 Task: Find connections with filter location Newcastle under Lyme with filter topic #fintechwith filter profile language English with filter current company Amazon Business with filter school Sri Venkateswara College of Engineering with filter industry Chemical Manufacturing with filter service category Event Planning with filter keywords title Massage Therapy
Action: Mouse moved to (642, 61)
Screenshot: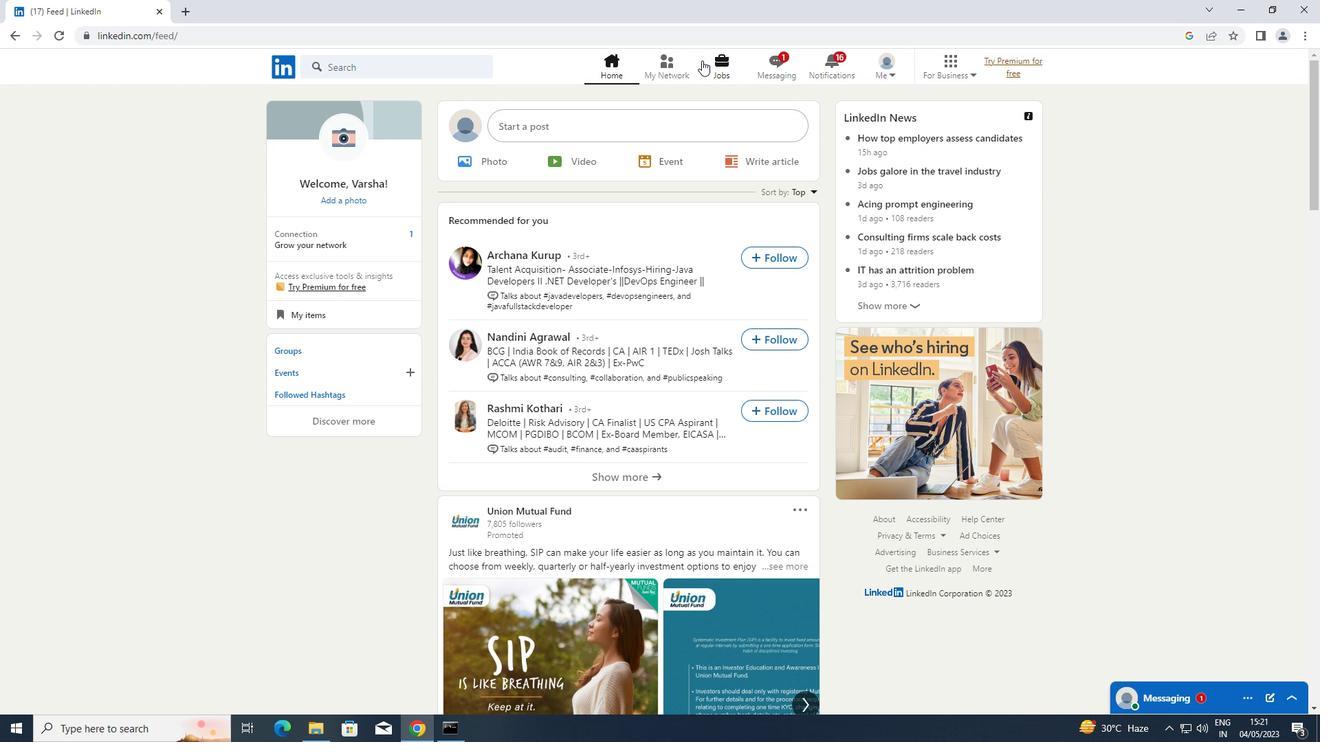 
Action: Mouse pressed left at (642, 61)
Screenshot: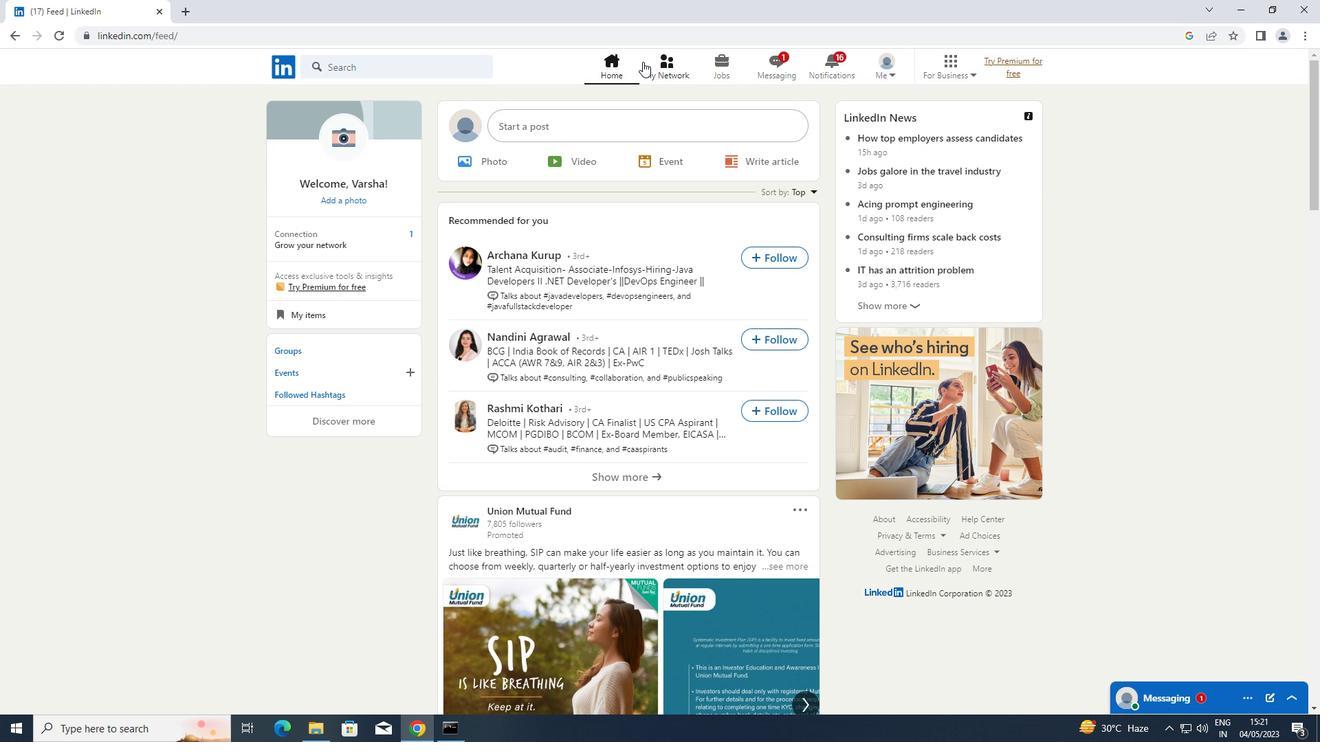 
Action: Mouse moved to (656, 61)
Screenshot: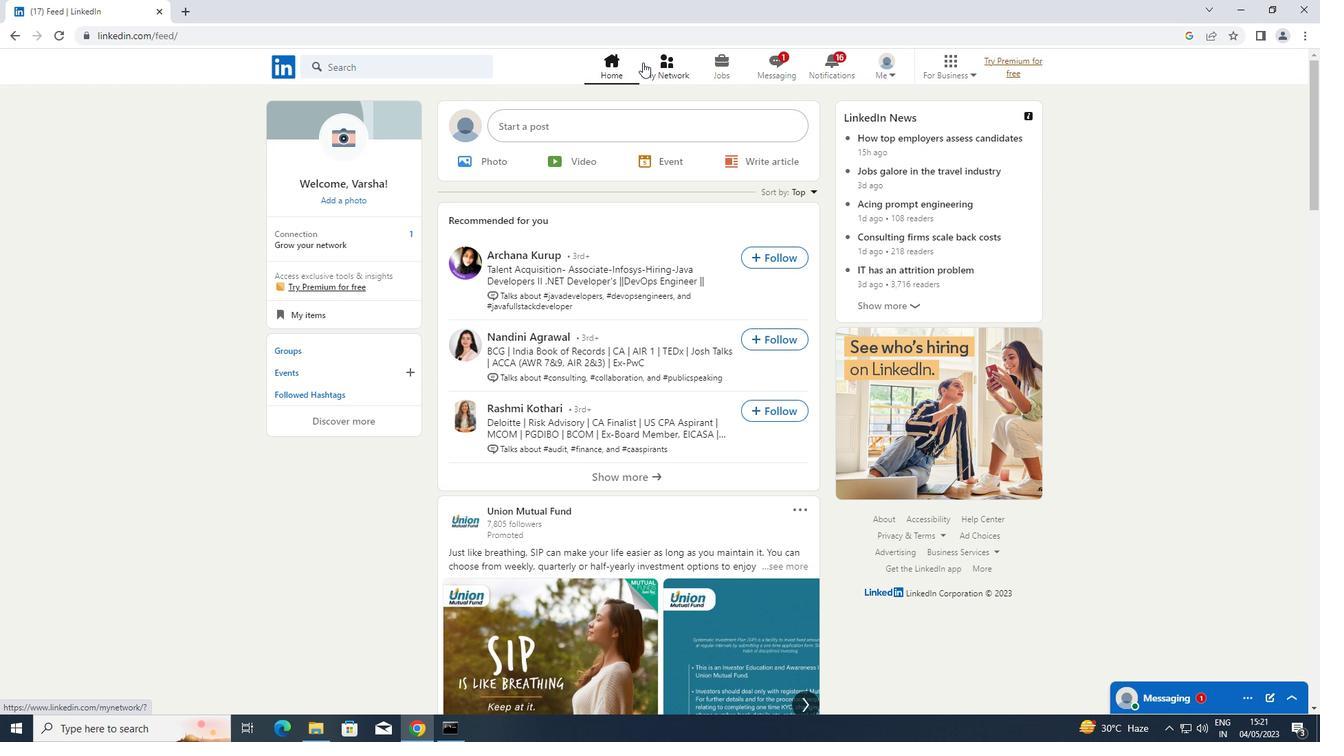 
Action: Mouse pressed left at (656, 61)
Screenshot: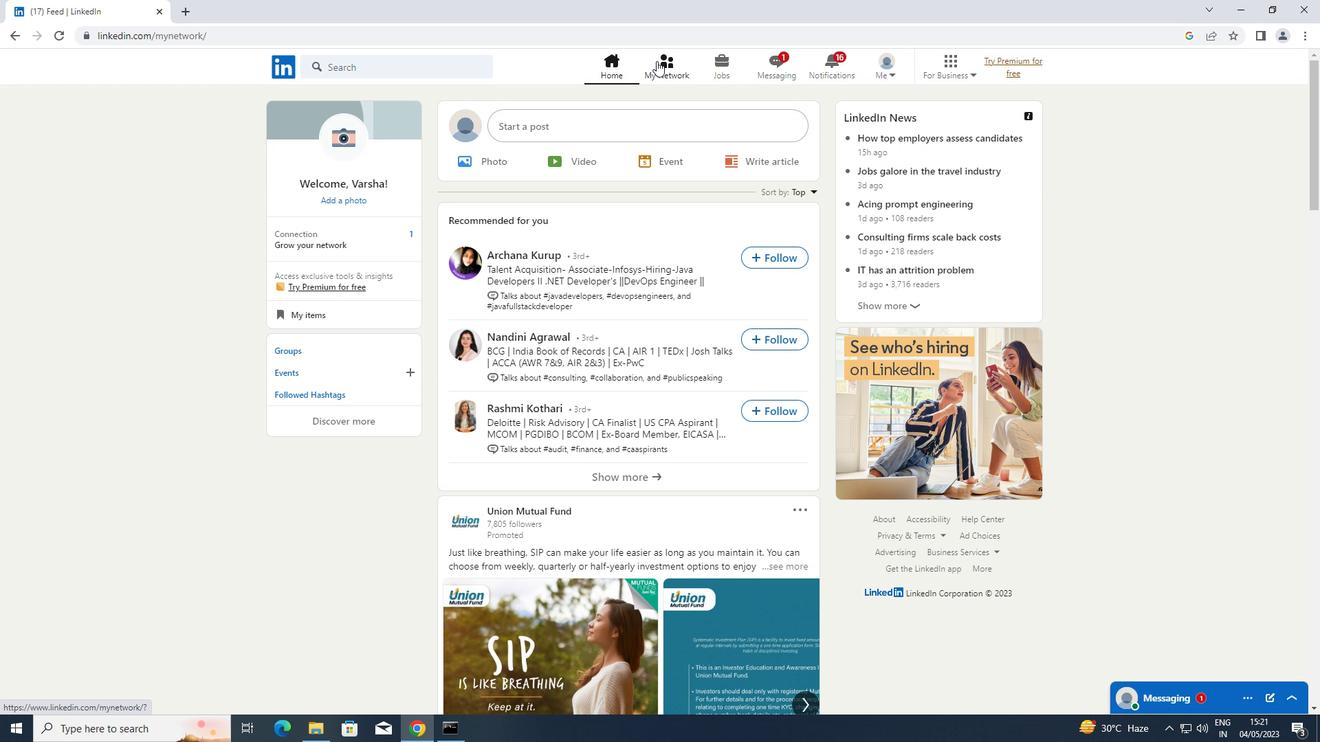 
Action: Mouse moved to (365, 143)
Screenshot: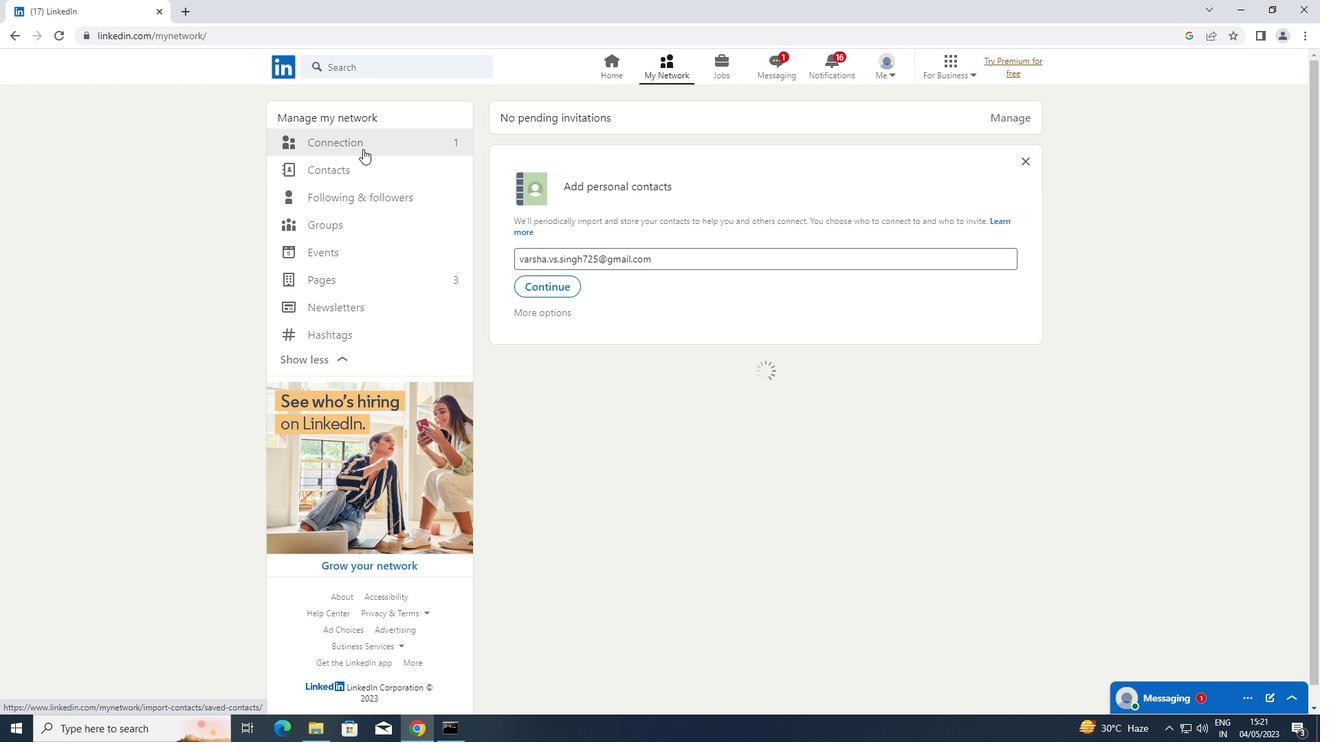 
Action: Mouse pressed left at (365, 143)
Screenshot: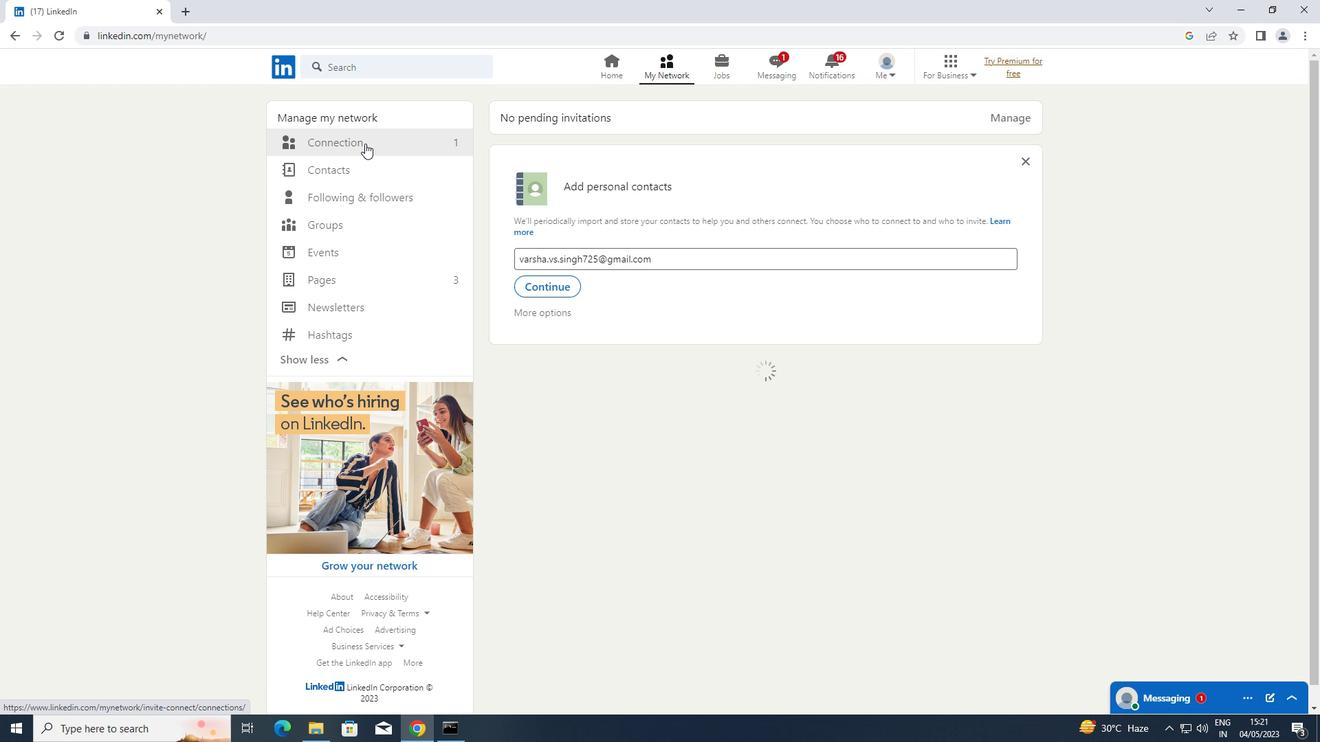 
Action: Mouse moved to (796, 147)
Screenshot: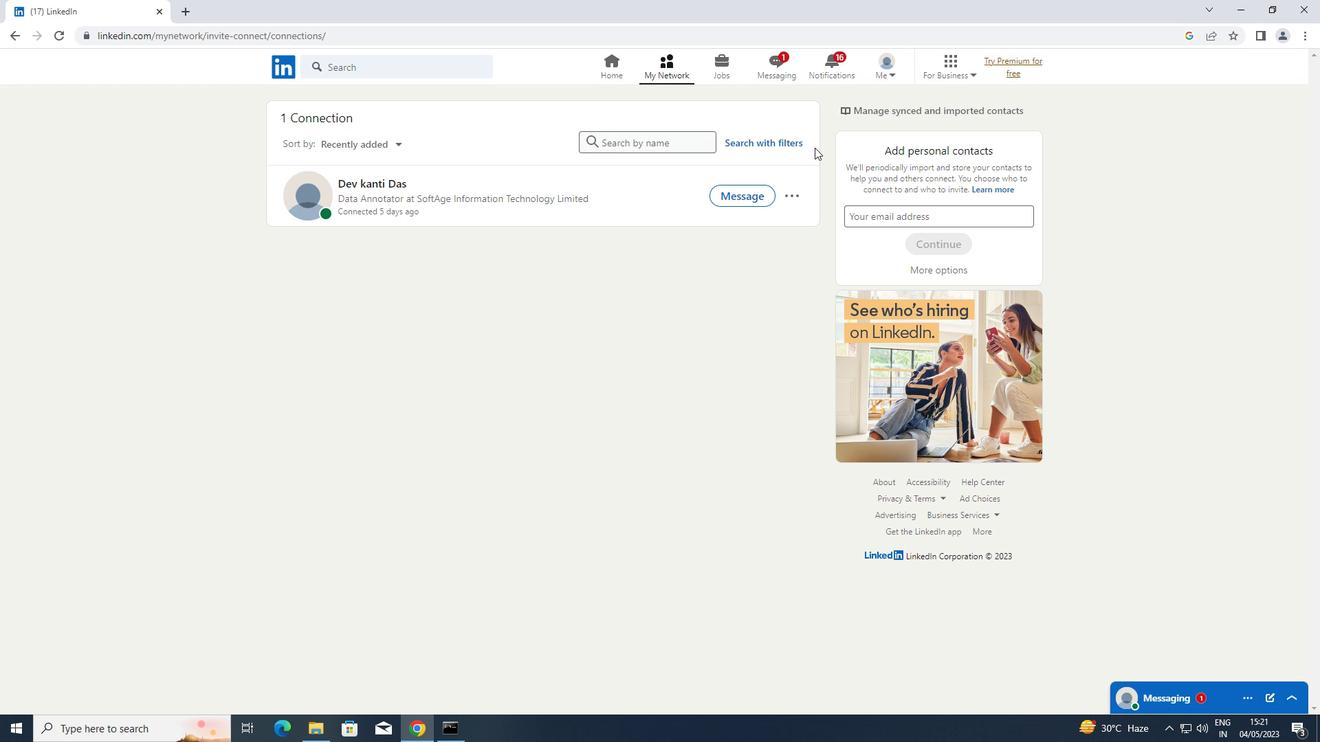 
Action: Mouse pressed left at (796, 147)
Screenshot: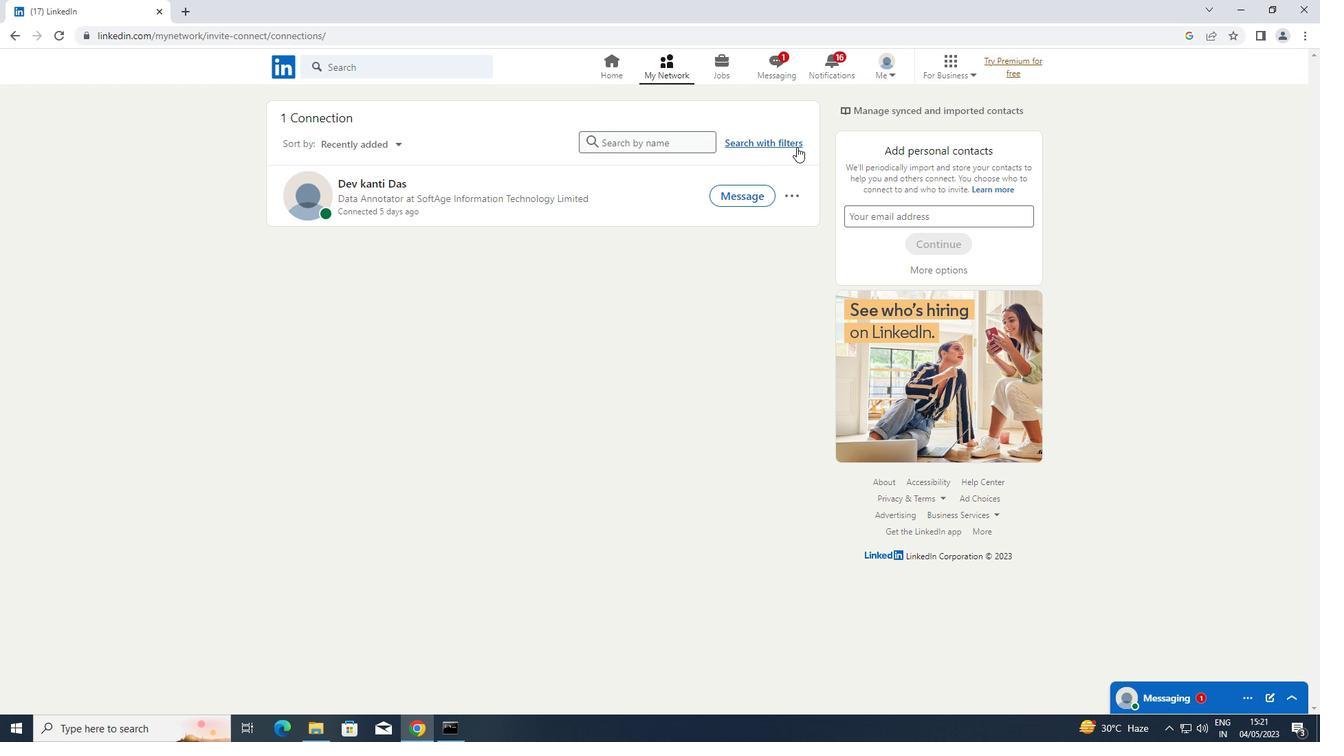 
Action: Mouse moved to (710, 102)
Screenshot: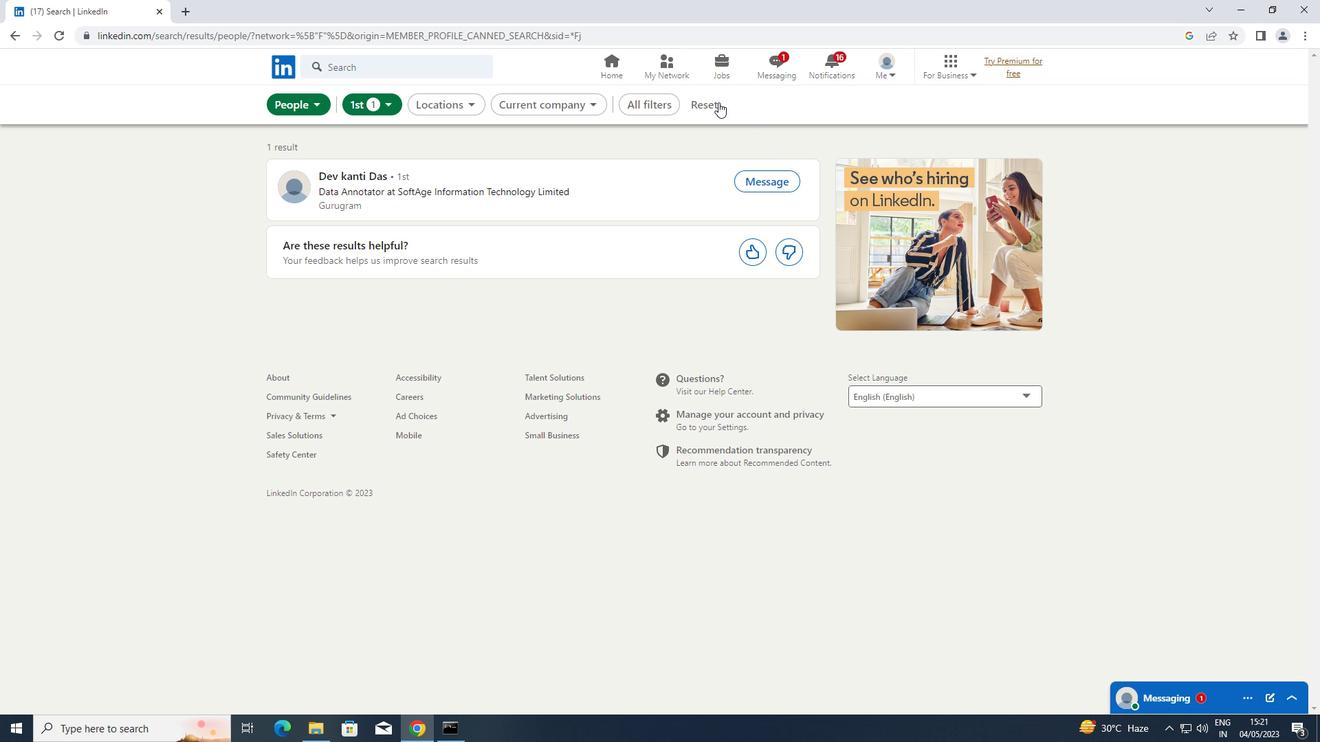 
Action: Mouse pressed left at (710, 102)
Screenshot: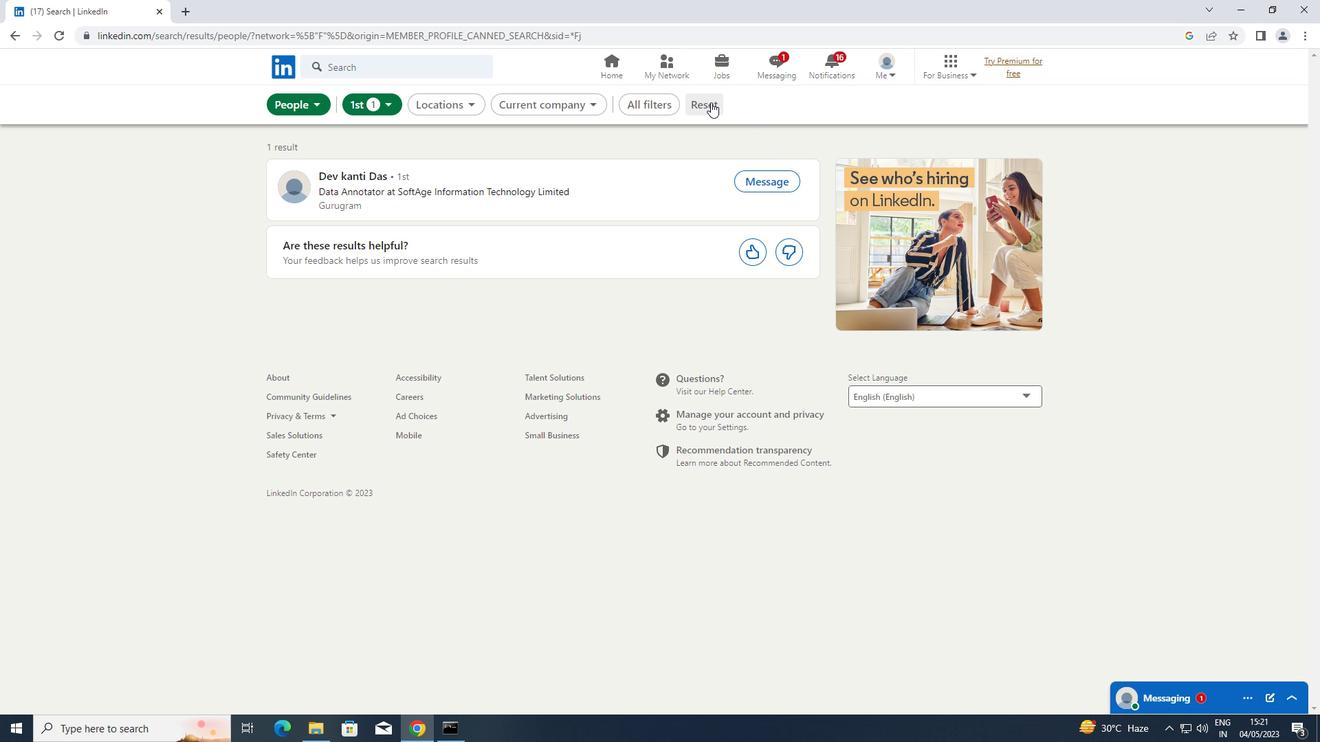 
Action: Mouse moved to (693, 104)
Screenshot: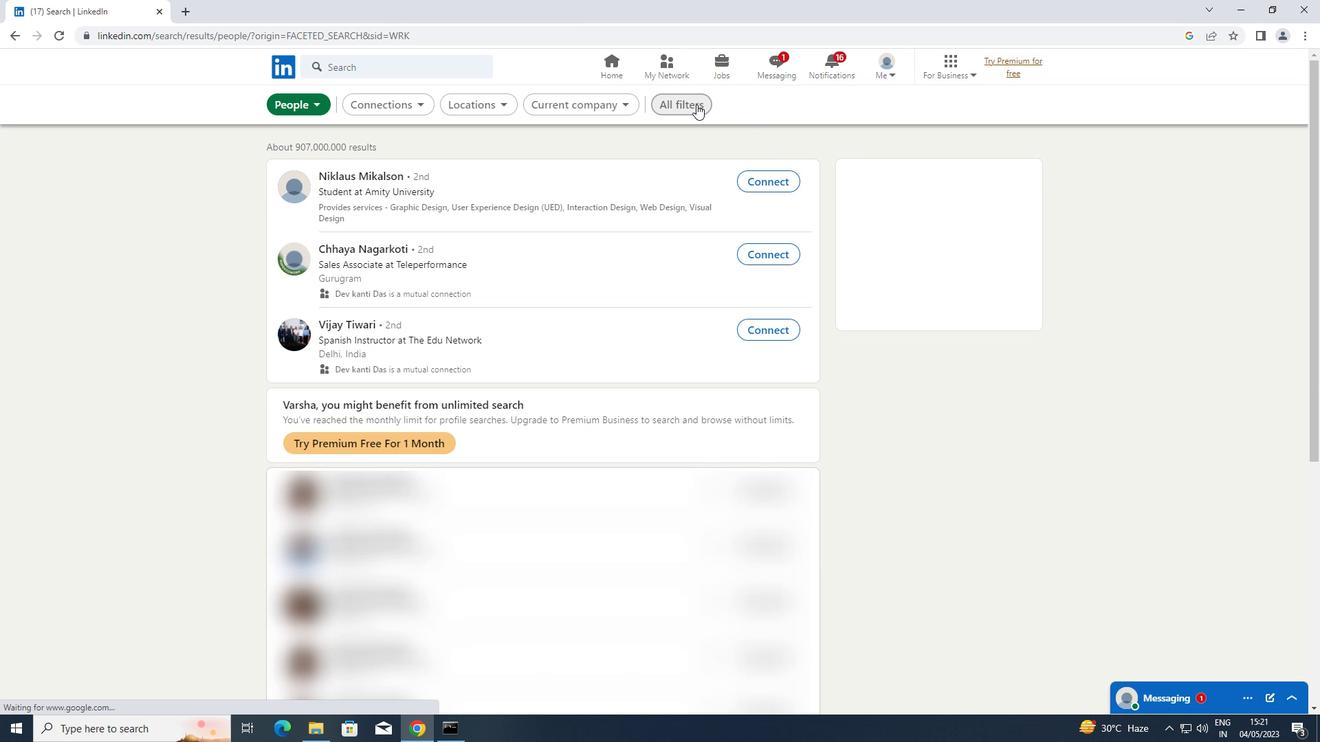 
Action: Mouse pressed left at (693, 104)
Screenshot: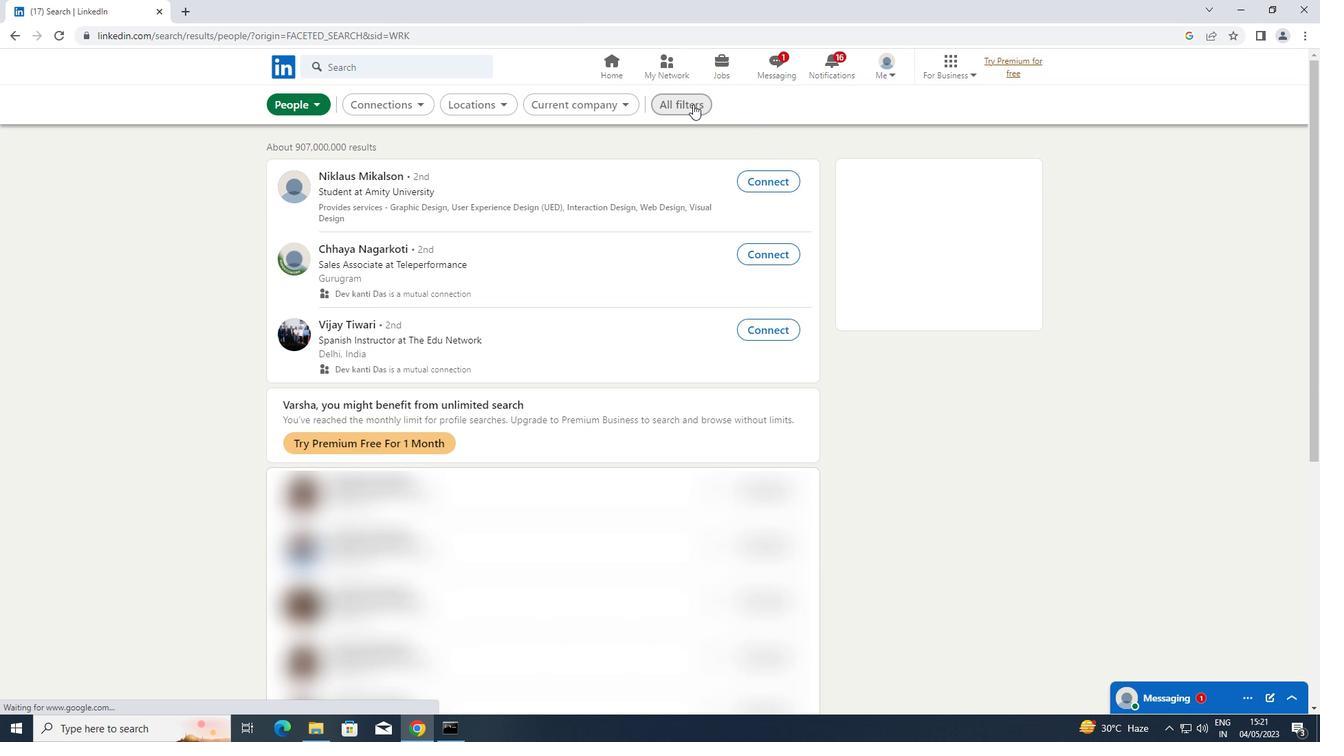 
Action: Mouse moved to (957, 314)
Screenshot: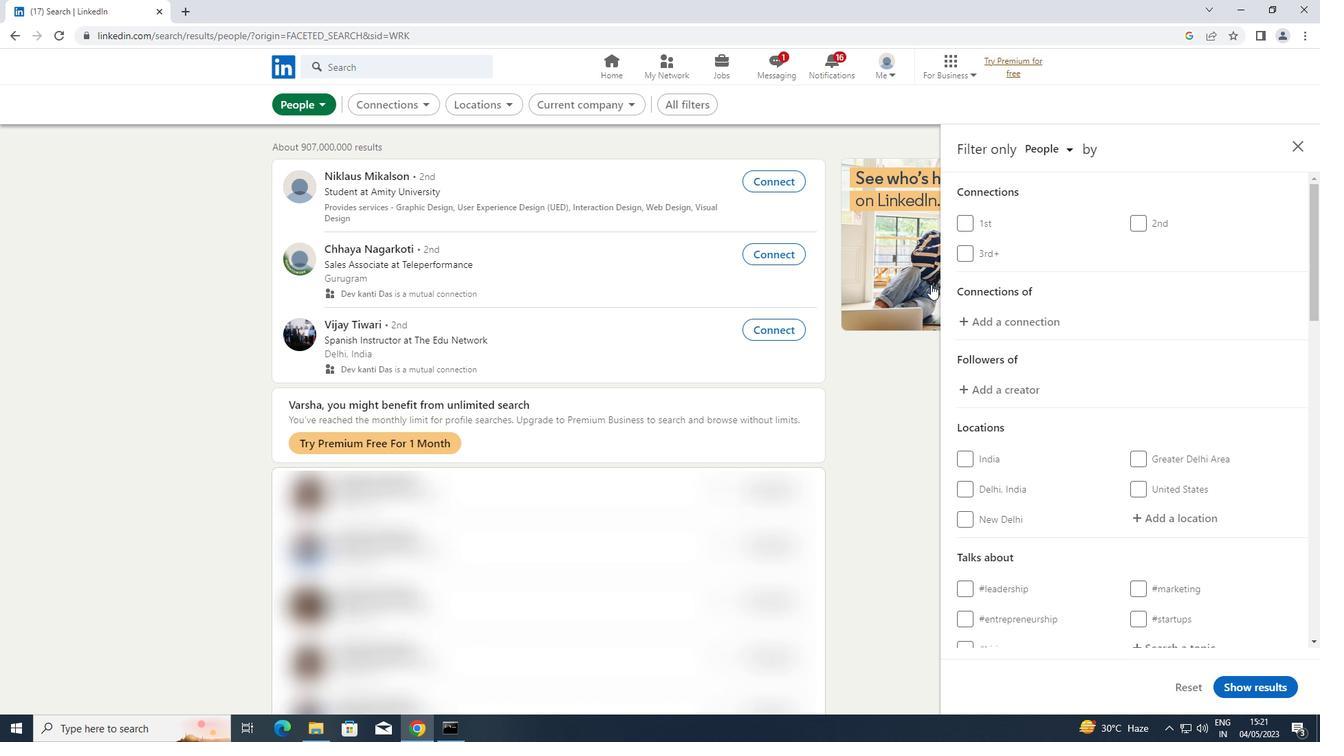 
Action: Mouse scrolled (957, 313) with delta (0, 0)
Screenshot: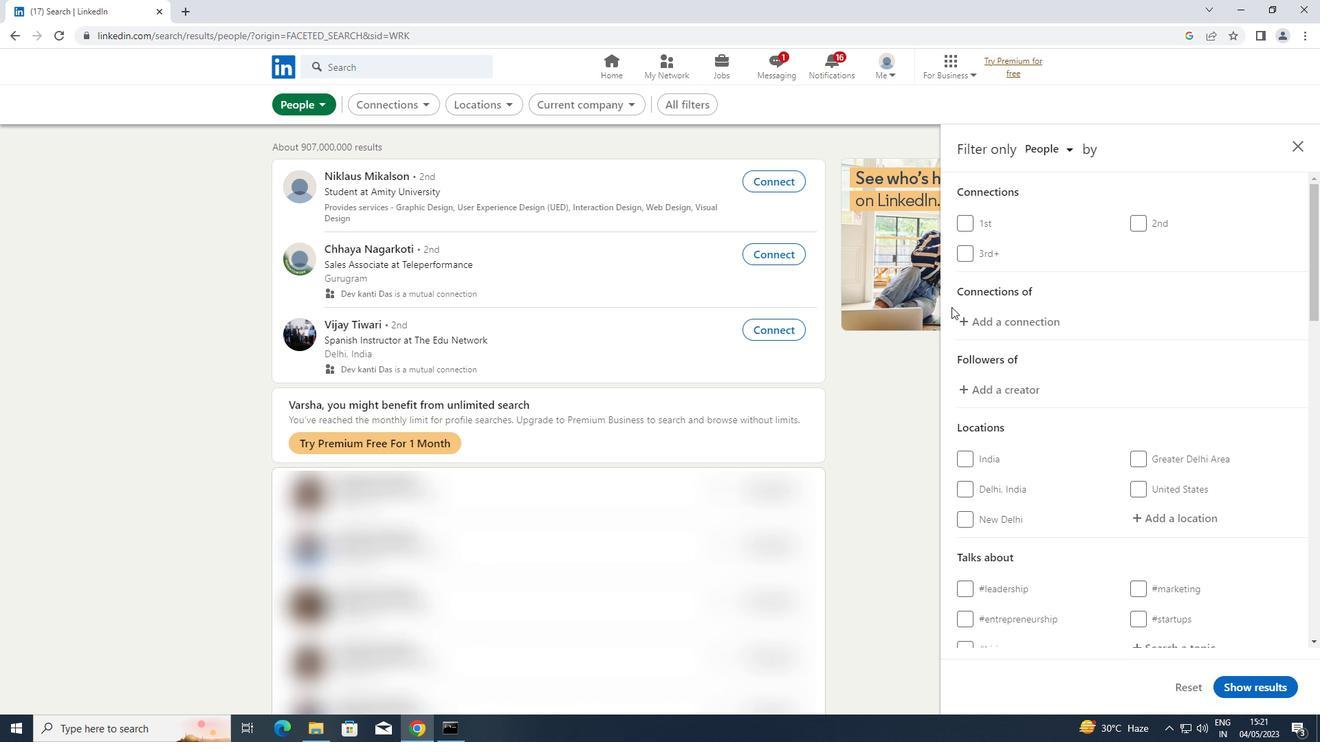 
Action: Mouse scrolled (957, 313) with delta (0, 0)
Screenshot: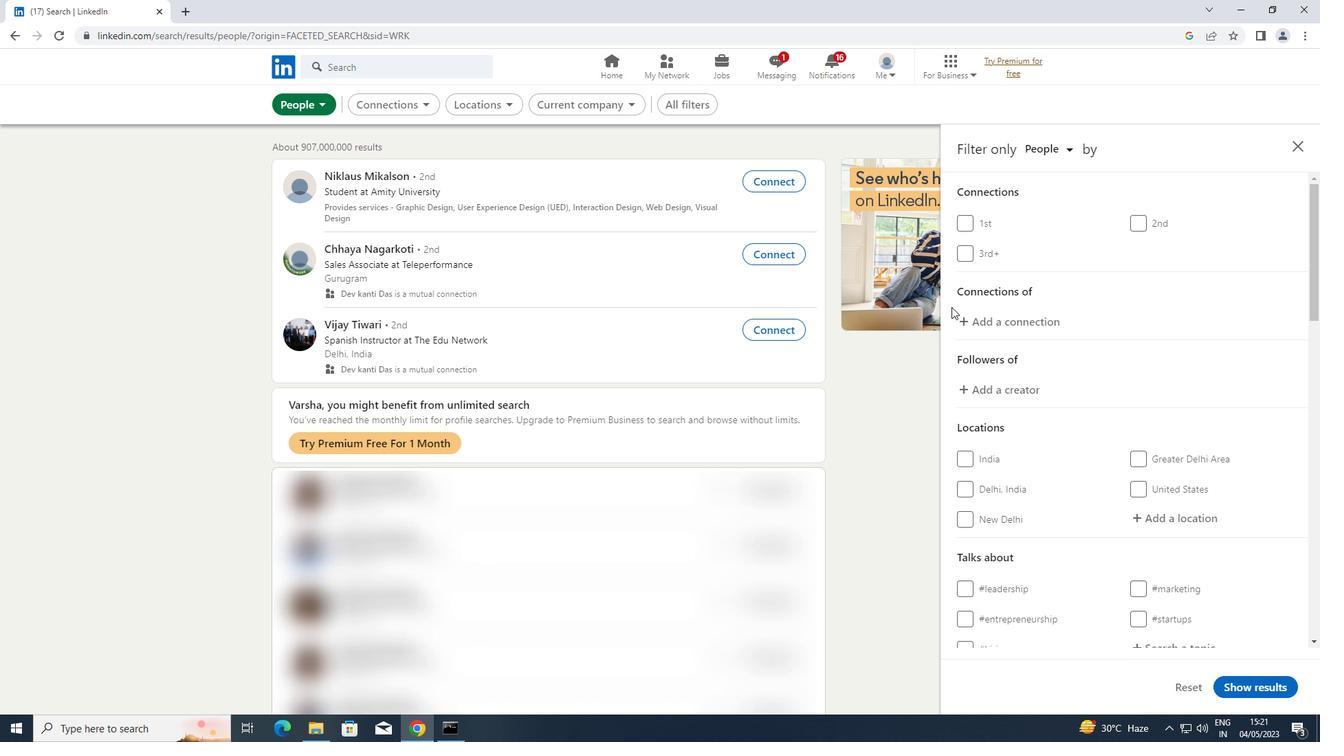 
Action: Mouse scrolled (957, 313) with delta (0, 0)
Screenshot: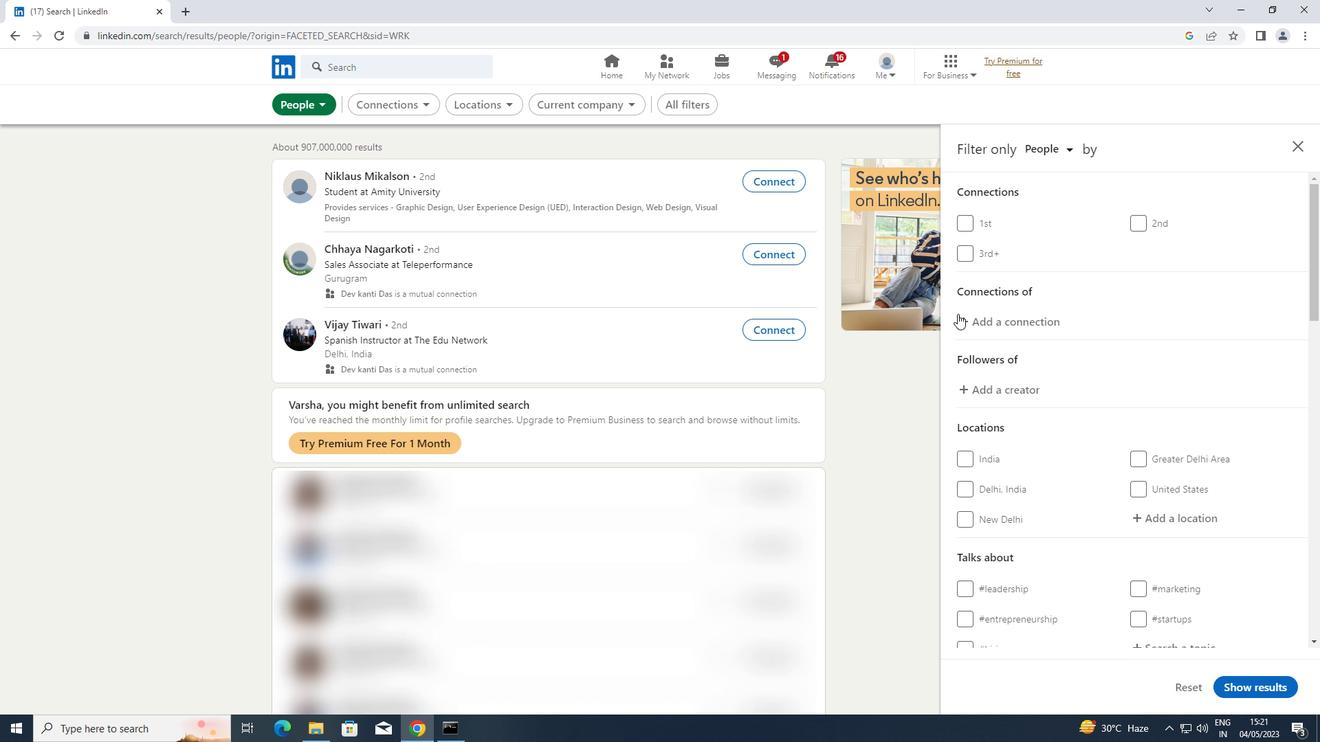 
Action: Mouse moved to (1190, 319)
Screenshot: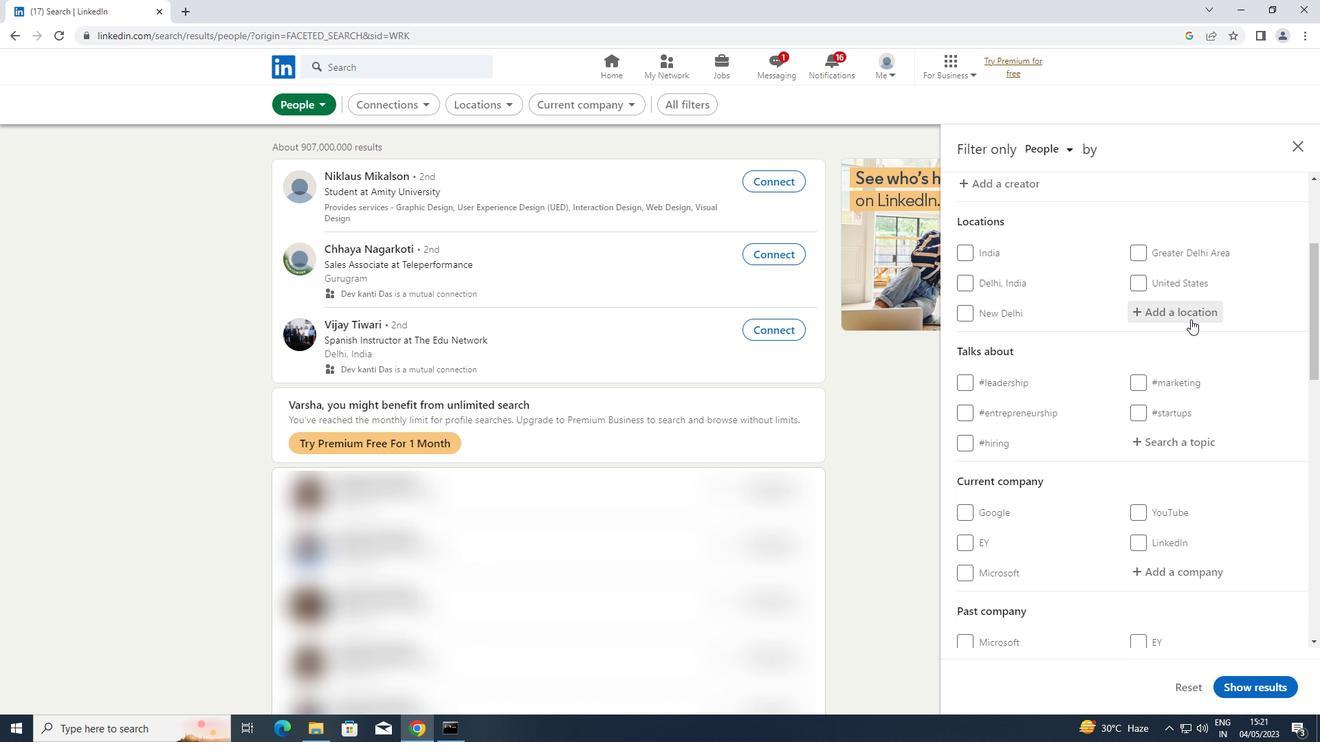
Action: Mouse pressed left at (1190, 319)
Screenshot: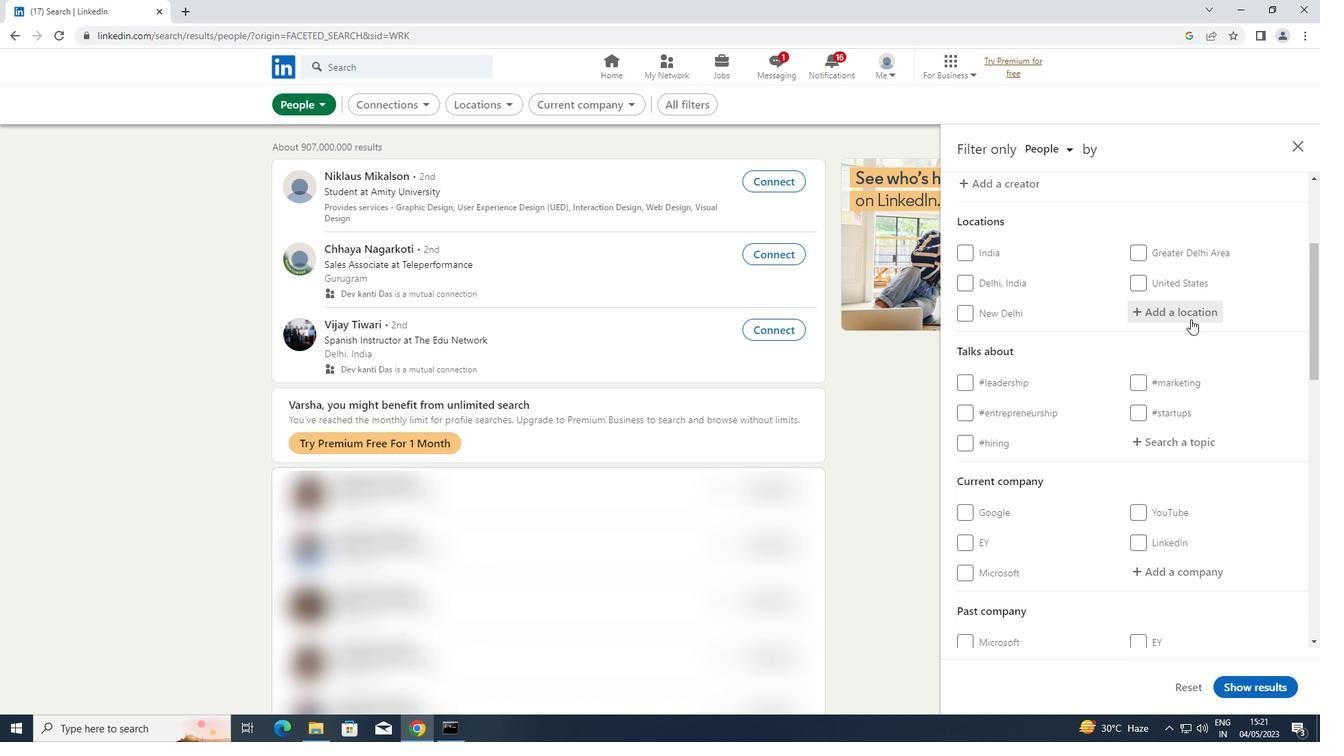 
Action: Key pressed <Key.shift>NEWCASTLE<Key.space>UNDER<Key.space><Key.shift>LYME
Screenshot: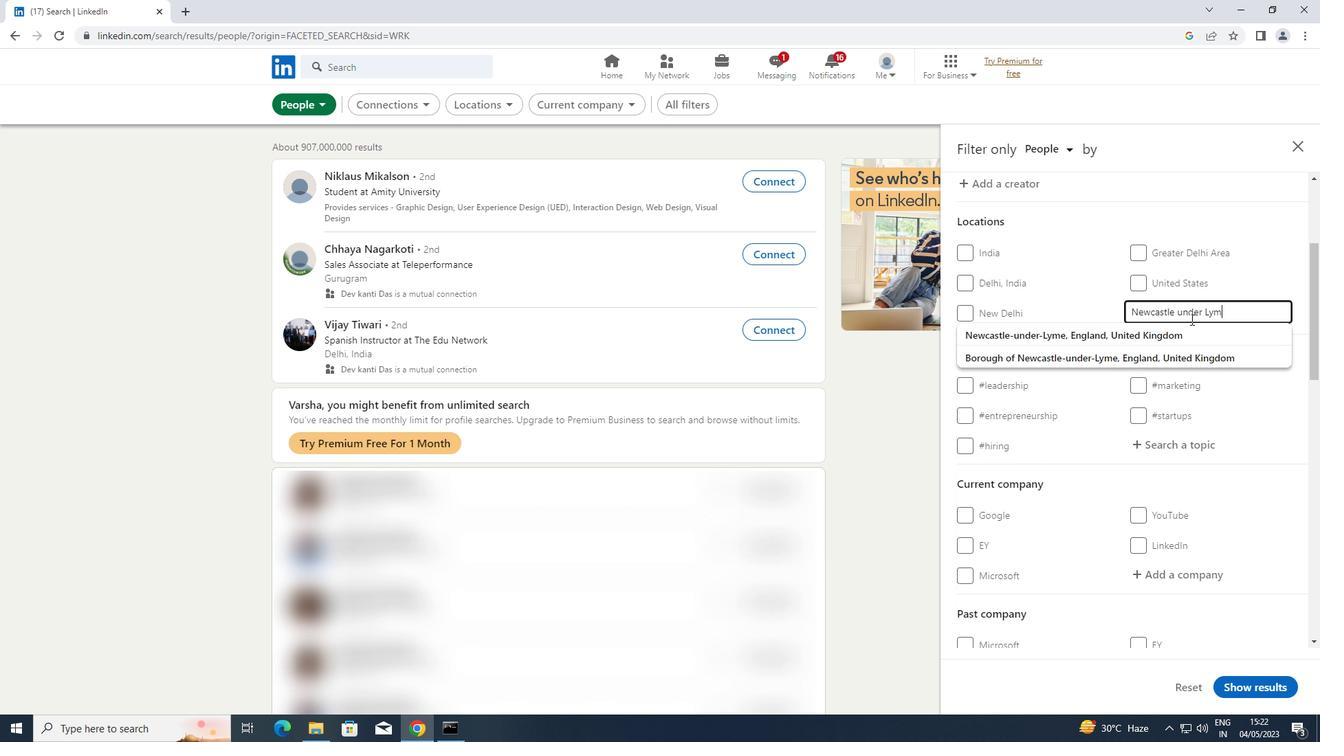 
Action: Mouse moved to (1161, 448)
Screenshot: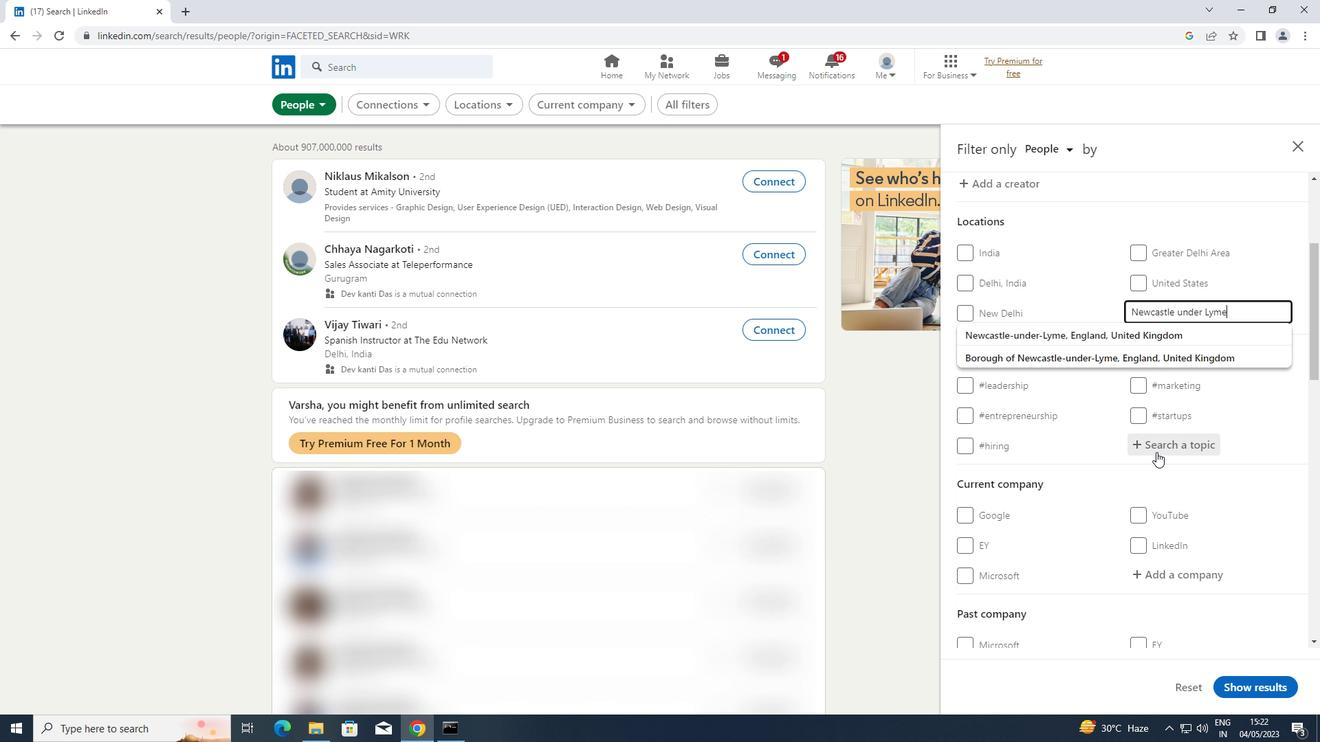 
Action: Mouse pressed left at (1161, 448)
Screenshot: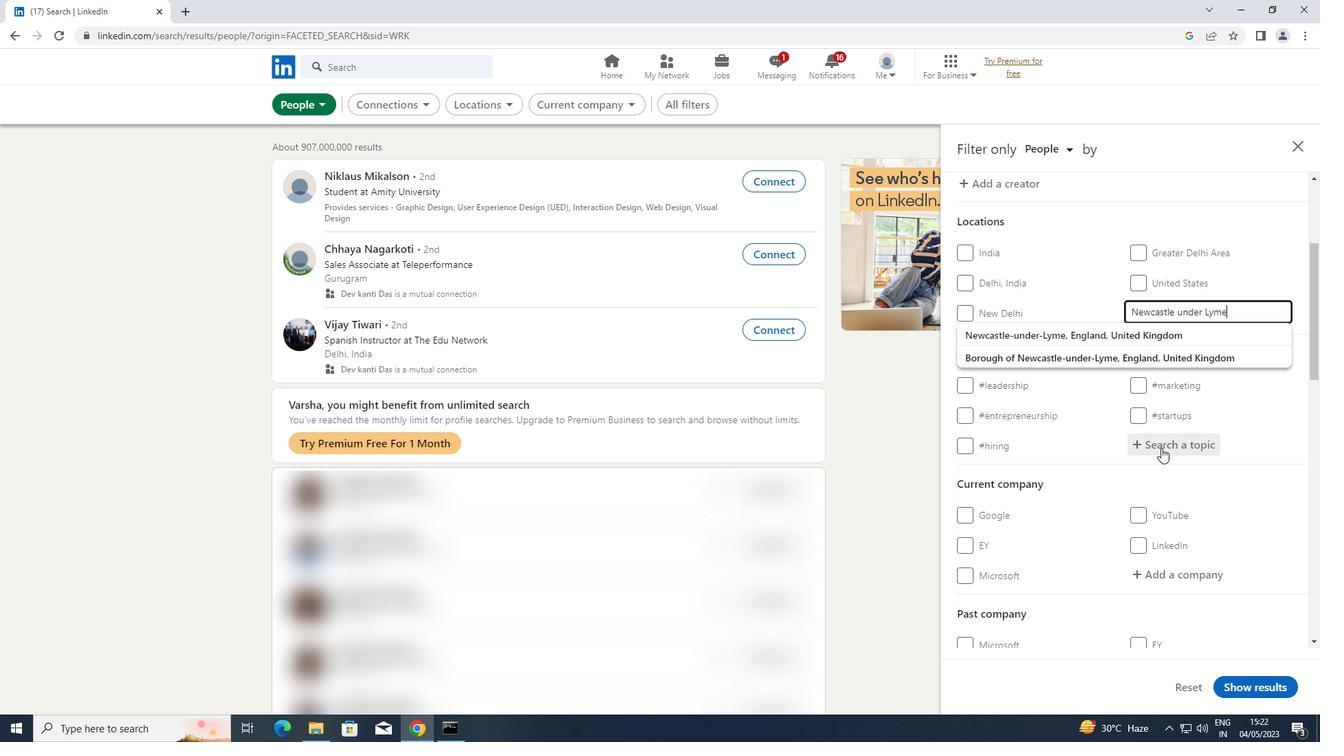 
Action: Key pressed FIM<Key.backspace>NTECH
Screenshot: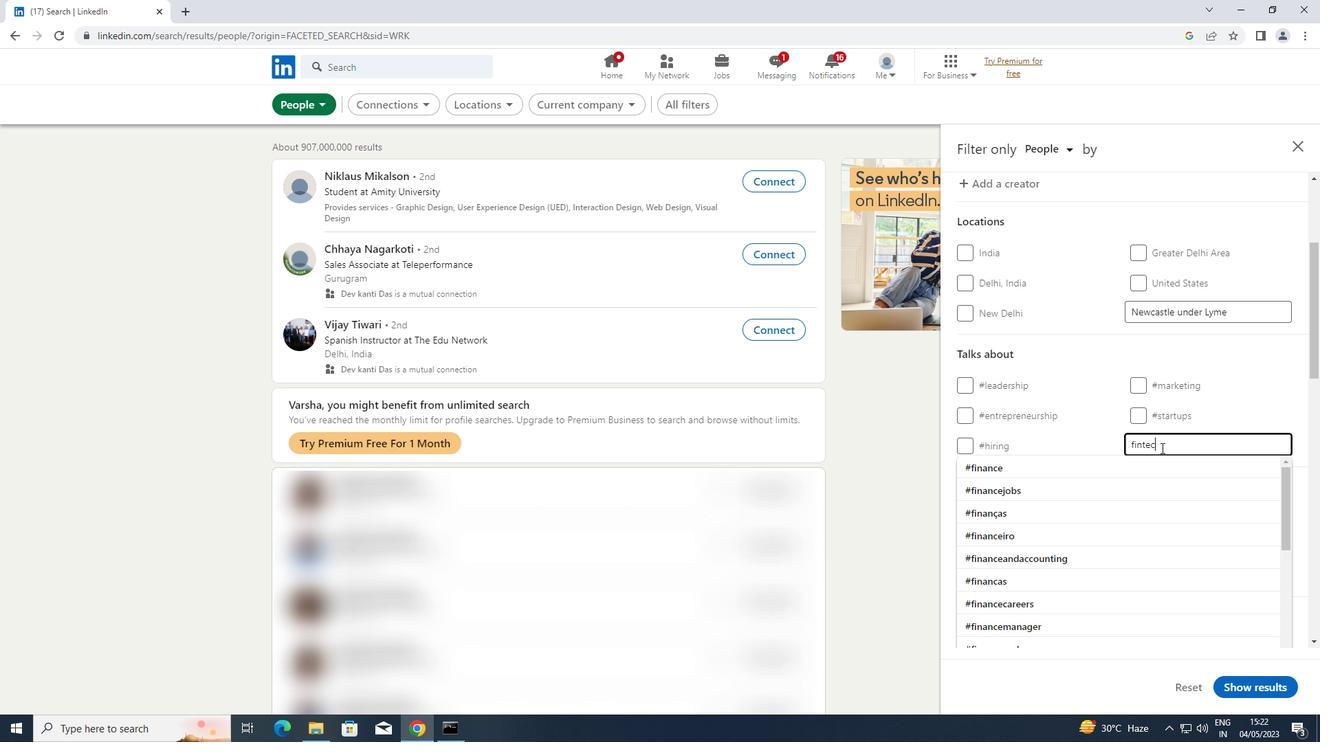 
Action: Mouse moved to (1174, 470)
Screenshot: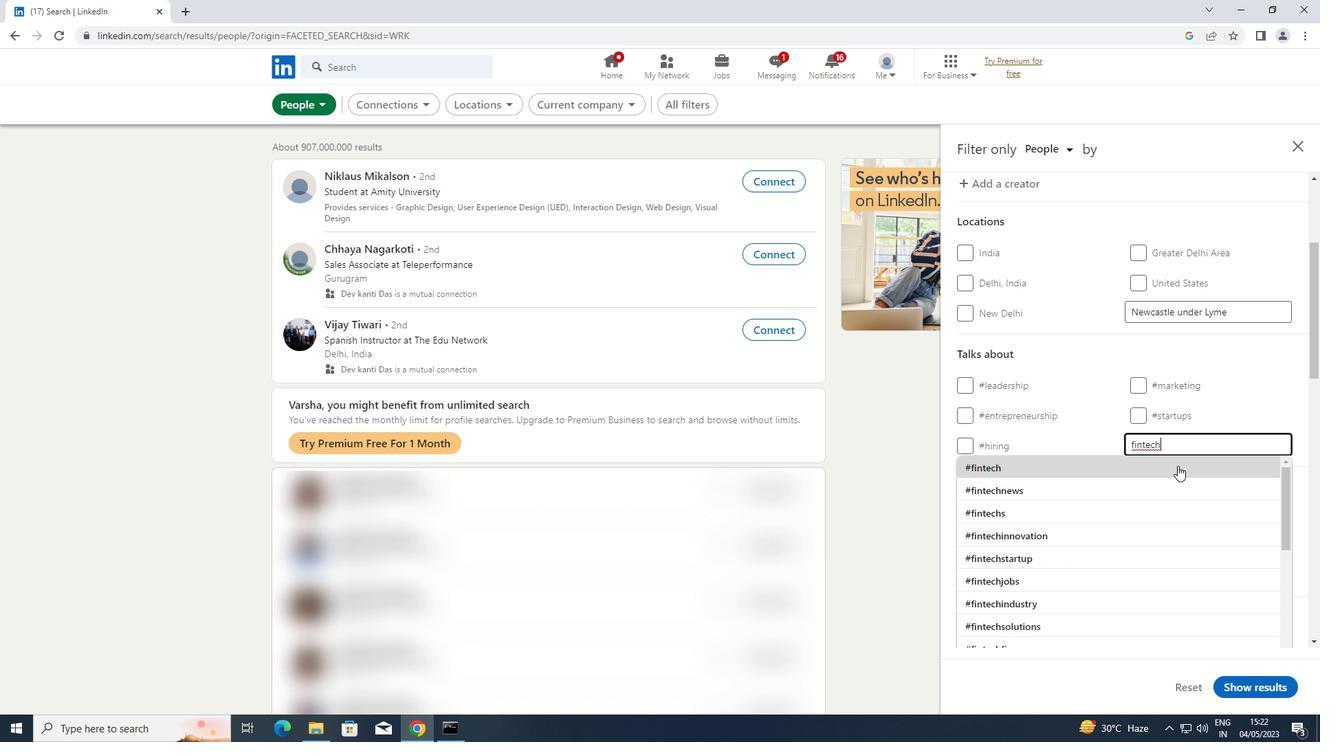 
Action: Mouse pressed left at (1174, 470)
Screenshot: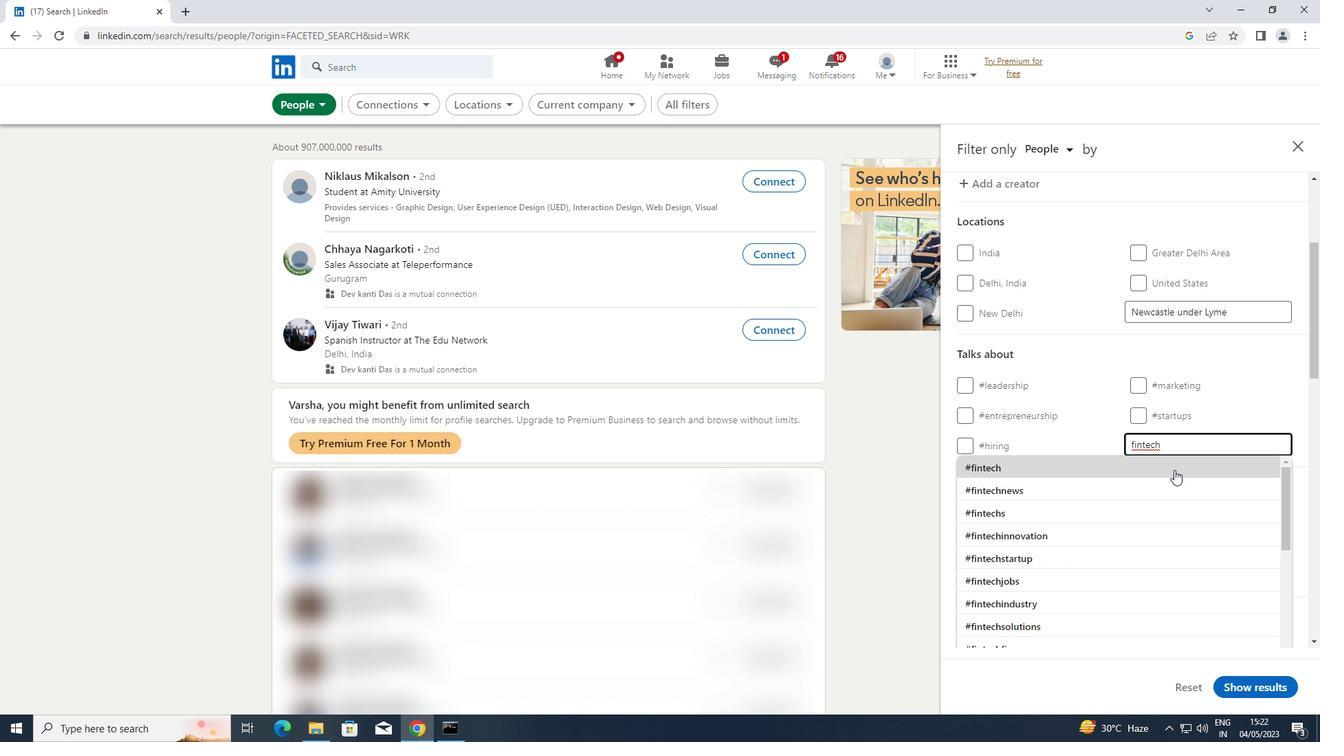 
Action: Mouse scrolled (1174, 469) with delta (0, 0)
Screenshot: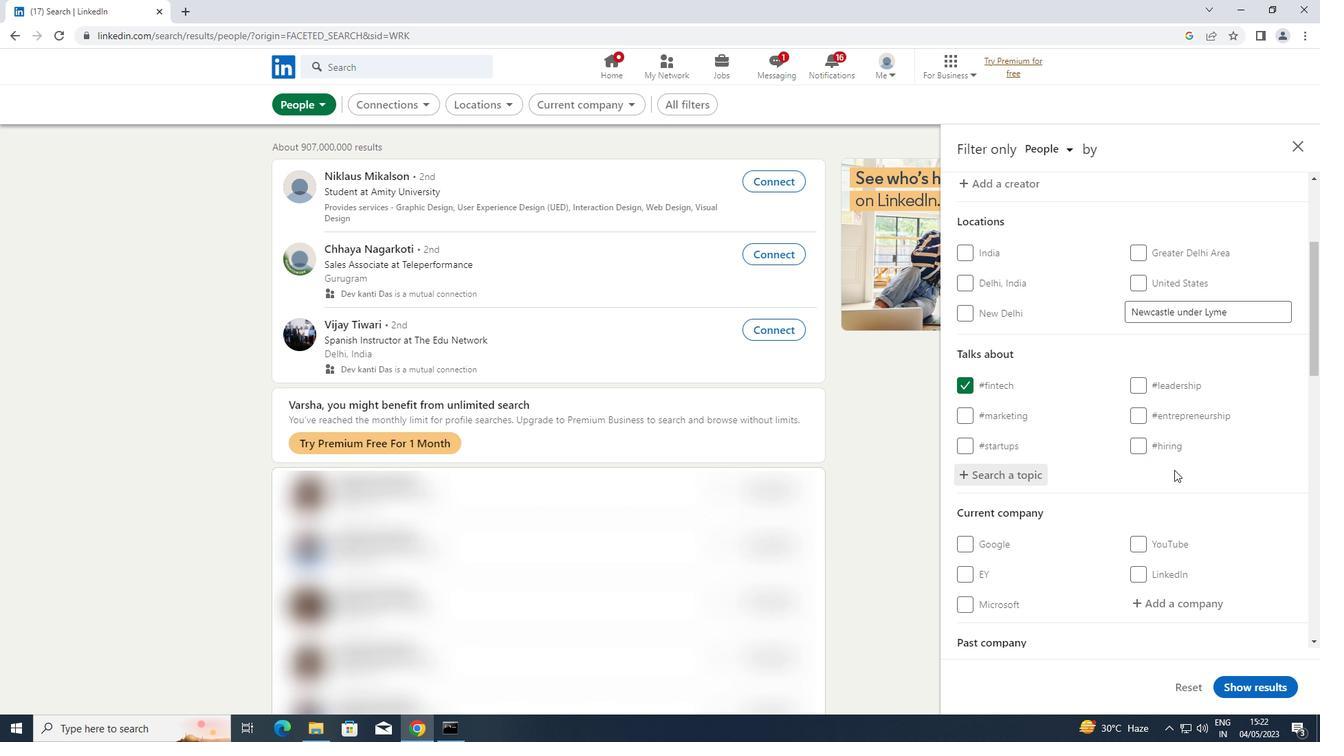 
Action: Mouse scrolled (1174, 469) with delta (0, 0)
Screenshot: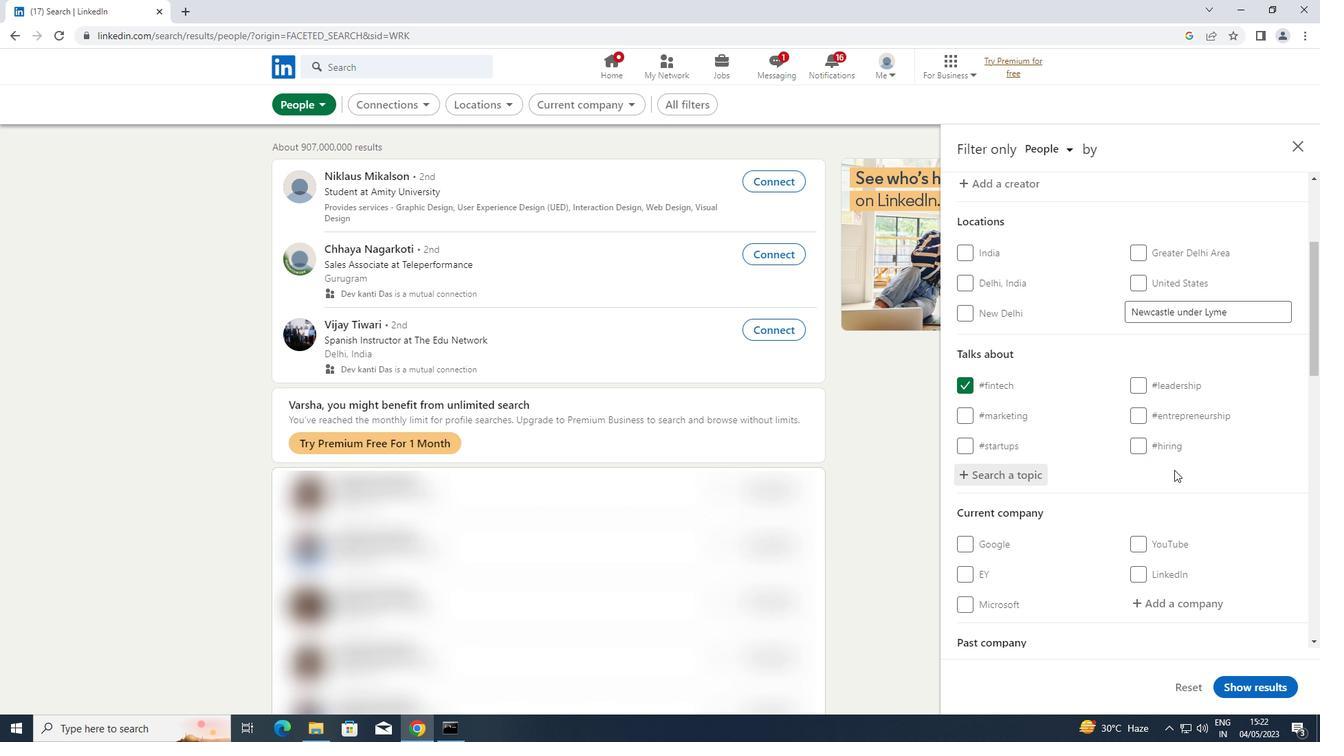 
Action: Mouse scrolled (1174, 469) with delta (0, 0)
Screenshot: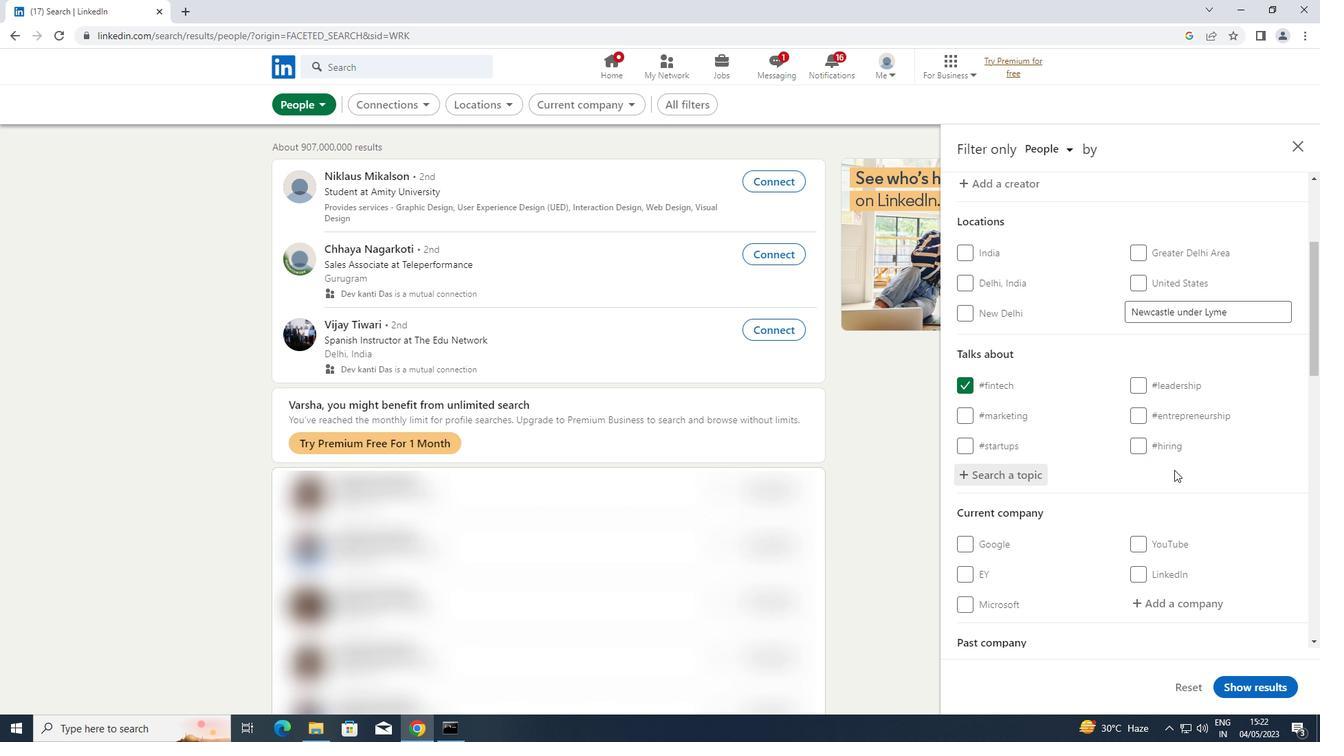 
Action: Mouse scrolled (1174, 469) with delta (0, 0)
Screenshot: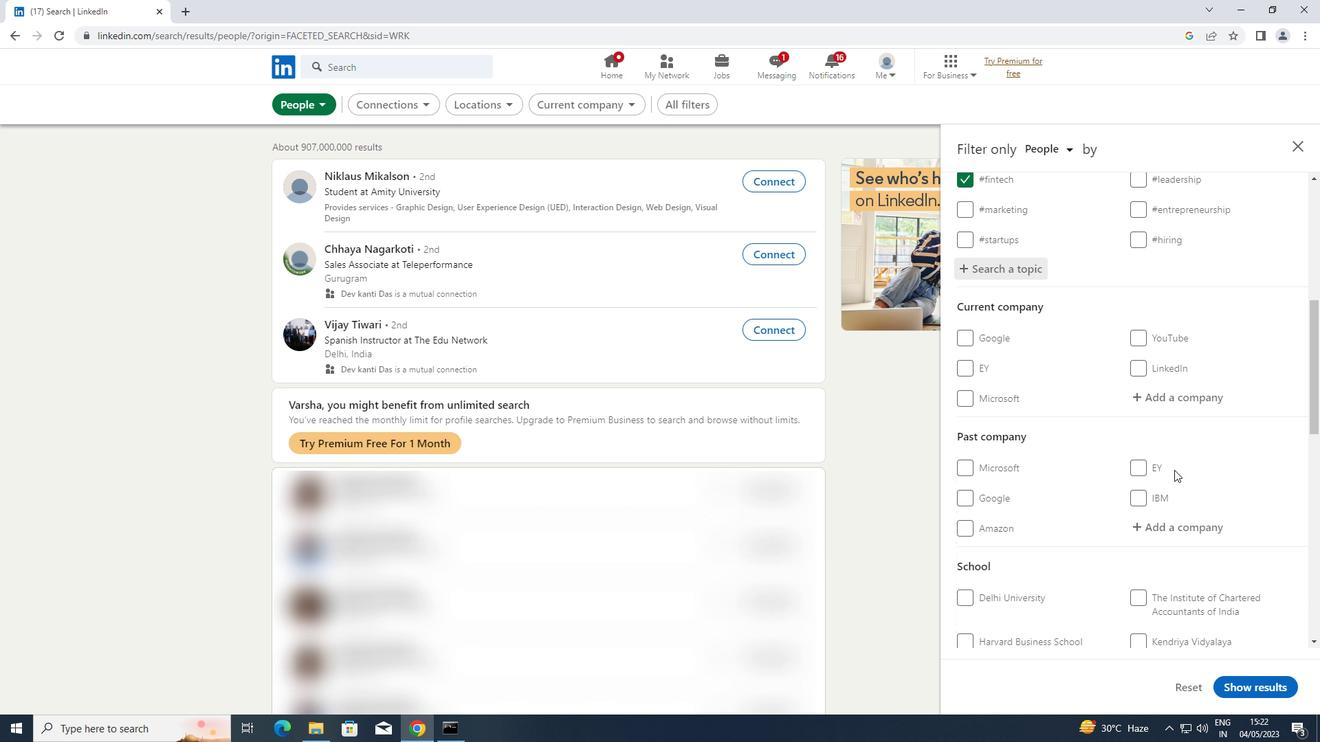 
Action: Mouse scrolled (1174, 469) with delta (0, 0)
Screenshot: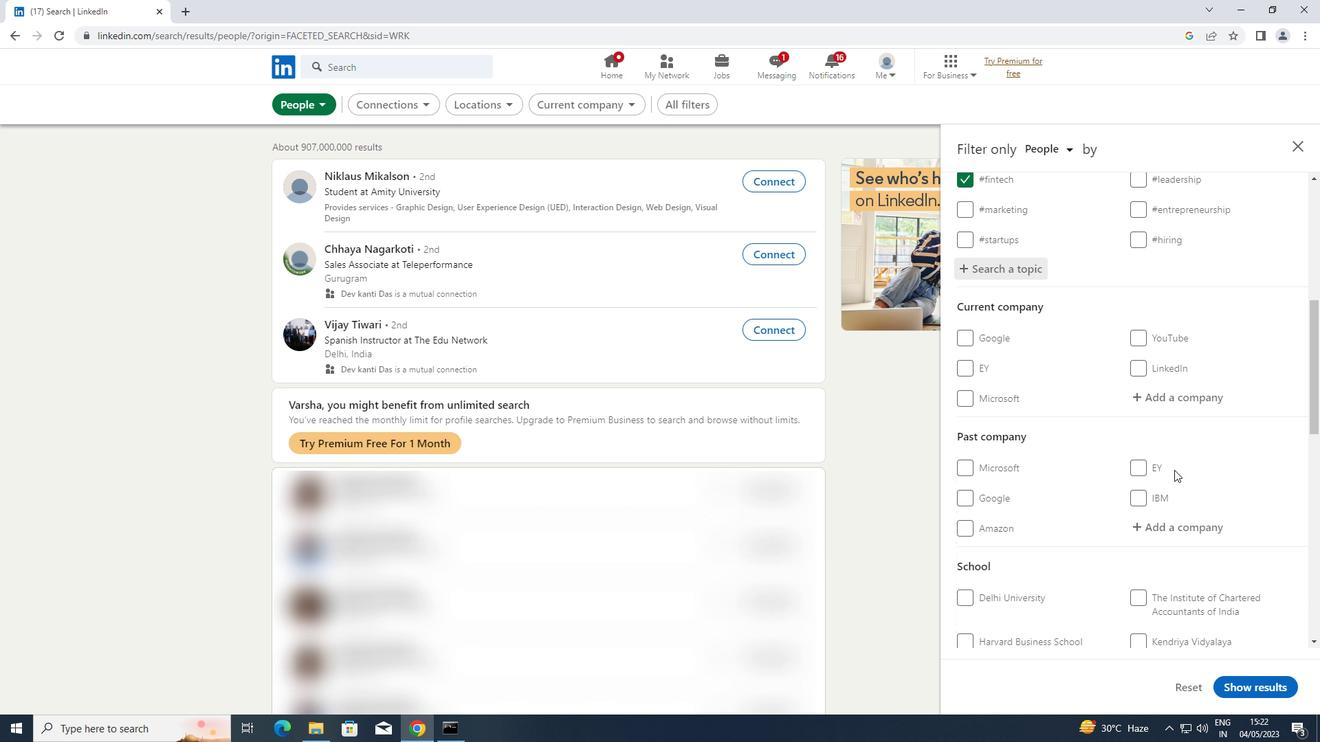 
Action: Mouse scrolled (1174, 469) with delta (0, 0)
Screenshot: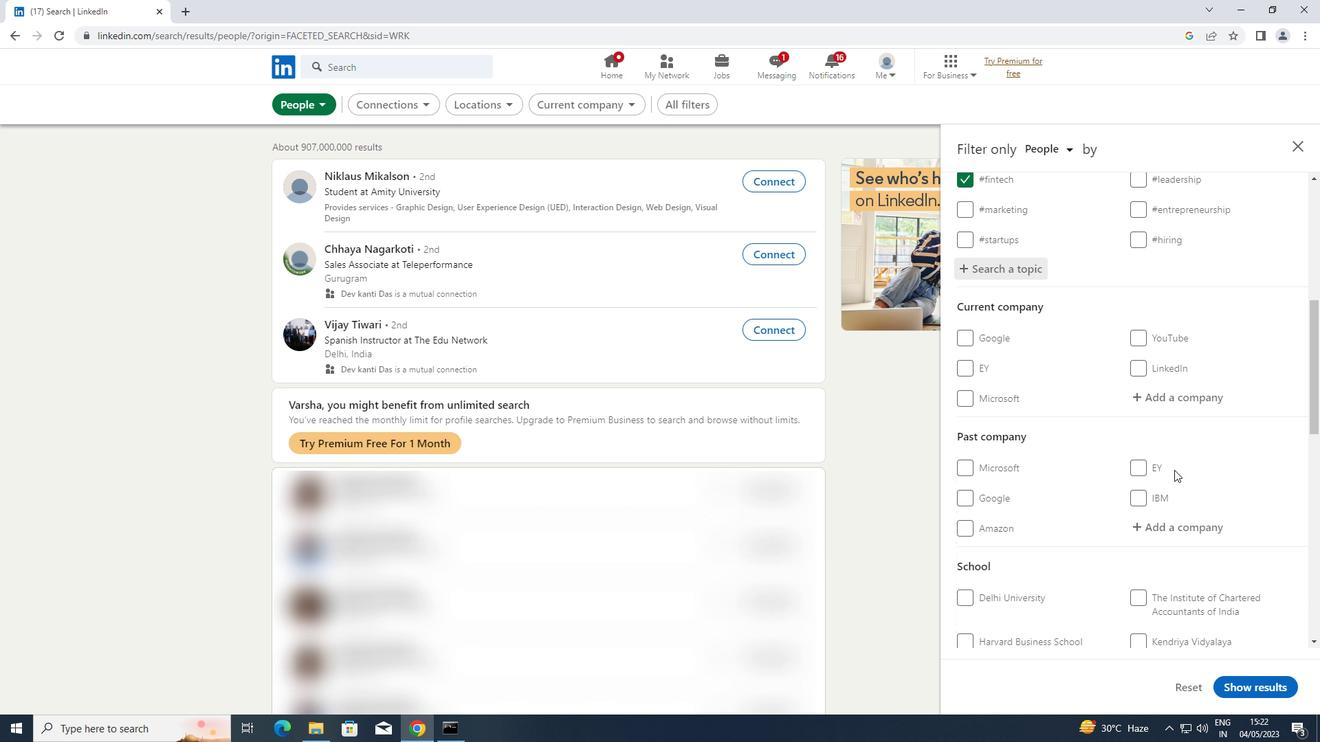 
Action: Mouse scrolled (1174, 469) with delta (0, 0)
Screenshot: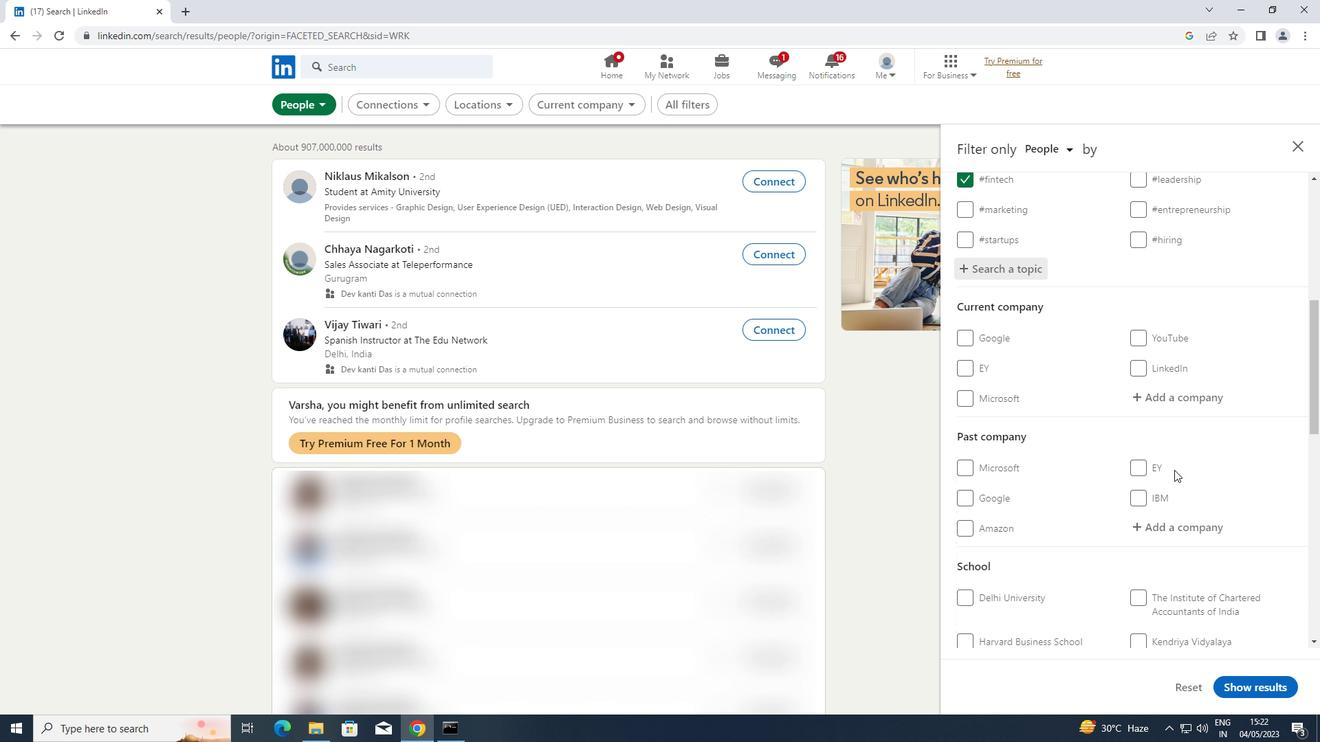 
Action: Mouse scrolled (1174, 469) with delta (0, 0)
Screenshot: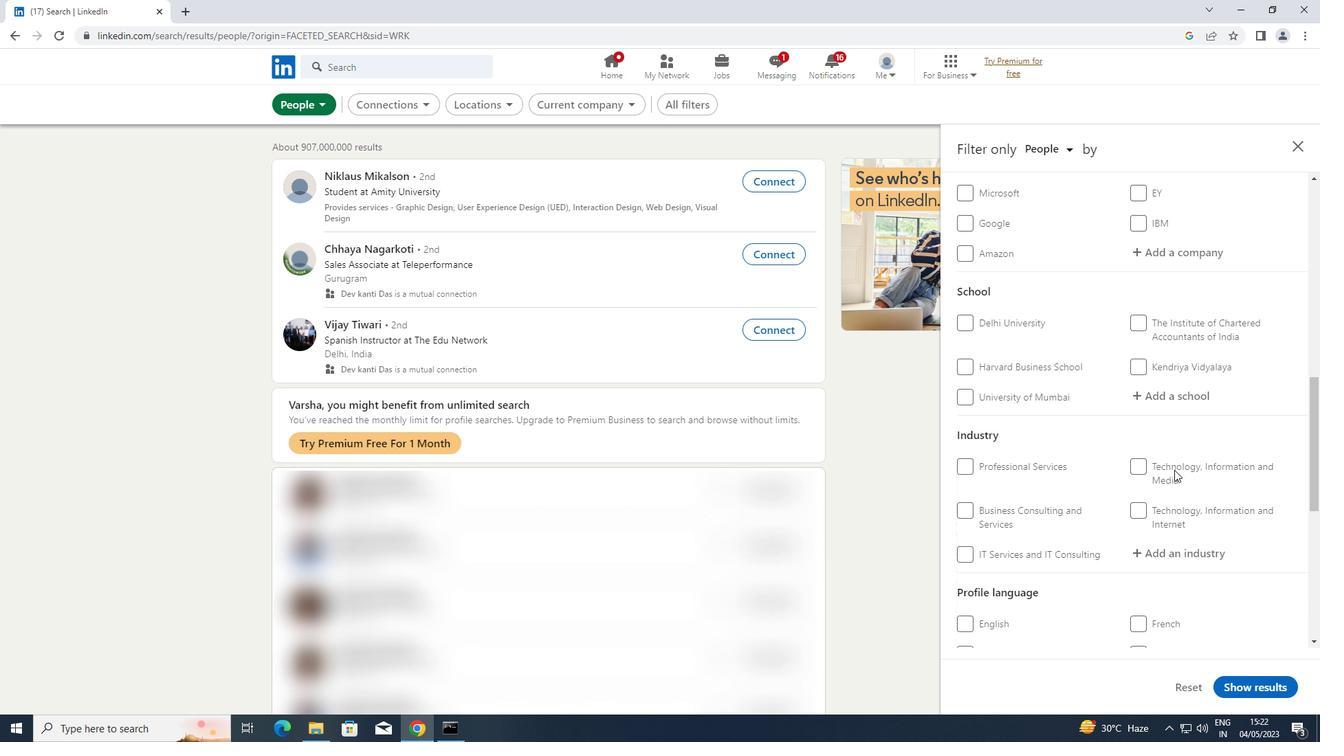 
Action: Mouse scrolled (1174, 469) with delta (0, 0)
Screenshot: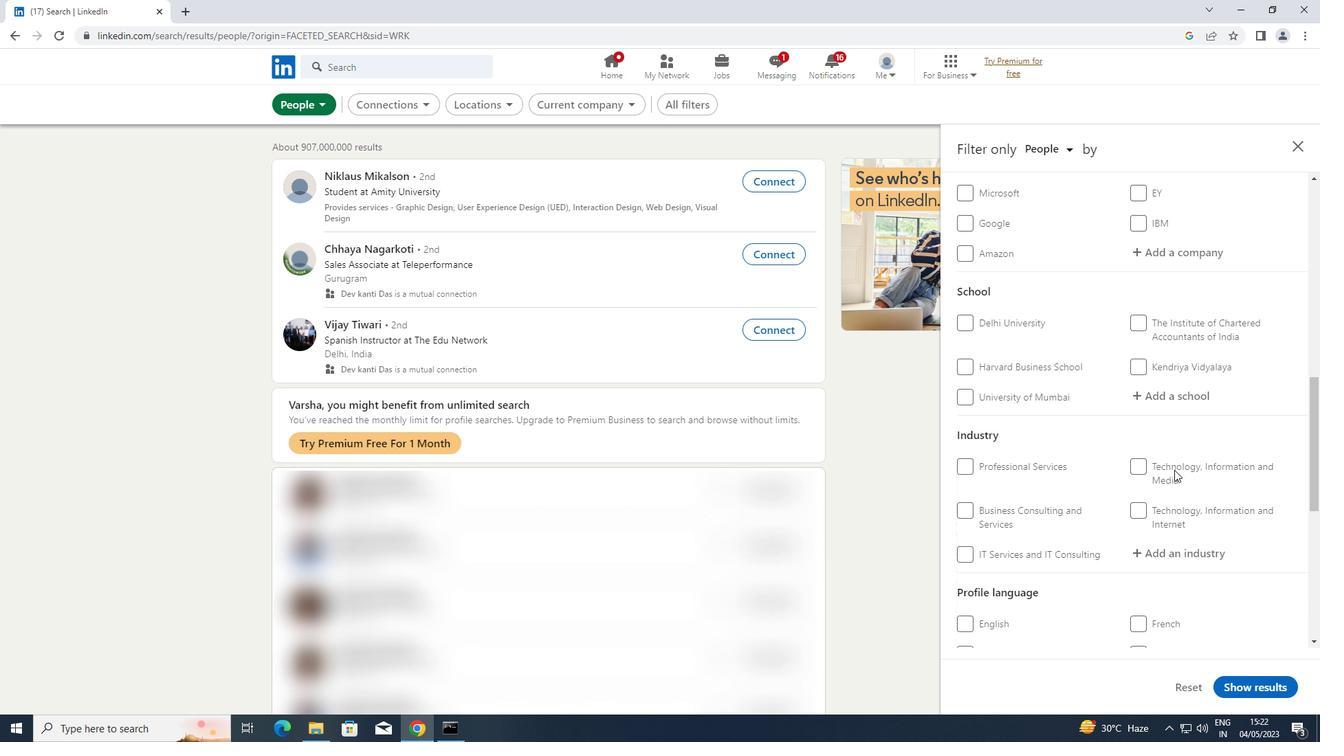 
Action: Mouse moved to (966, 486)
Screenshot: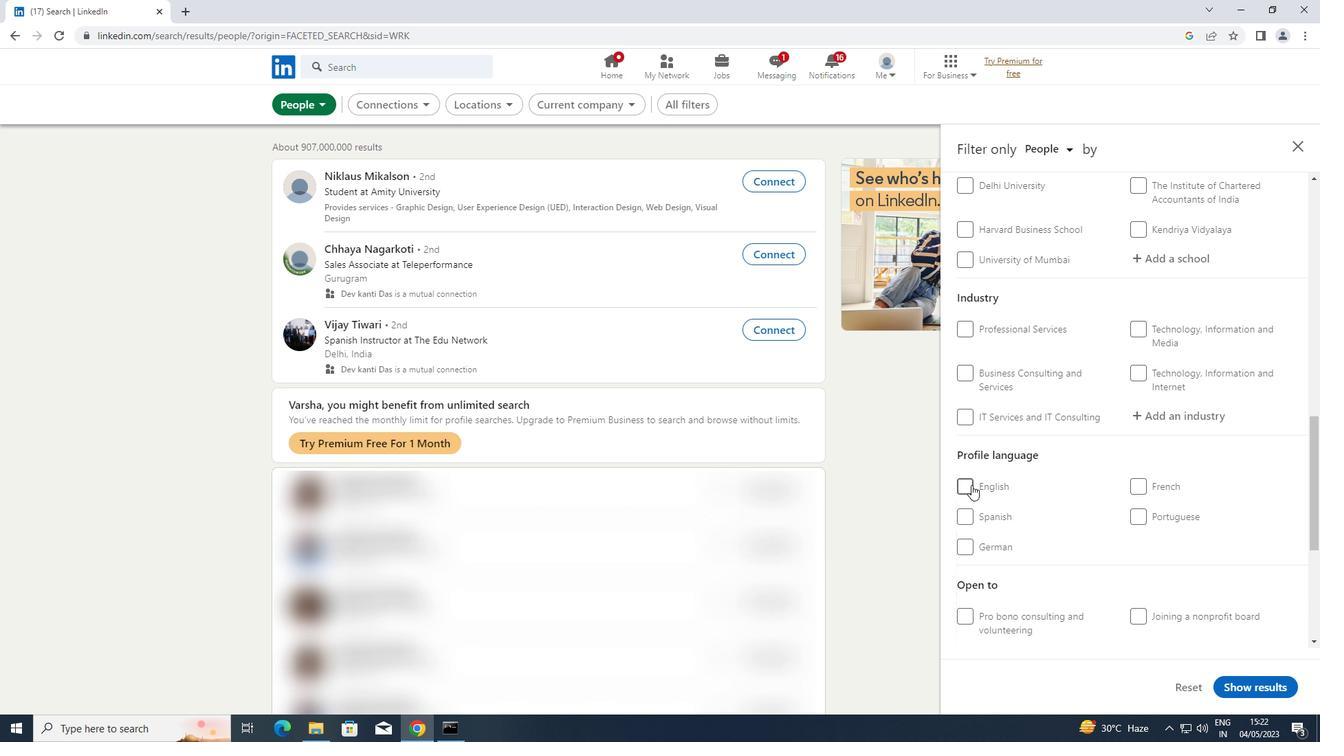 
Action: Mouse pressed left at (966, 486)
Screenshot: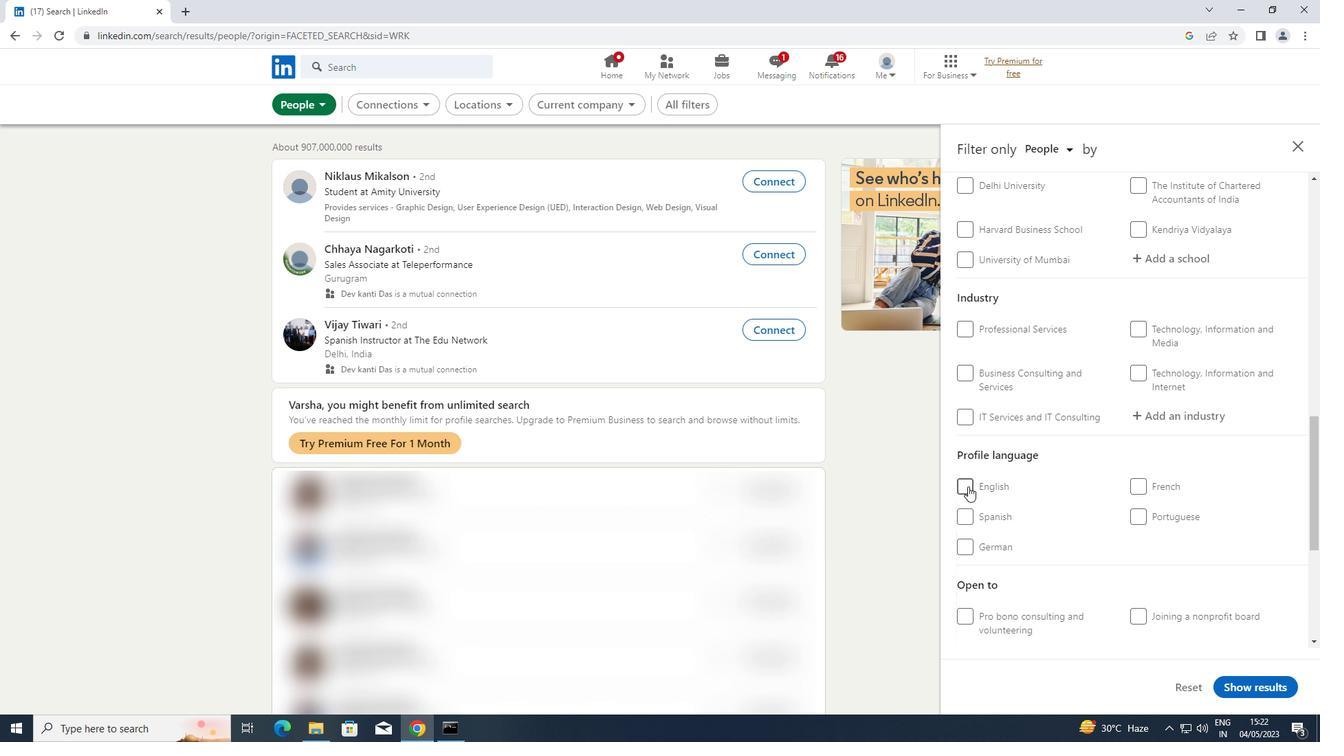 
Action: Mouse moved to (1010, 461)
Screenshot: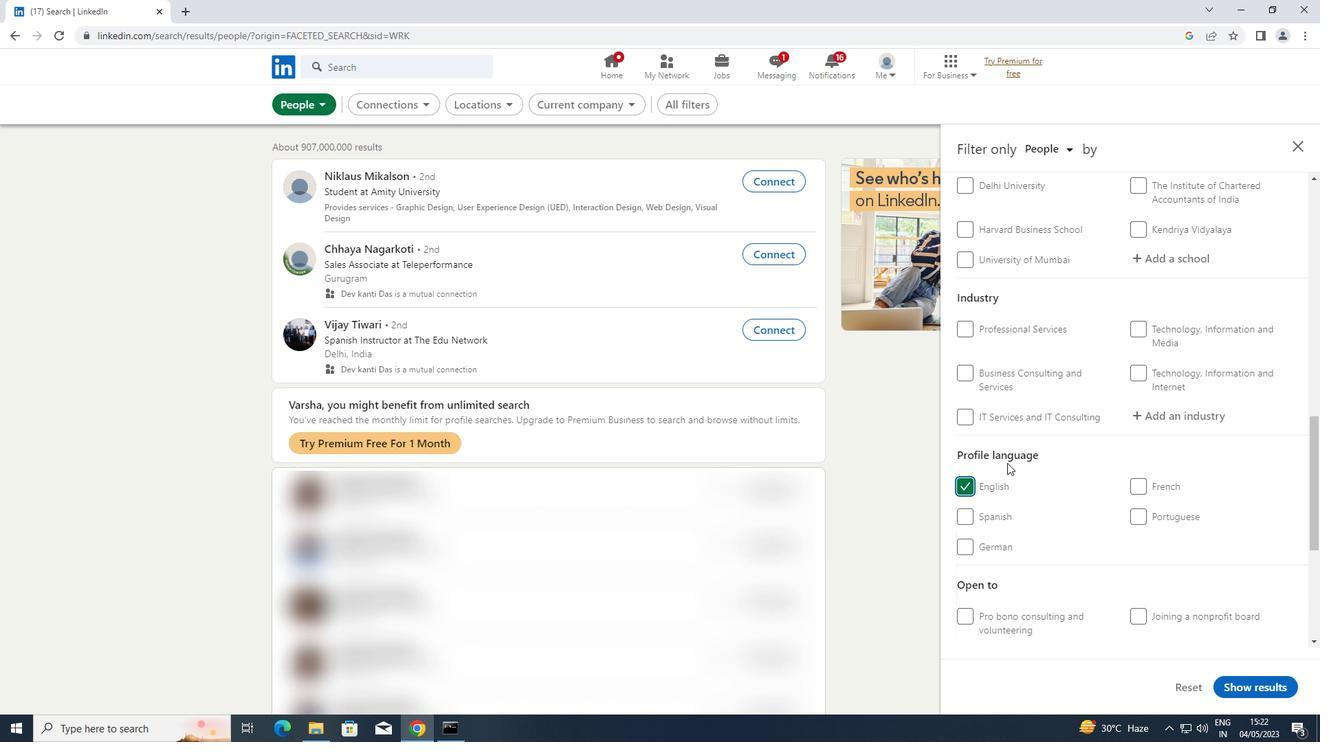 
Action: Mouse scrolled (1010, 462) with delta (0, 0)
Screenshot: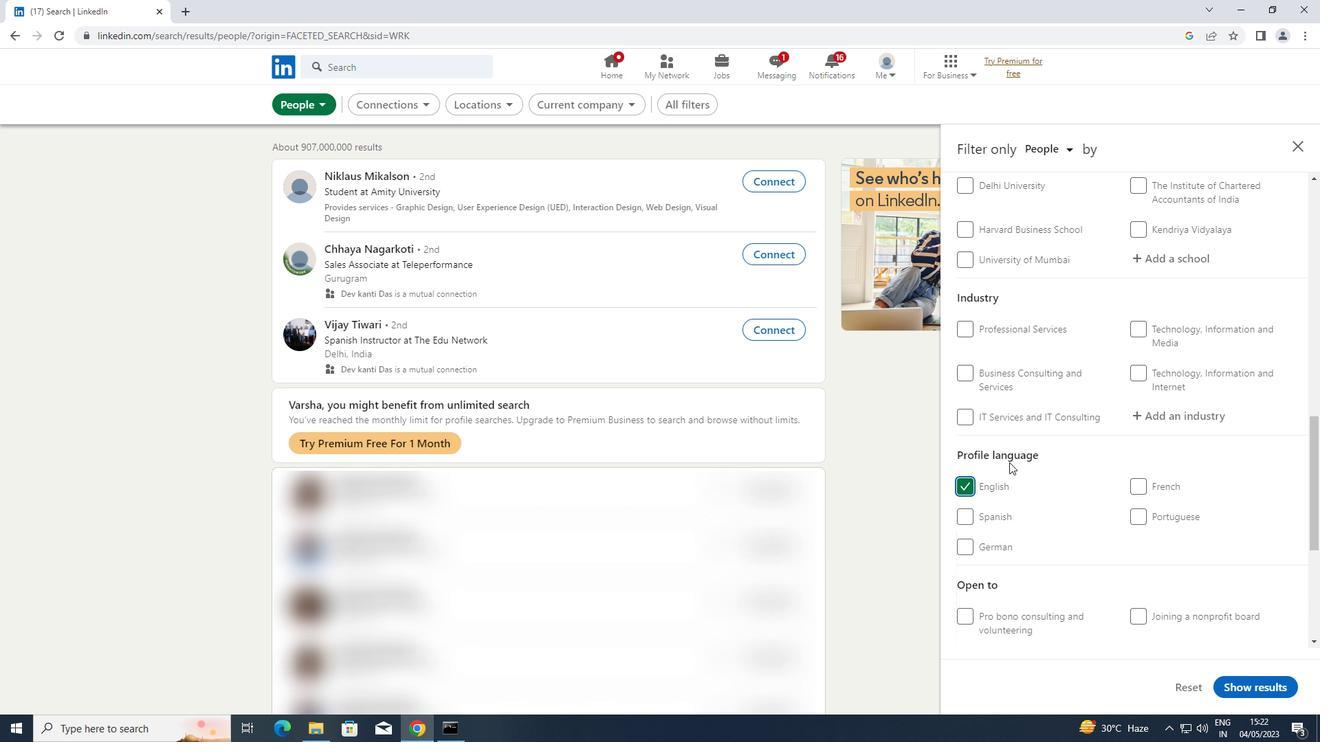 
Action: Mouse scrolled (1010, 462) with delta (0, 0)
Screenshot: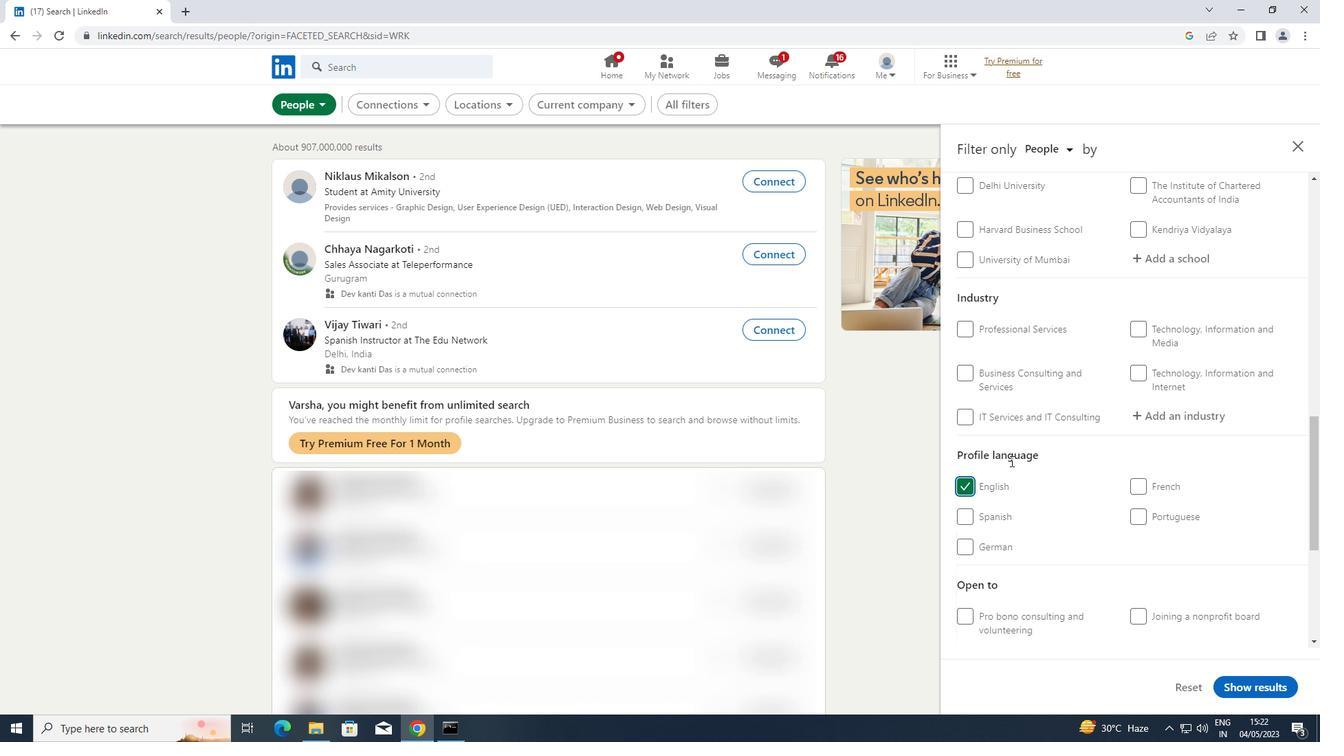 
Action: Mouse moved to (1011, 461)
Screenshot: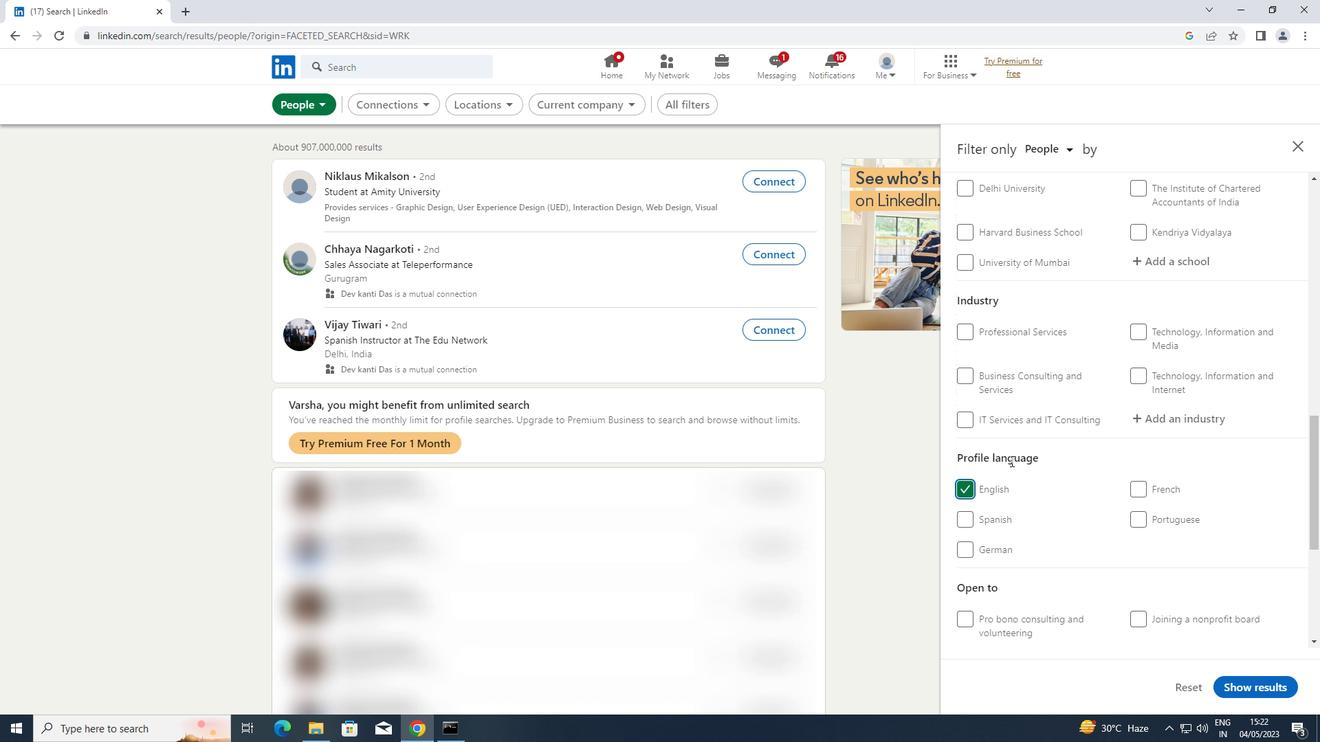 
Action: Mouse scrolled (1011, 462) with delta (0, 0)
Screenshot: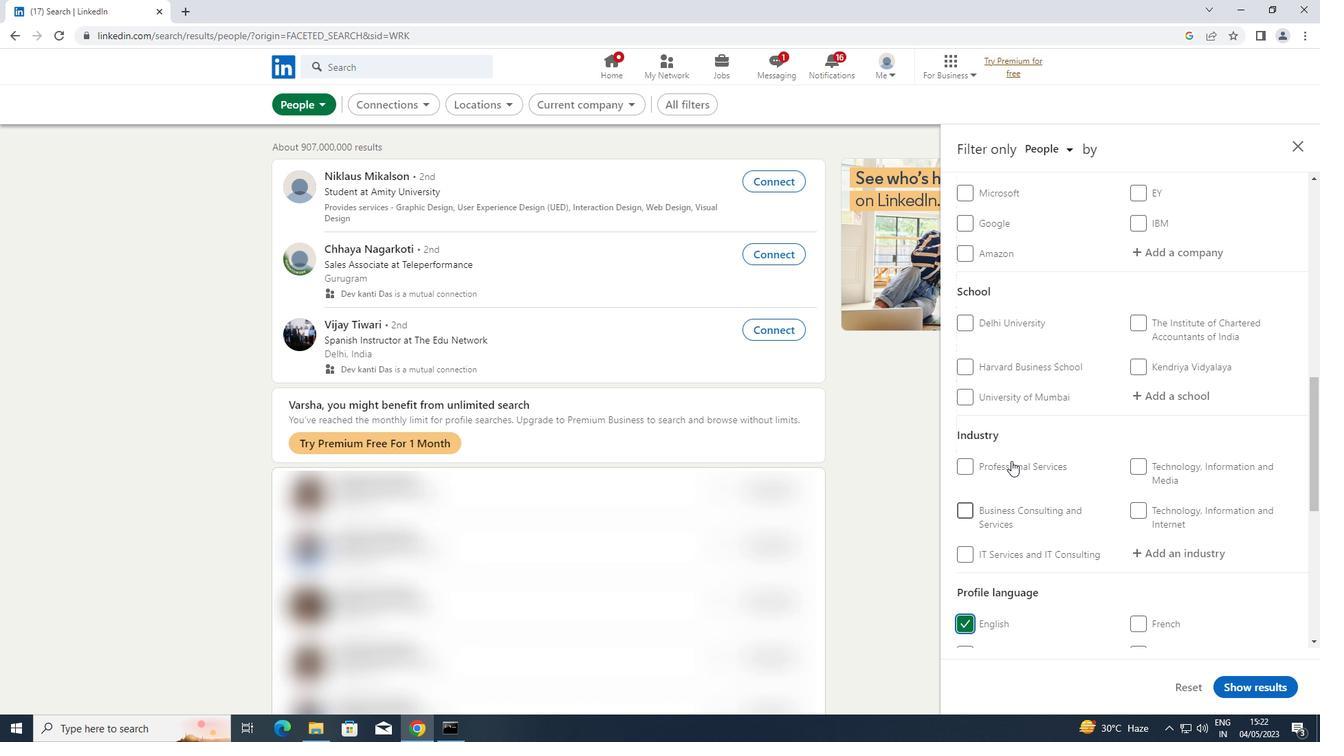 
Action: Mouse scrolled (1011, 462) with delta (0, 0)
Screenshot: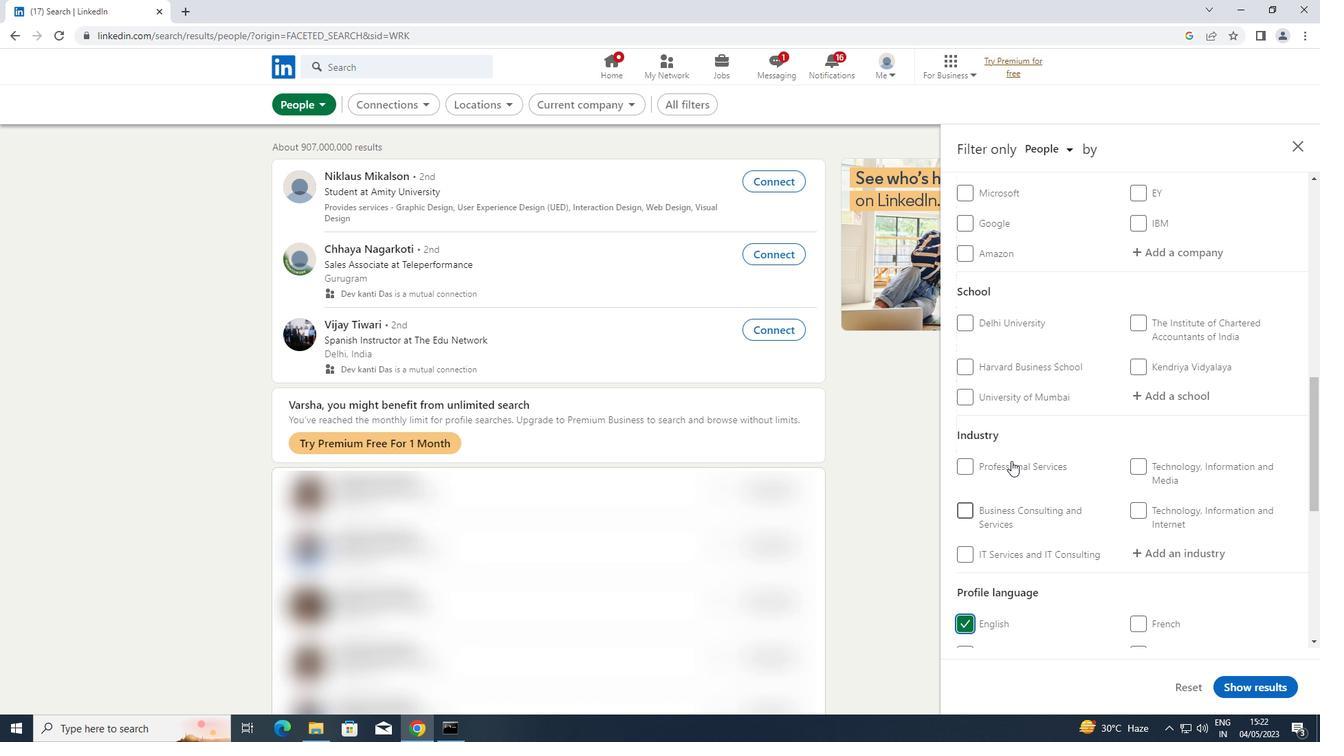 
Action: Mouse scrolled (1011, 462) with delta (0, 0)
Screenshot: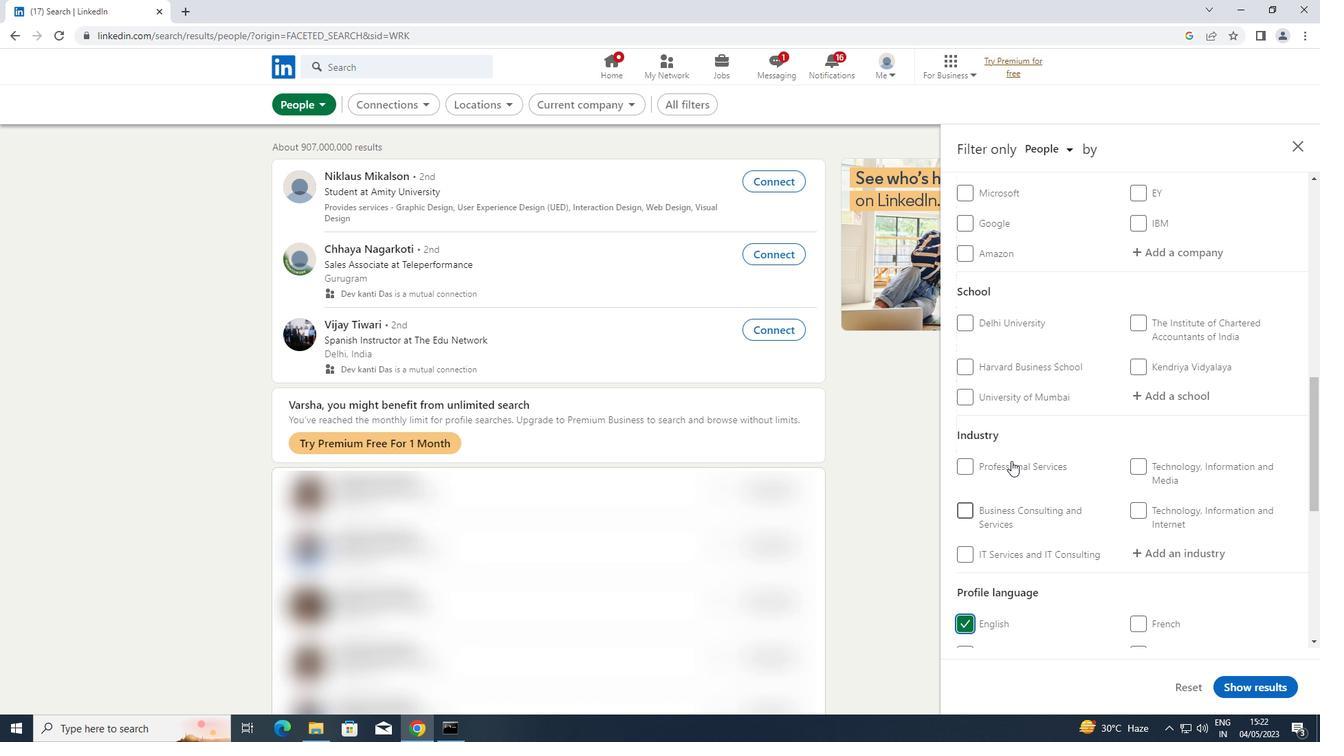 
Action: Mouse scrolled (1011, 462) with delta (0, 0)
Screenshot: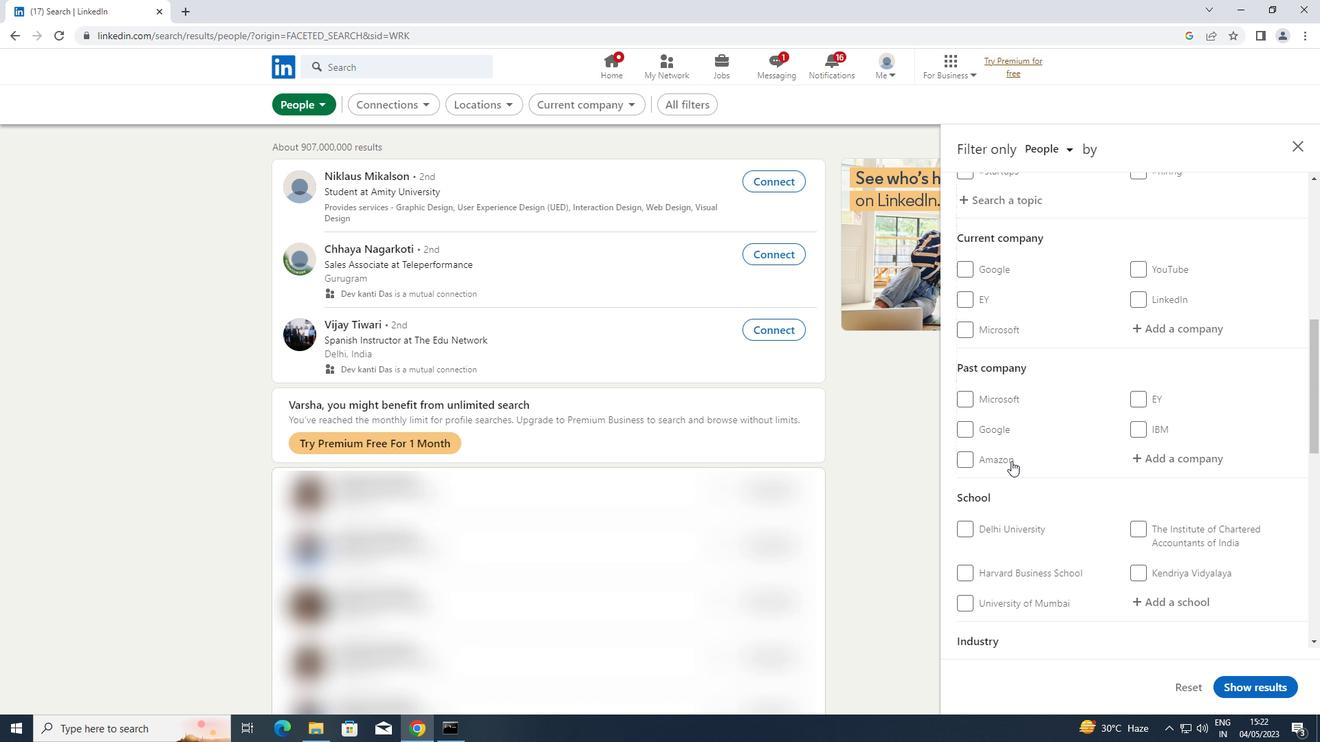 
Action: Mouse moved to (1144, 402)
Screenshot: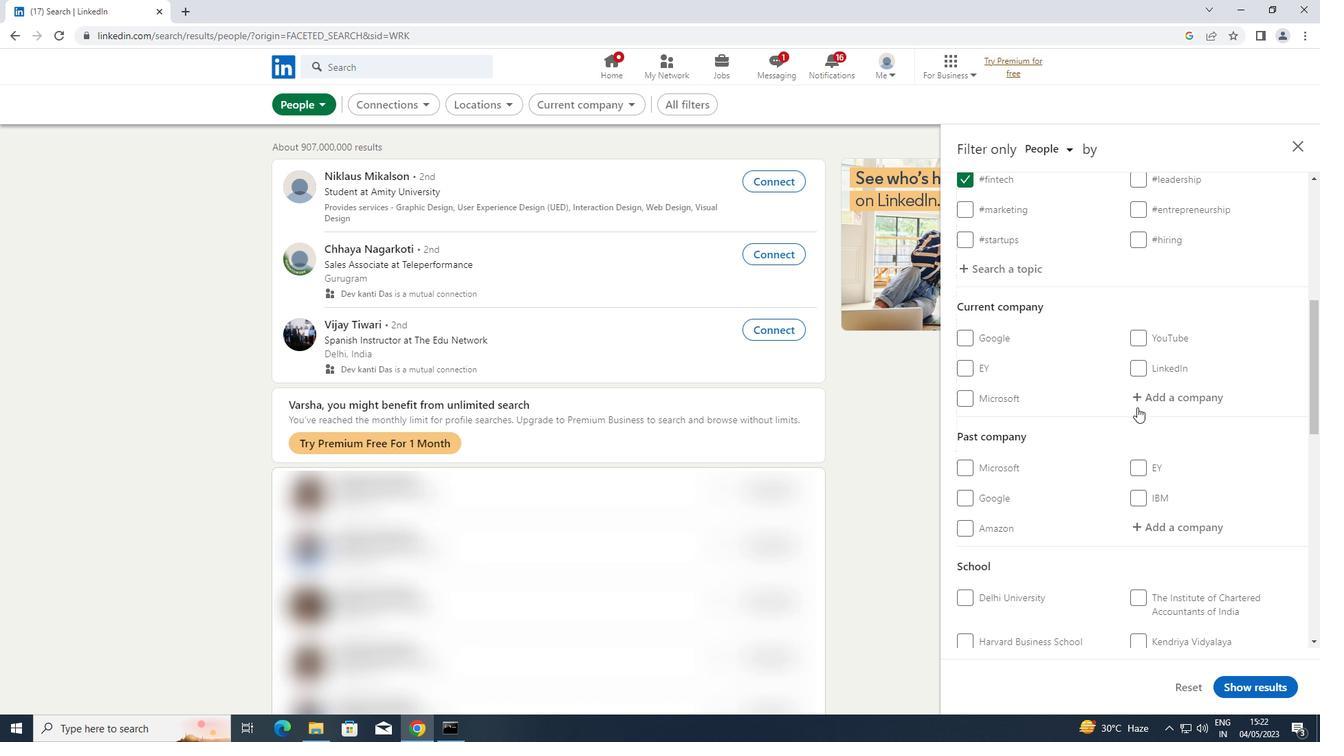 
Action: Mouse pressed left at (1144, 402)
Screenshot: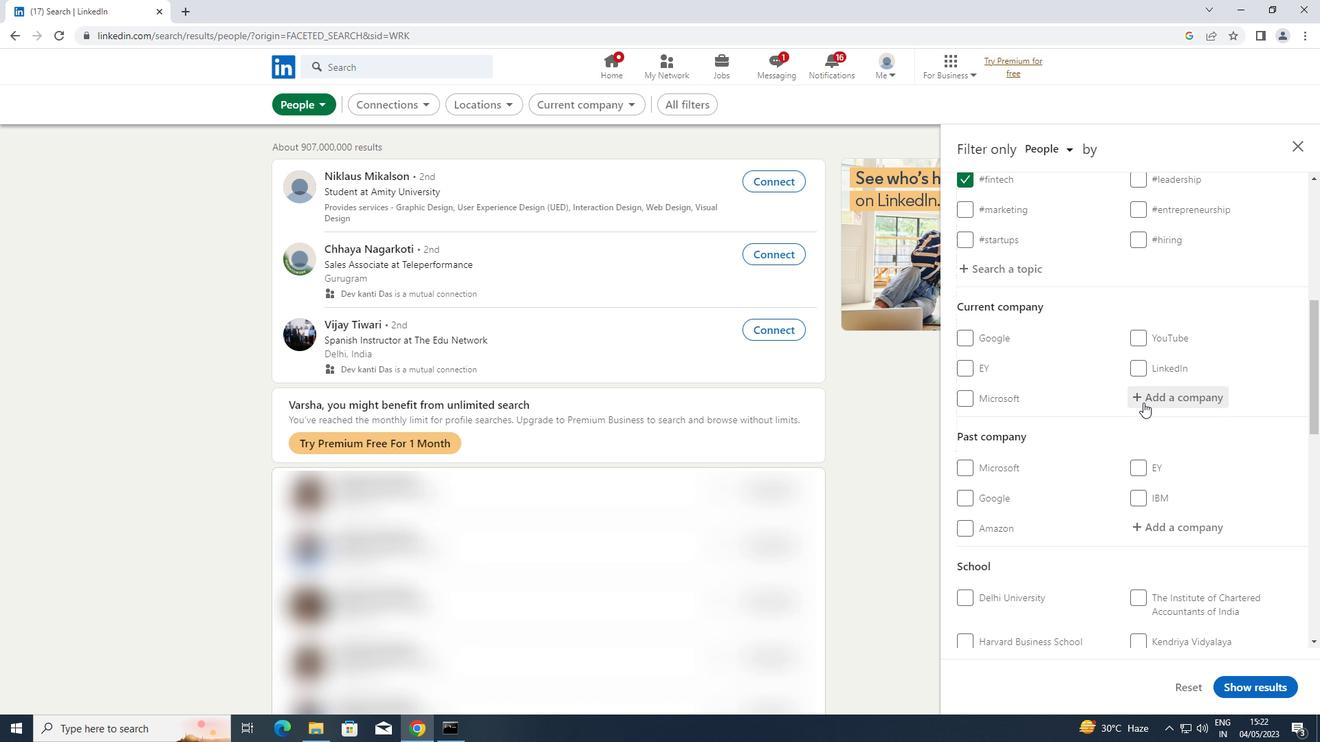 
Action: Key pressed <Key.shift>AMAZON<Key.space><Key.shift>BUSINE
Screenshot: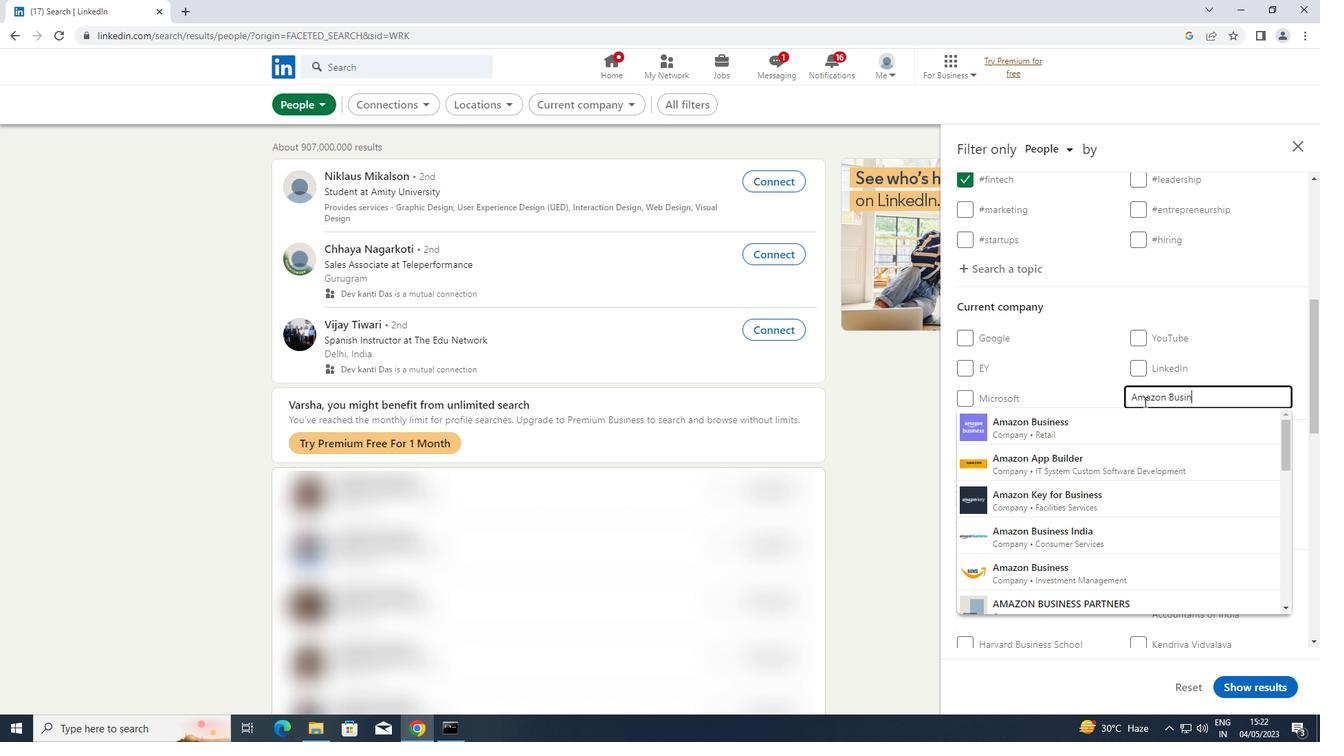 
Action: Mouse moved to (1041, 434)
Screenshot: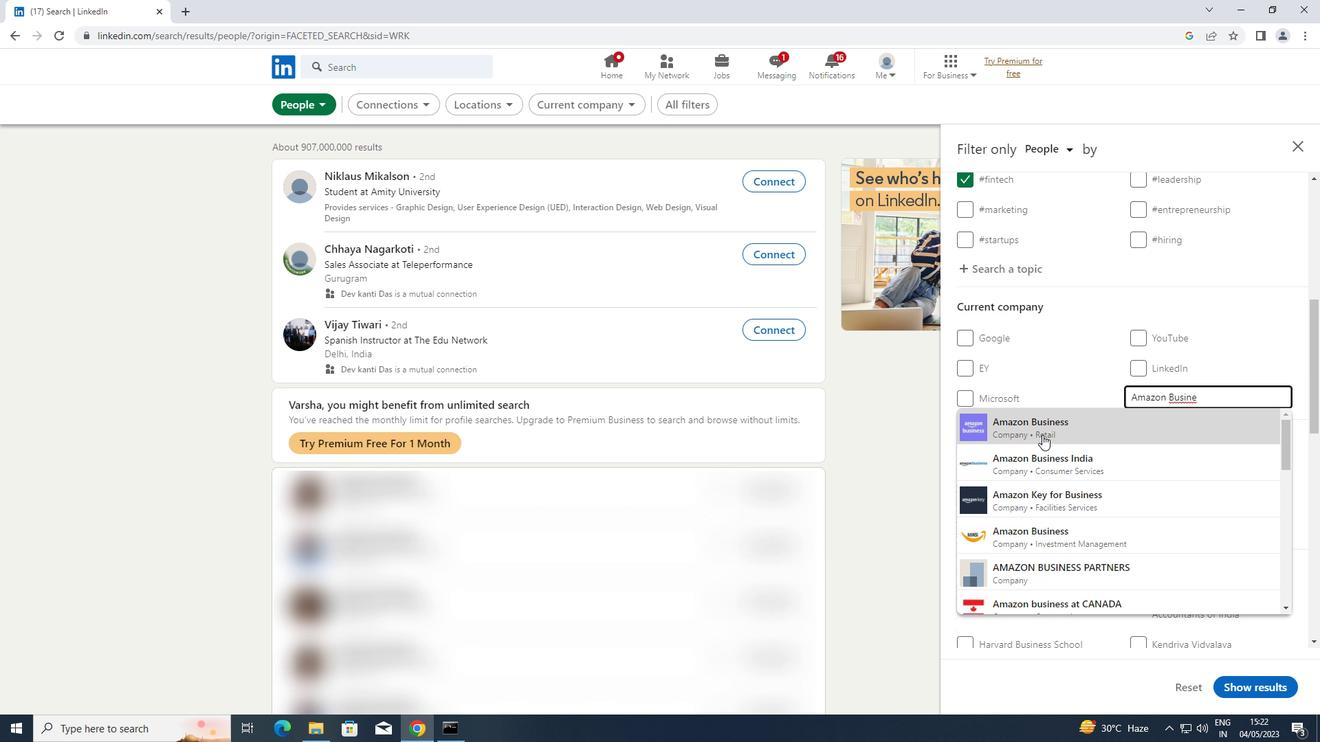 
Action: Mouse pressed left at (1041, 434)
Screenshot: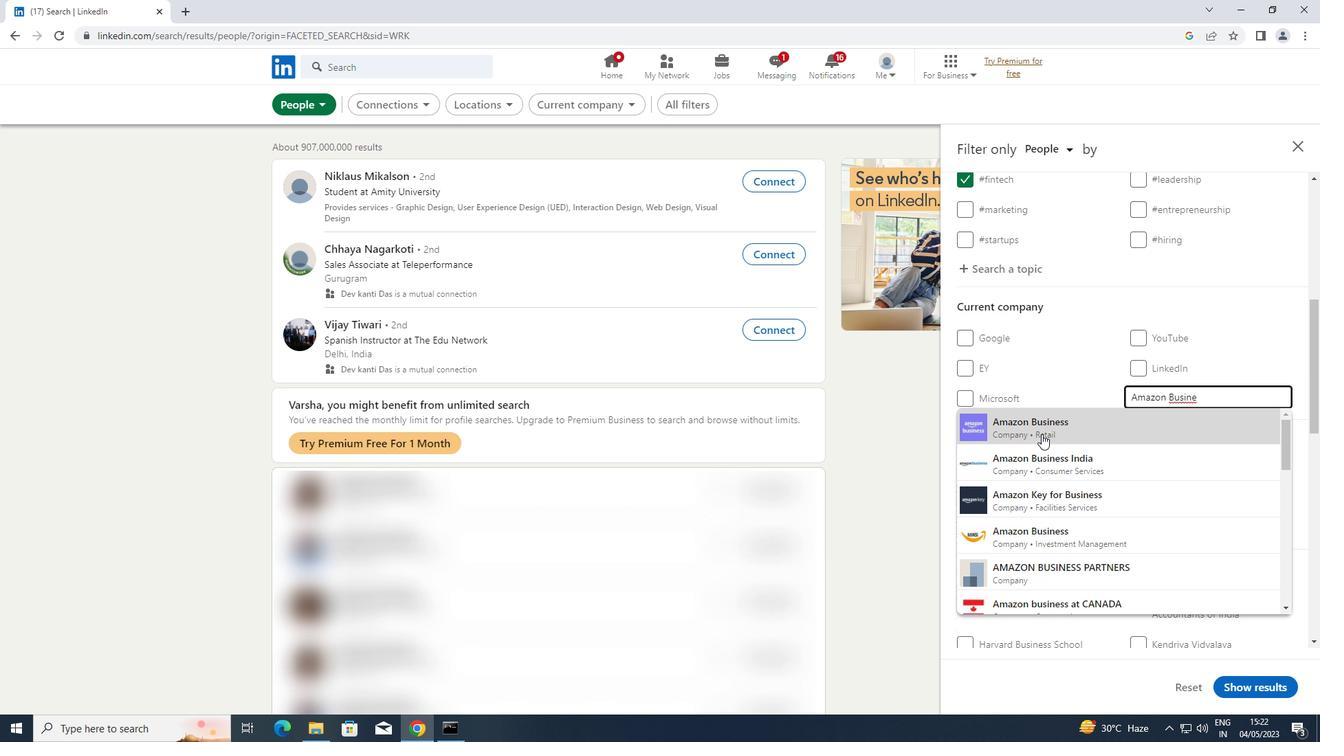 
Action: Mouse moved to (1042, 431)
Screenshot: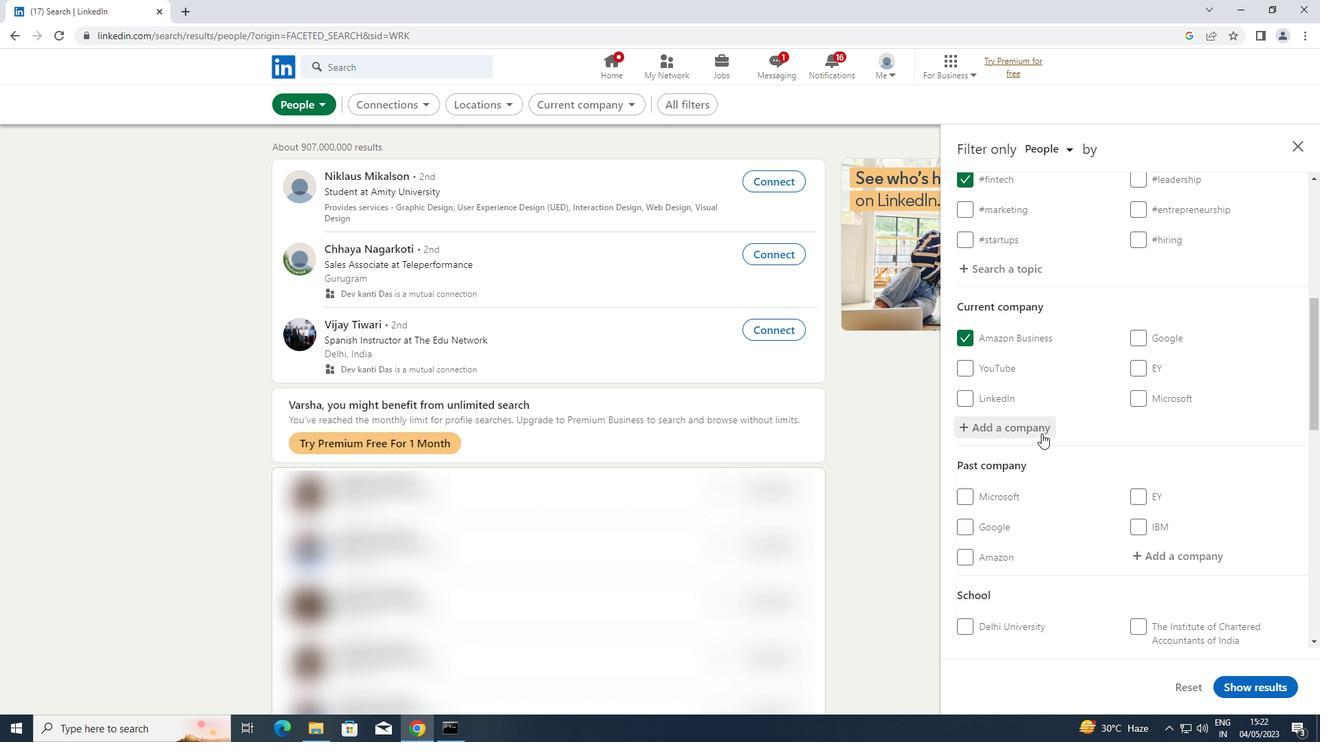 
Action: Mouse scrolled (1042, 430) with delta (0, 0)
Screenshot: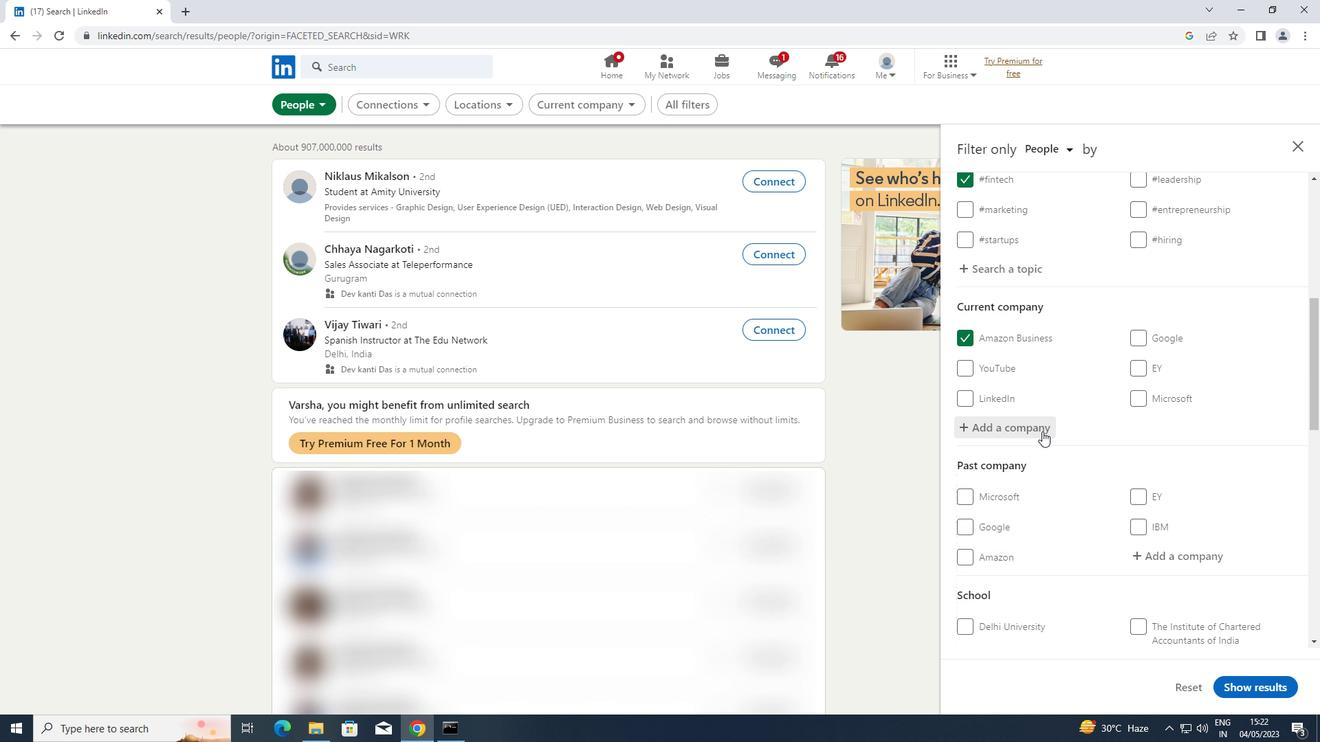 
Action: Mouse scrolled (1042, 430) with delta (0, 0)
Screenshot: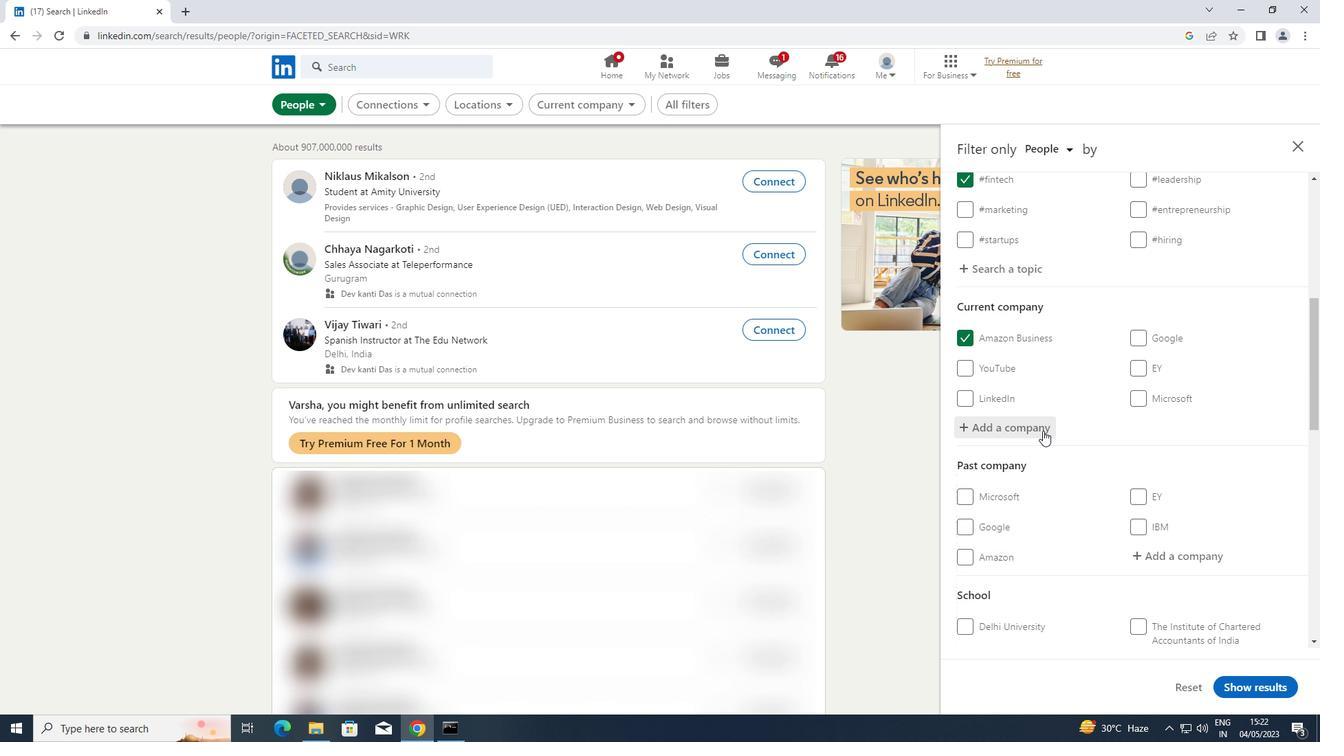 
Action: Mouse scrolled (1042, 430) with delta (0, 0)
Screenshot: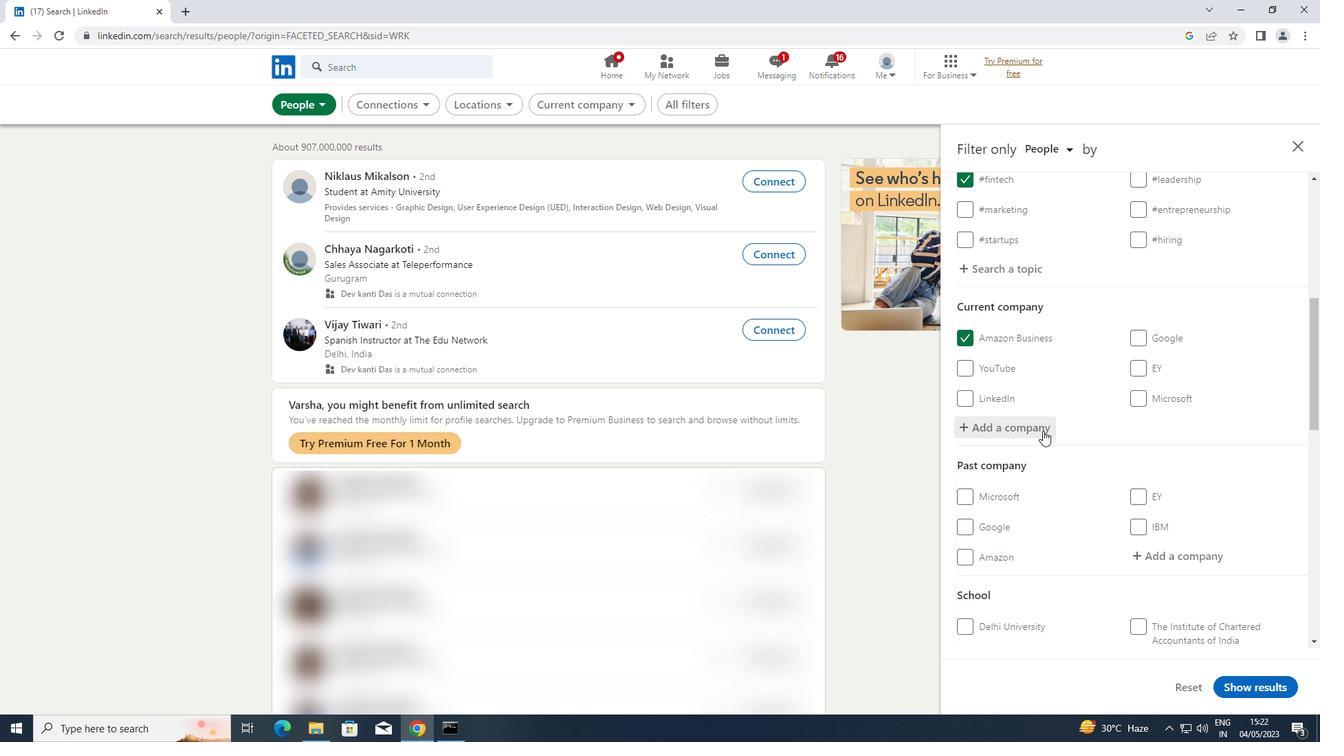 
Action: Mouse moved to (1043, 429)
Screenshot: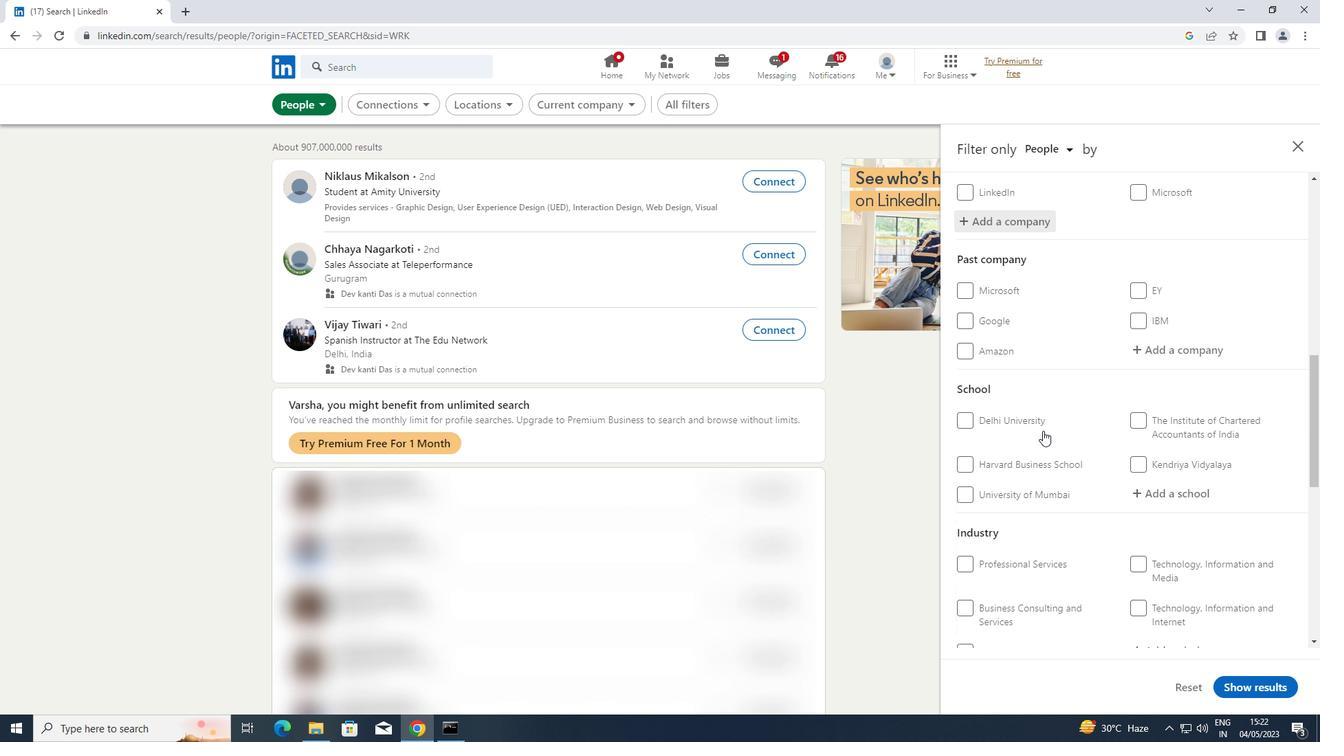 
Action: Mouse scrolled (1043, 428) with delta (0, 0)
Screenshot: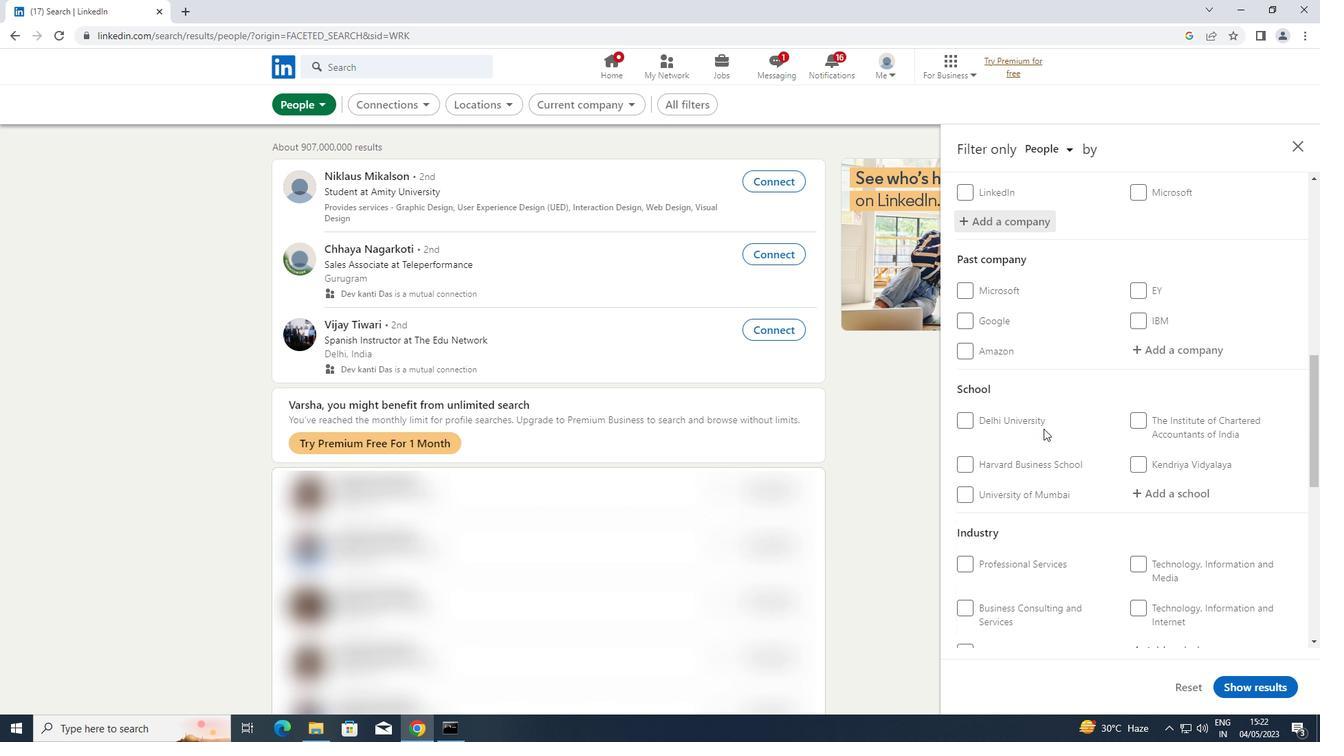 
Action: Mouse moved to (1140, 419)
Screenshot: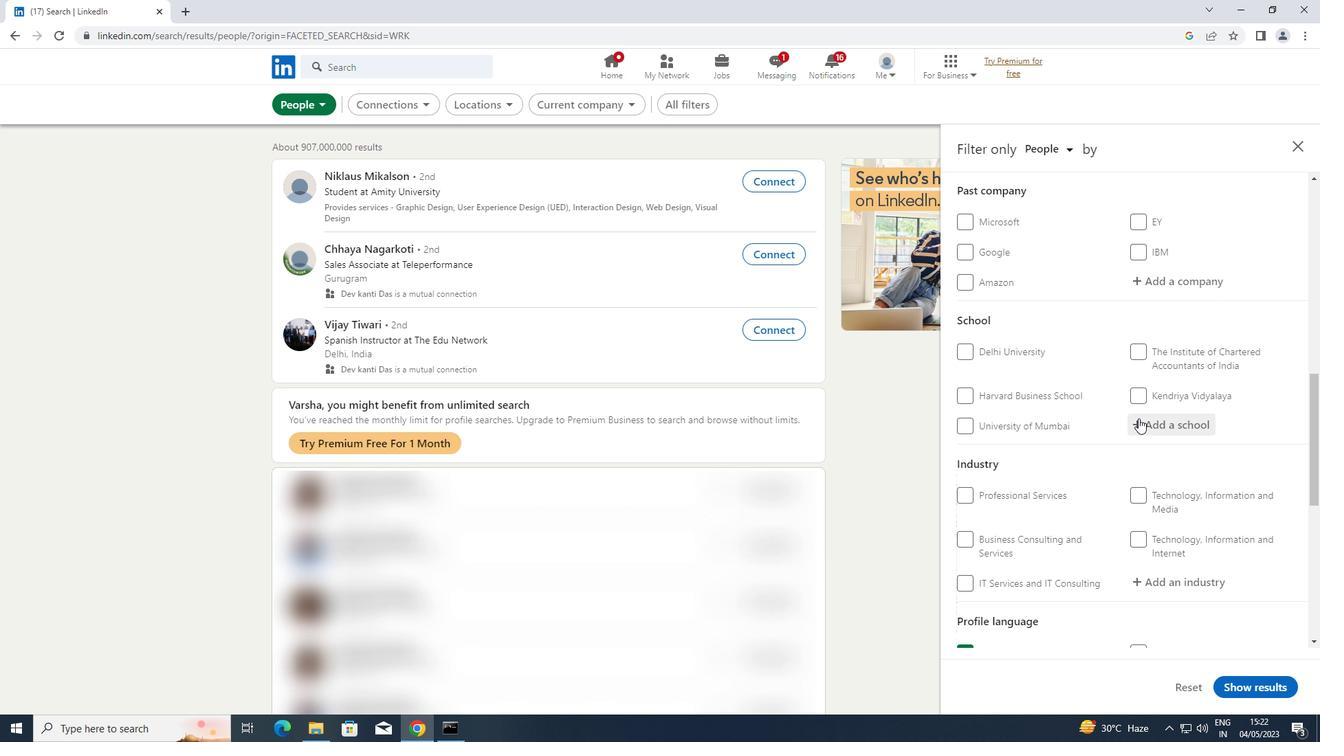 
Action: Mouse pressed left at (1140, 419)
Screenshot: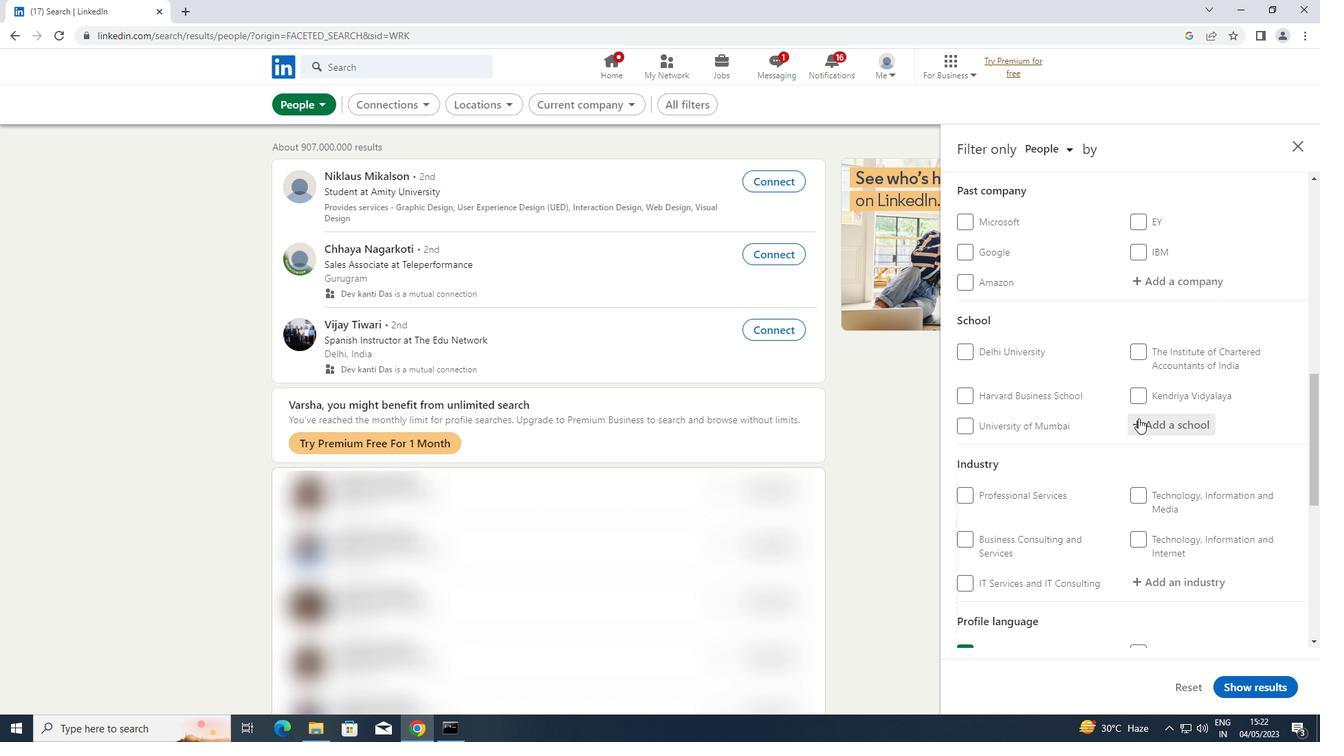 
Action: Mouse moved to (1140, 420)
Screenshot: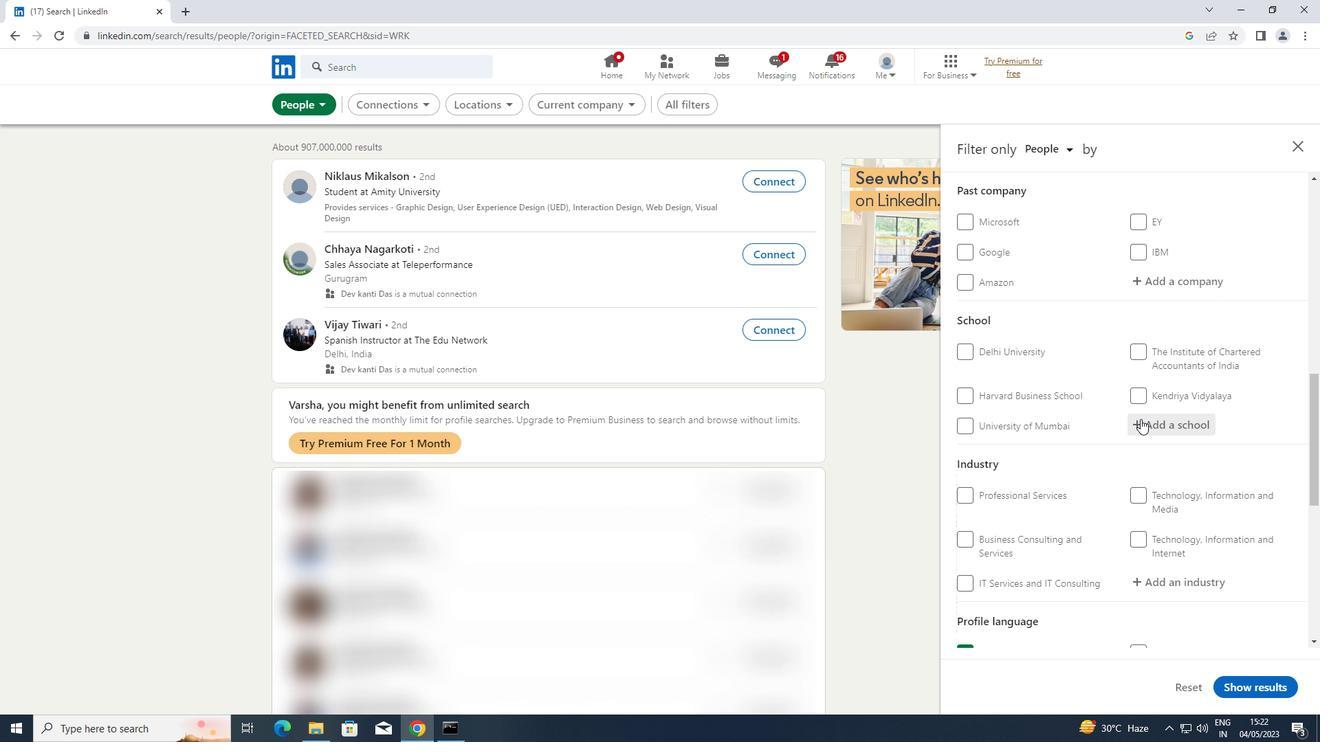 
Action: Key pressed <Key.shift>SRI<Key.space><Key.shift>VENKATESWARA
Screenshot: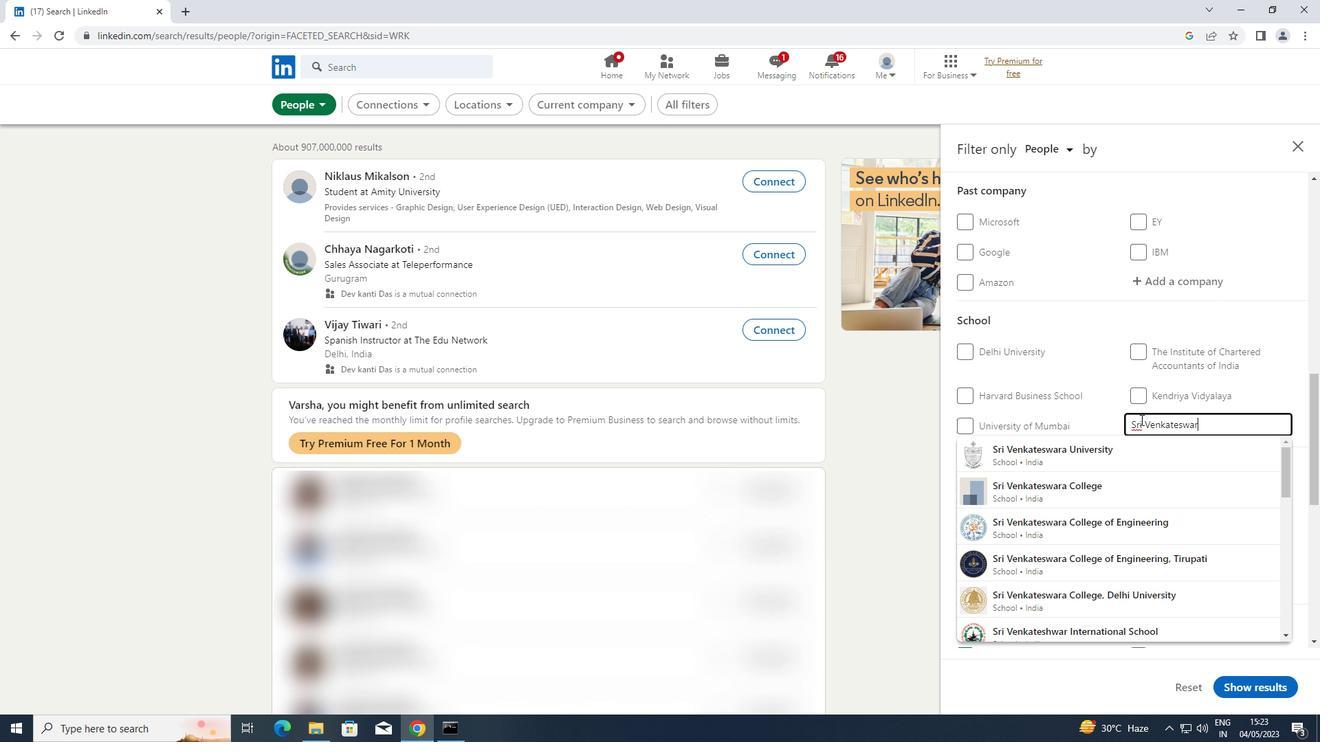 
Action: Mouse moved to (1093, 523)
Screenshot: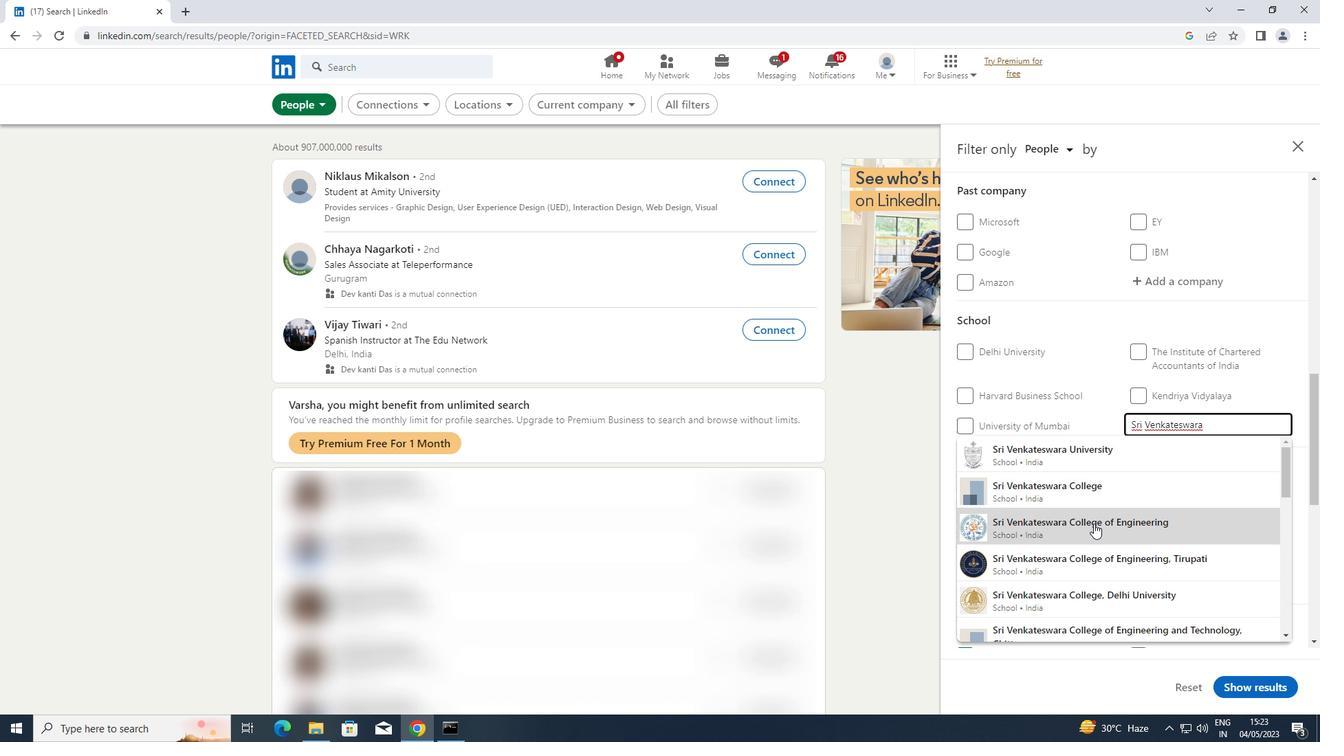 
Action: Mouse pressed left at (1093, 523)
Screenshot: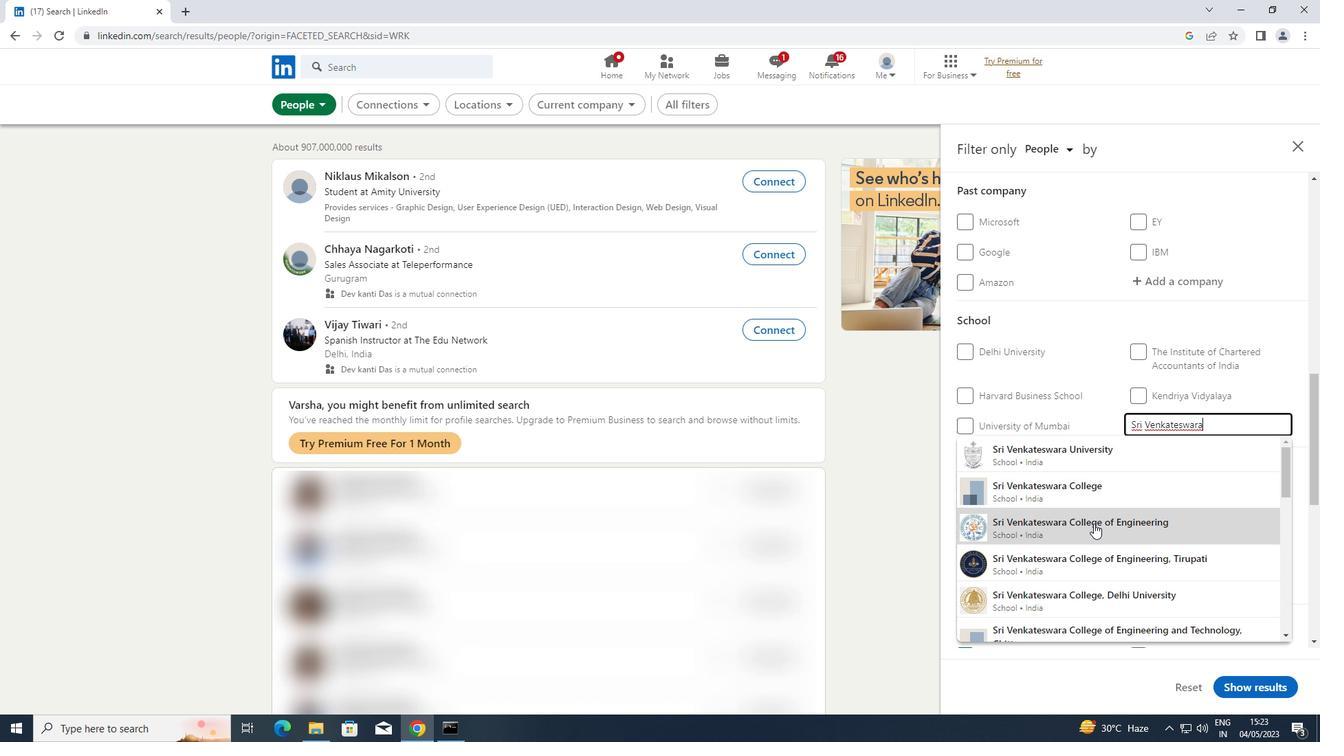 
Action: Mouse moved to (1098, 518)
Screenshot: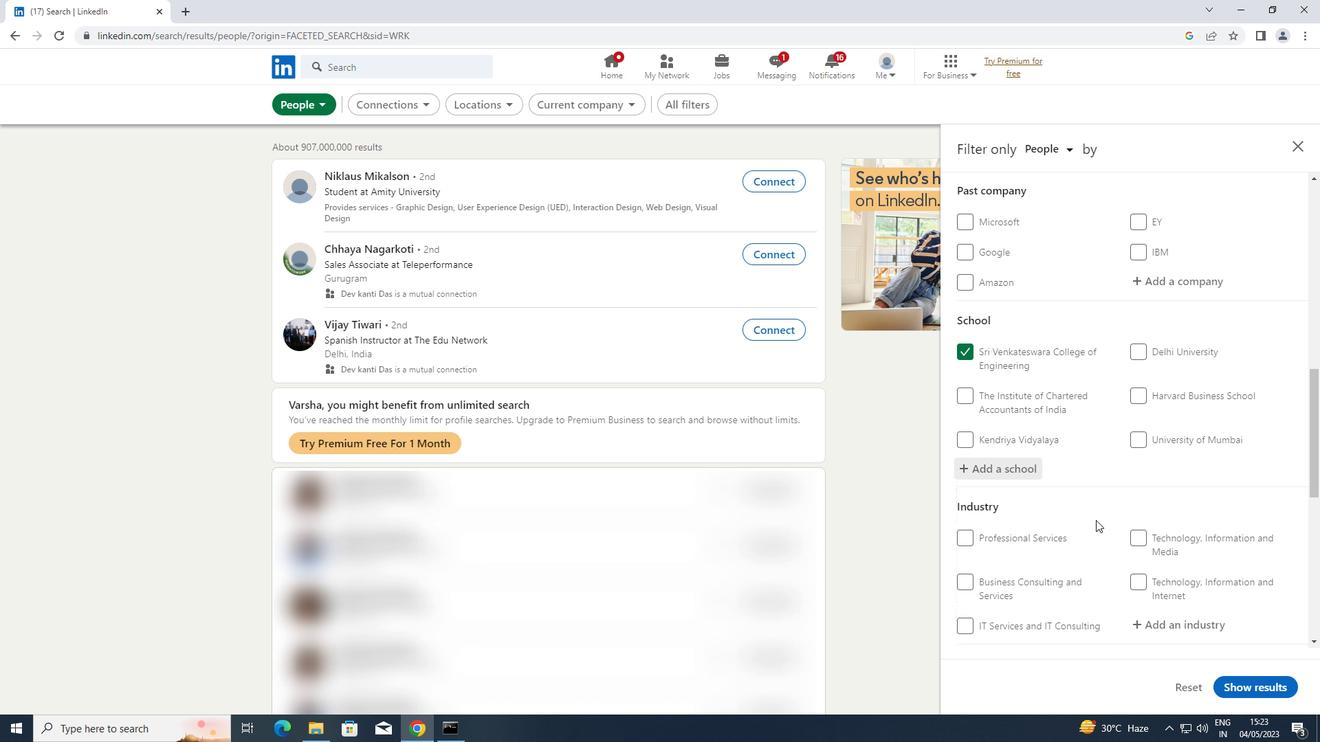 
Action: Mouse scrolled (1098, 517) with delta (0, 0)
Screenshot: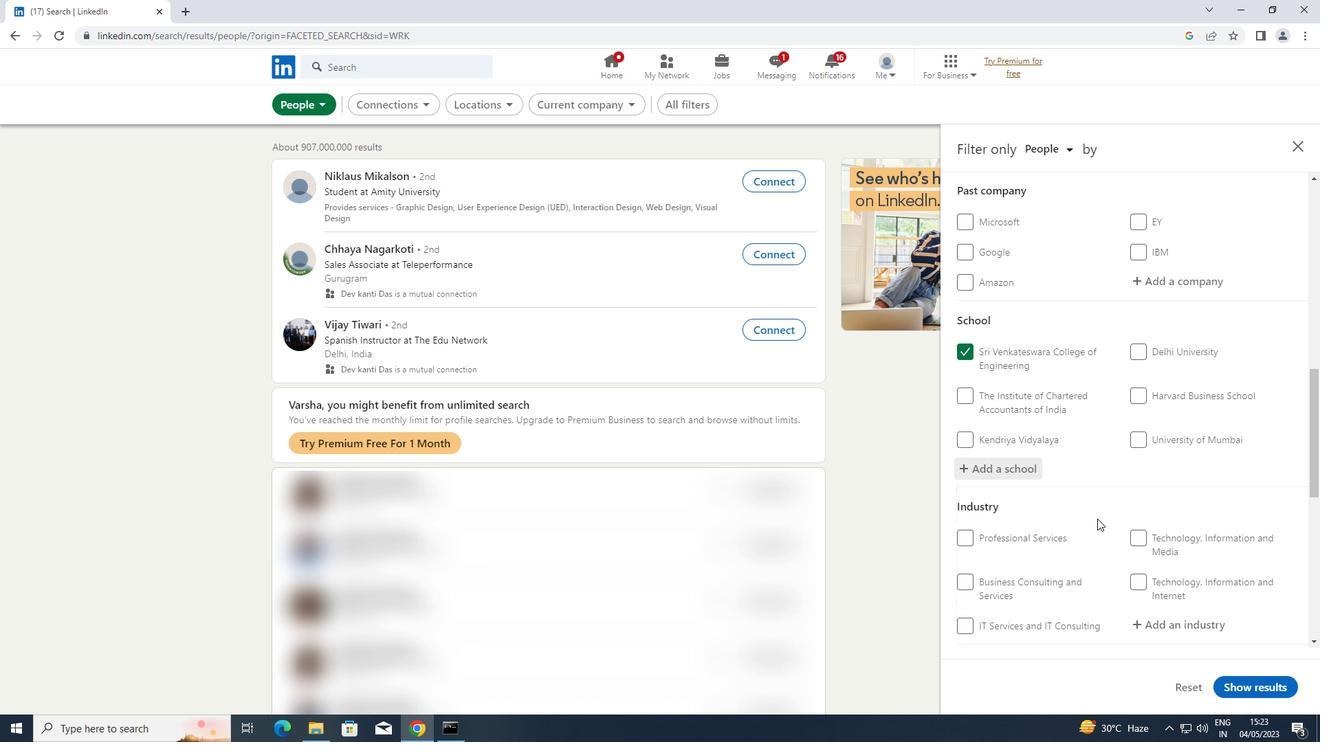 
Action: Mouse scrolled (1098, 517) with delta (0, 0)
Screenshot: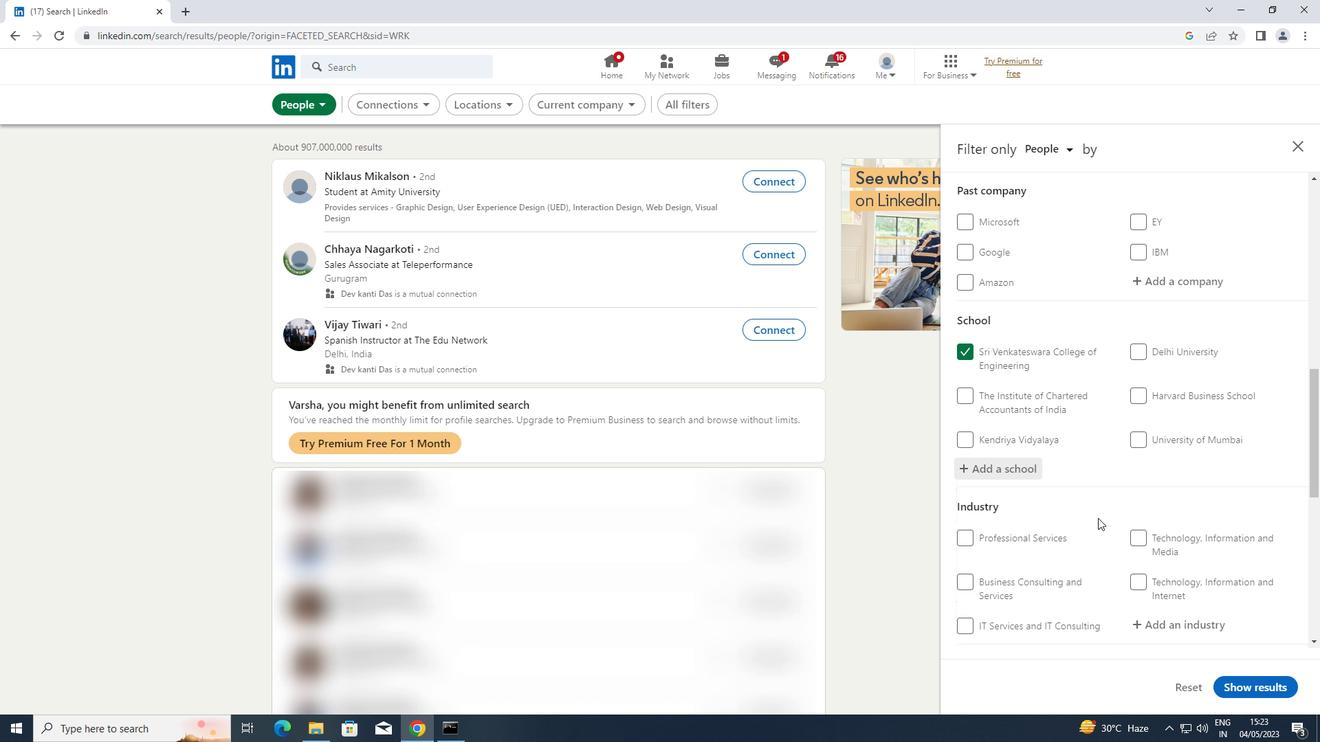 
Action: Mouse scrolled (1098, 517) with delta (0, 0)
Screenshot: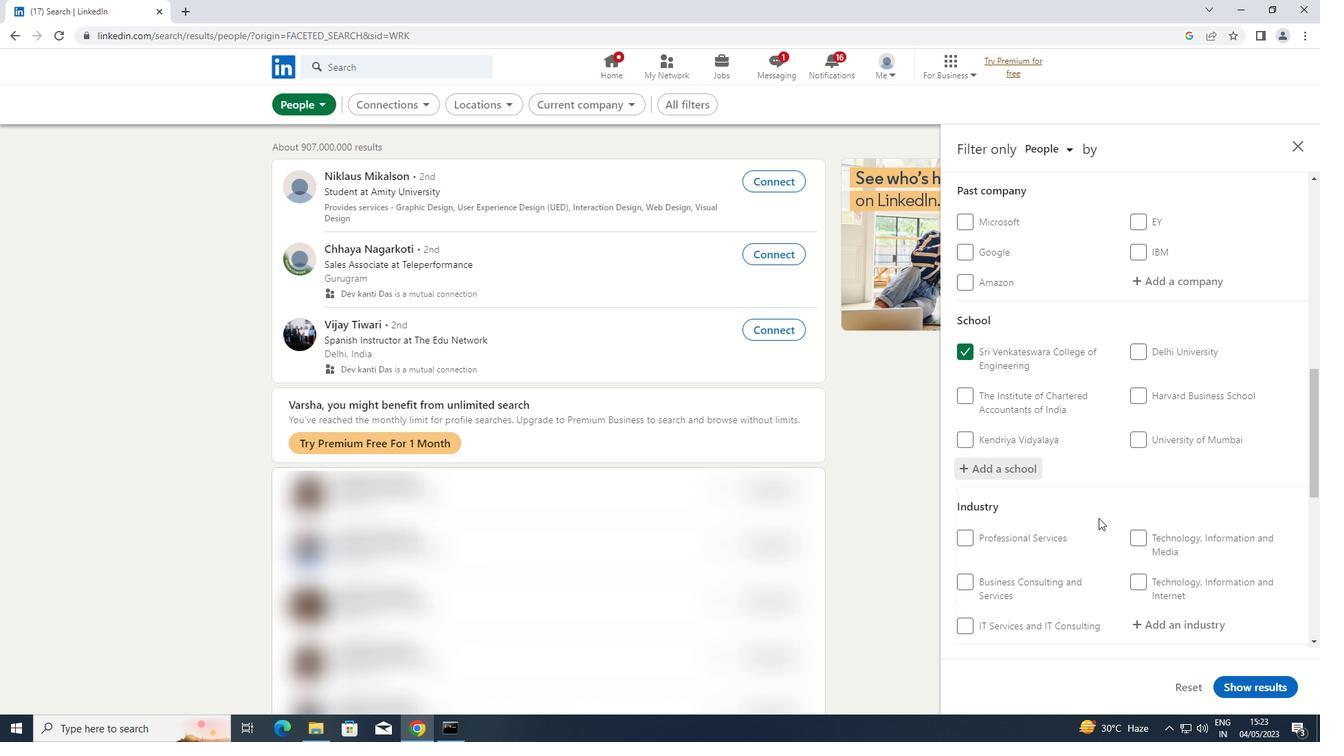 
Action: Mouse moved to (1102, 514)
Screenshot: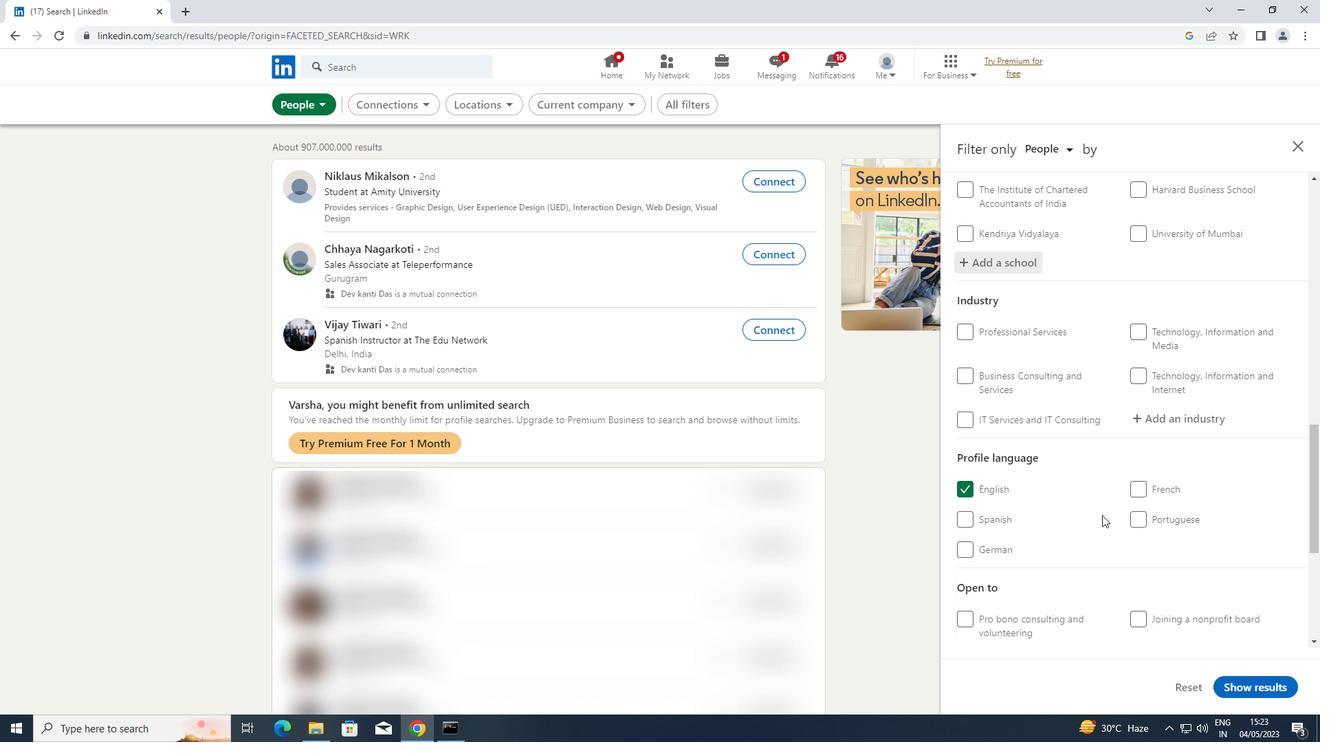
Action: Mouse scrolled (1102, 513) with delta (0, 0)
Screenshot: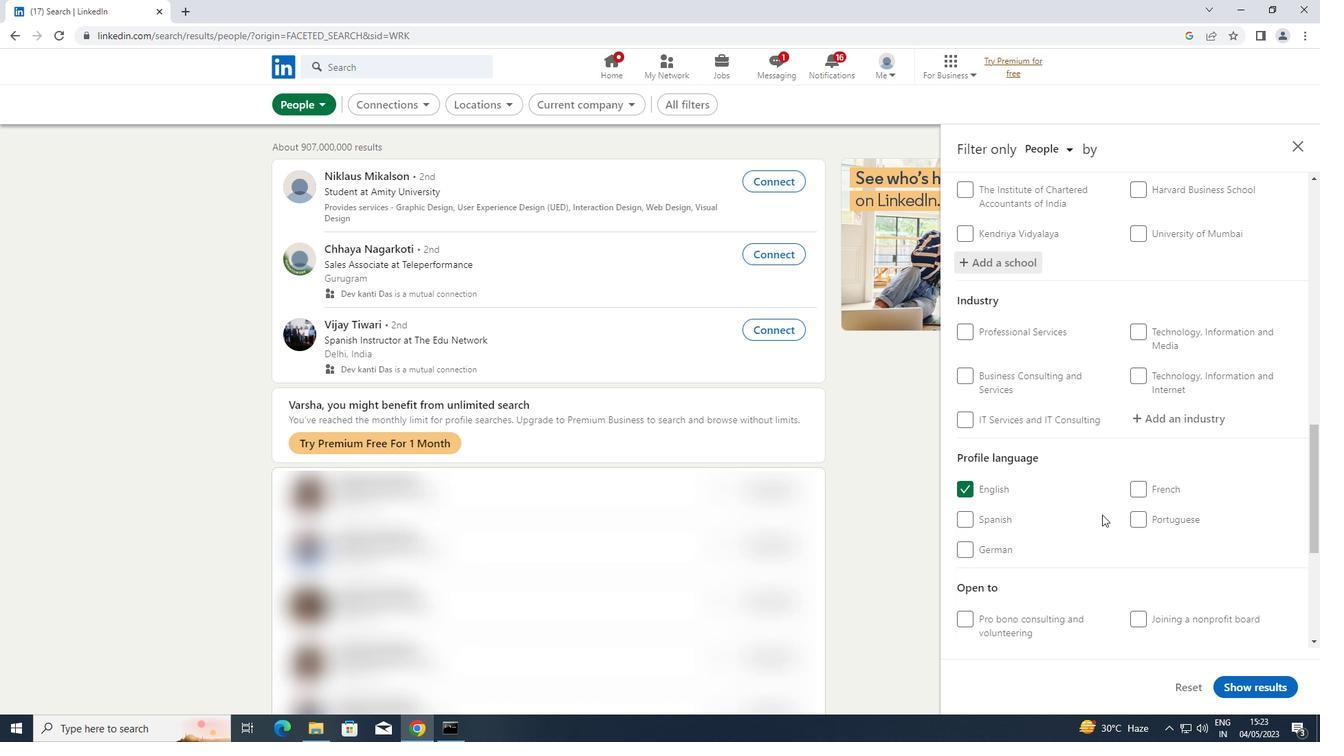 
Action: Mouse scrolled (1102, 513) with delta (0, 0)
Screenshot: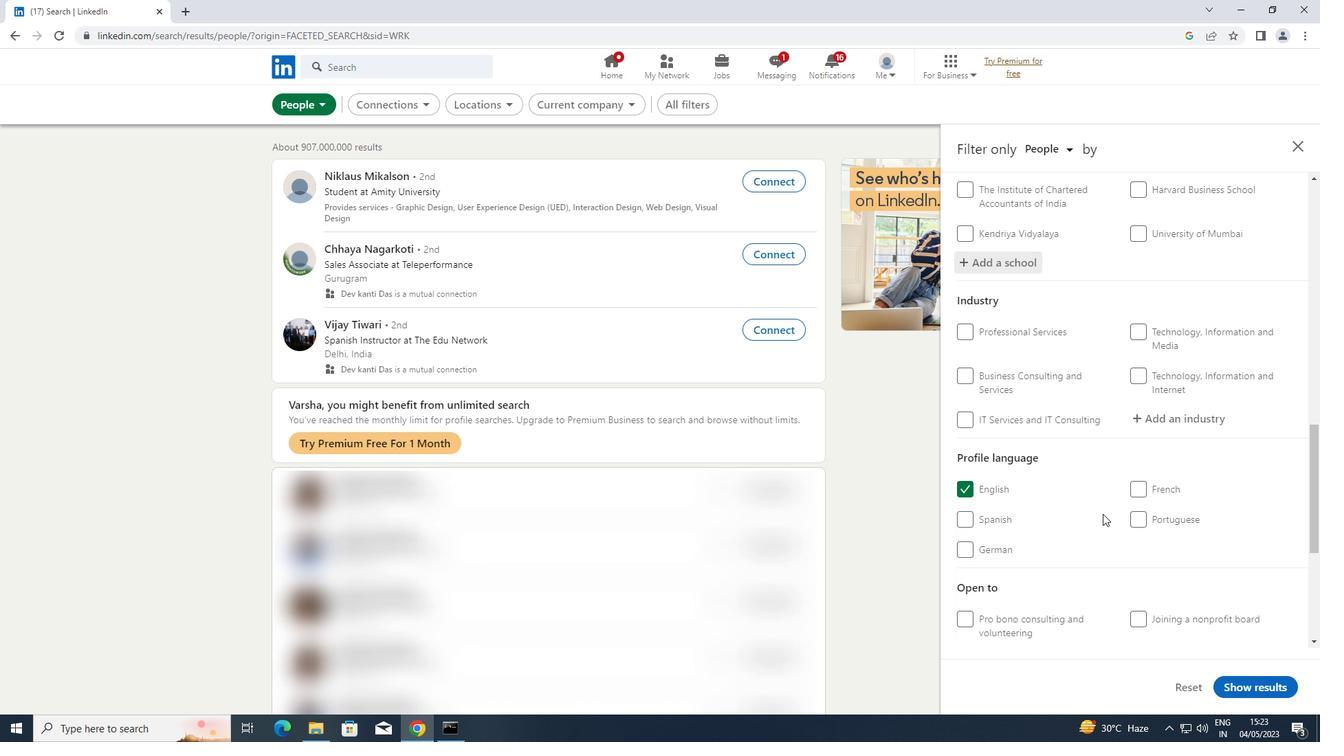 
Action: Mouse moved to (1103, 512)
Screenshot: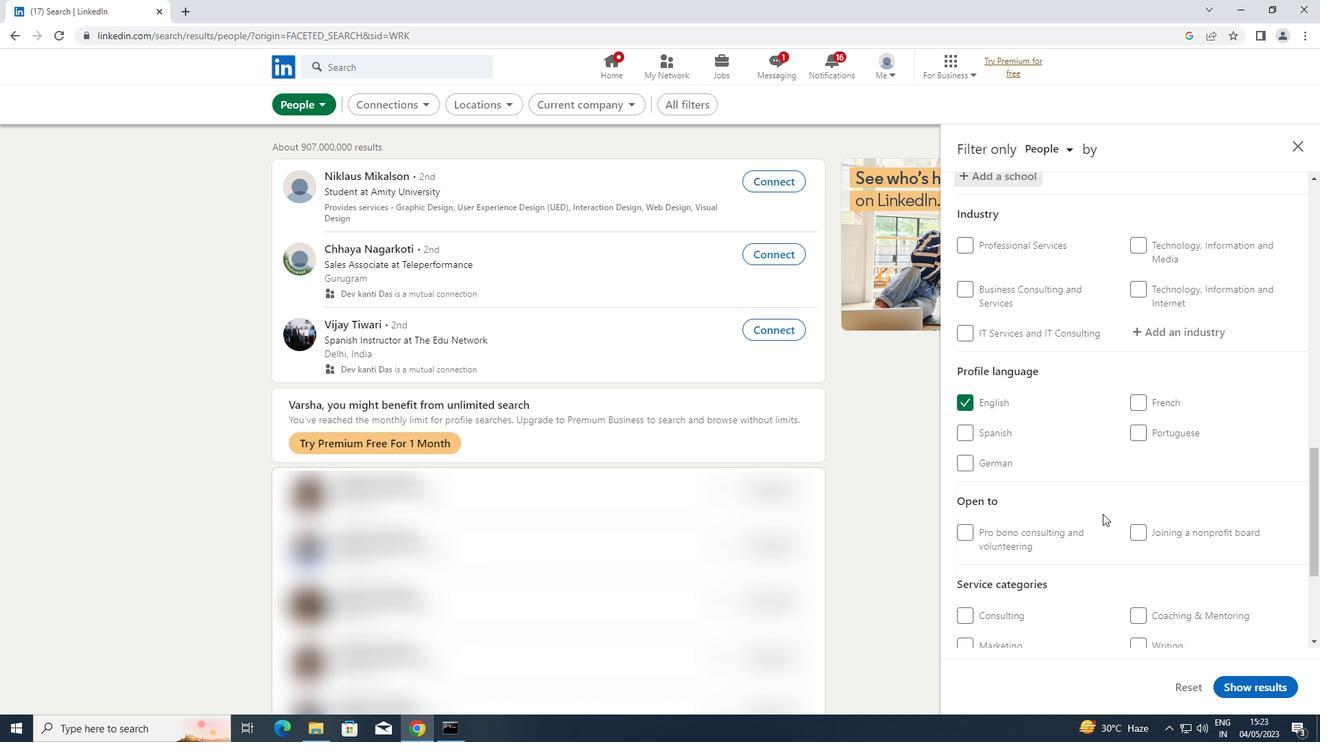 
Action: Mouse scrolled (1103, 513) with delta (0, 0)
Screenshot: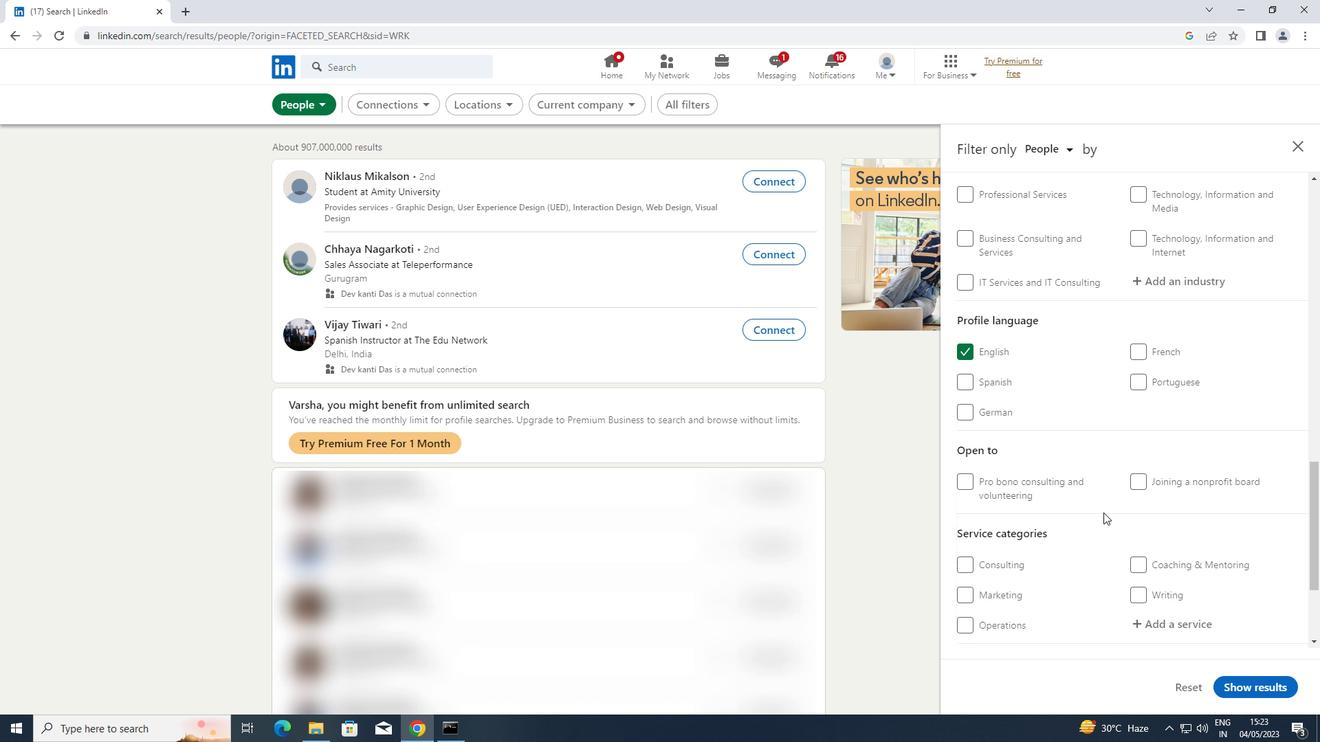 
Action: Mouse scrolled (1103, 513) with delta (0, 0)
Screenshot: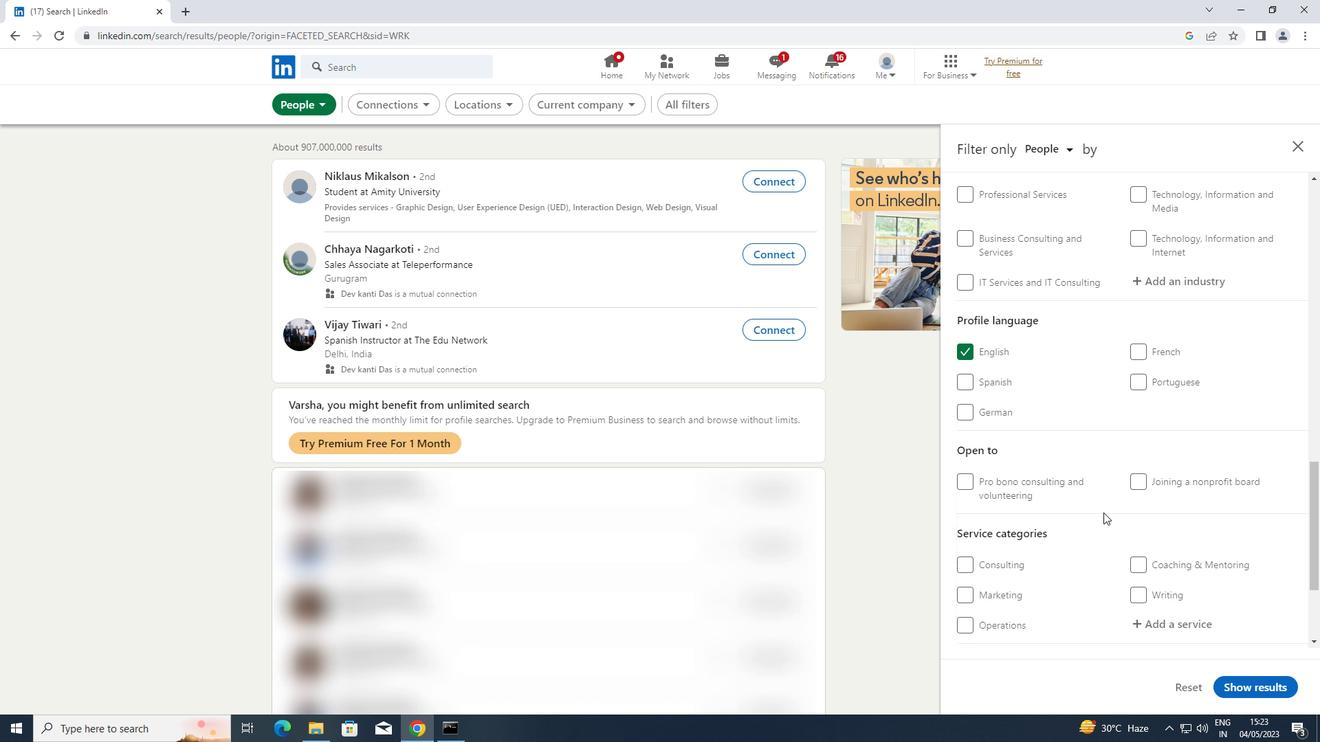 
Action: Mouse moved to (1158, 411)
Screenshot: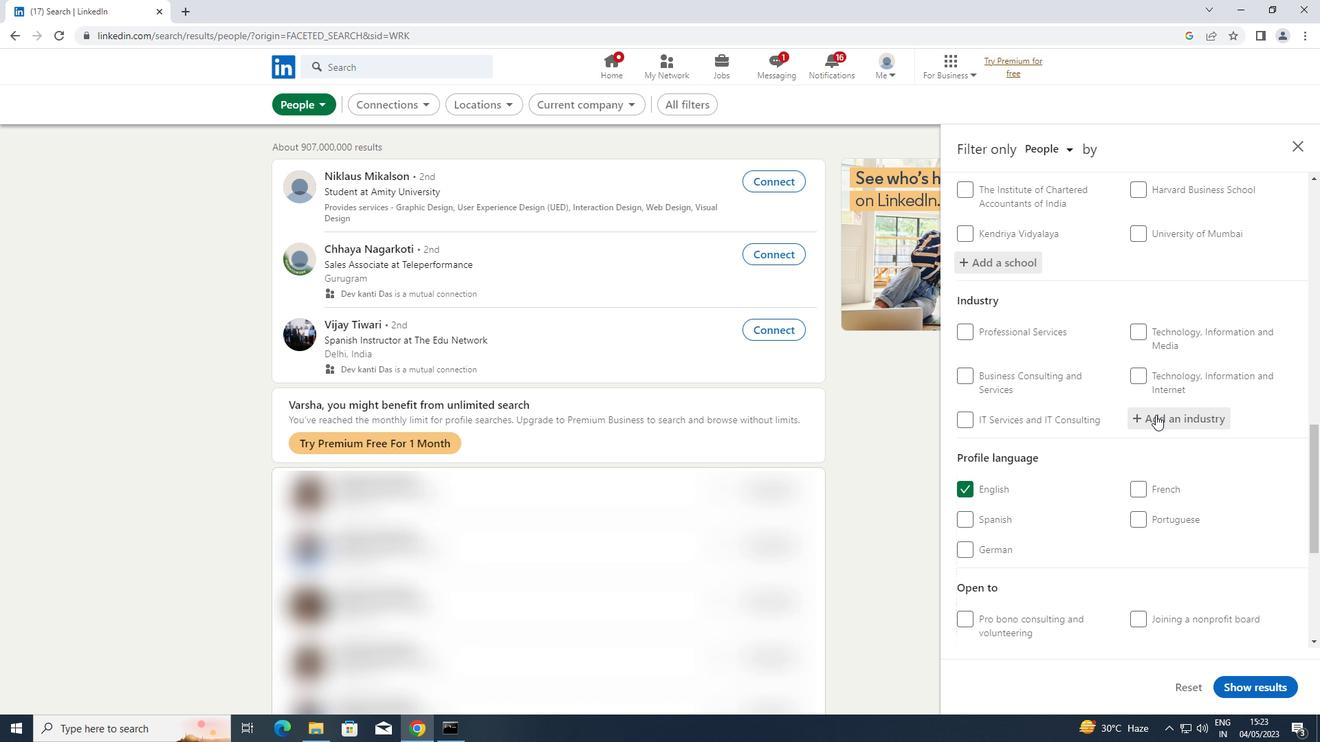 
Action: Mouse pressed left at (1158, 411)
Screenshot: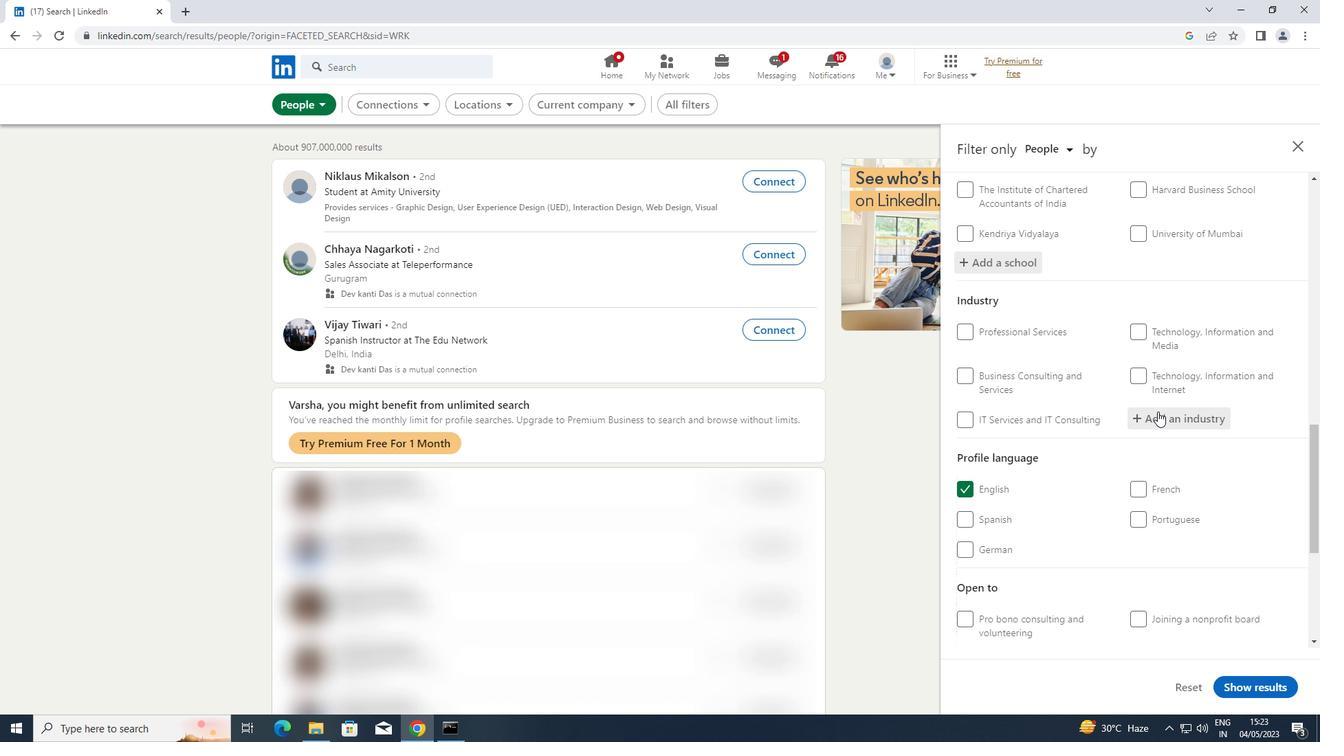 
Action: Key pressed <Key.shift>CHEMICA
Screenshot: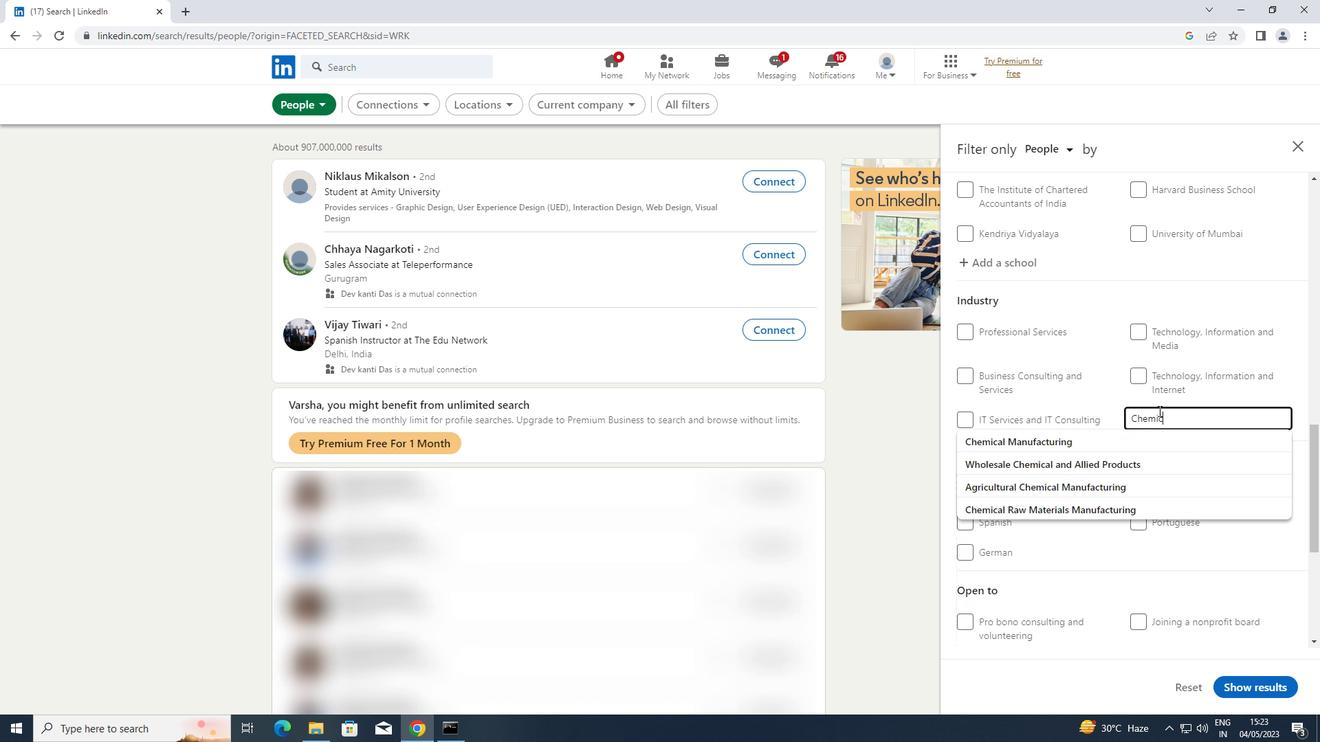 
Action: Mouse moved to (1073, 442)
Screenshot: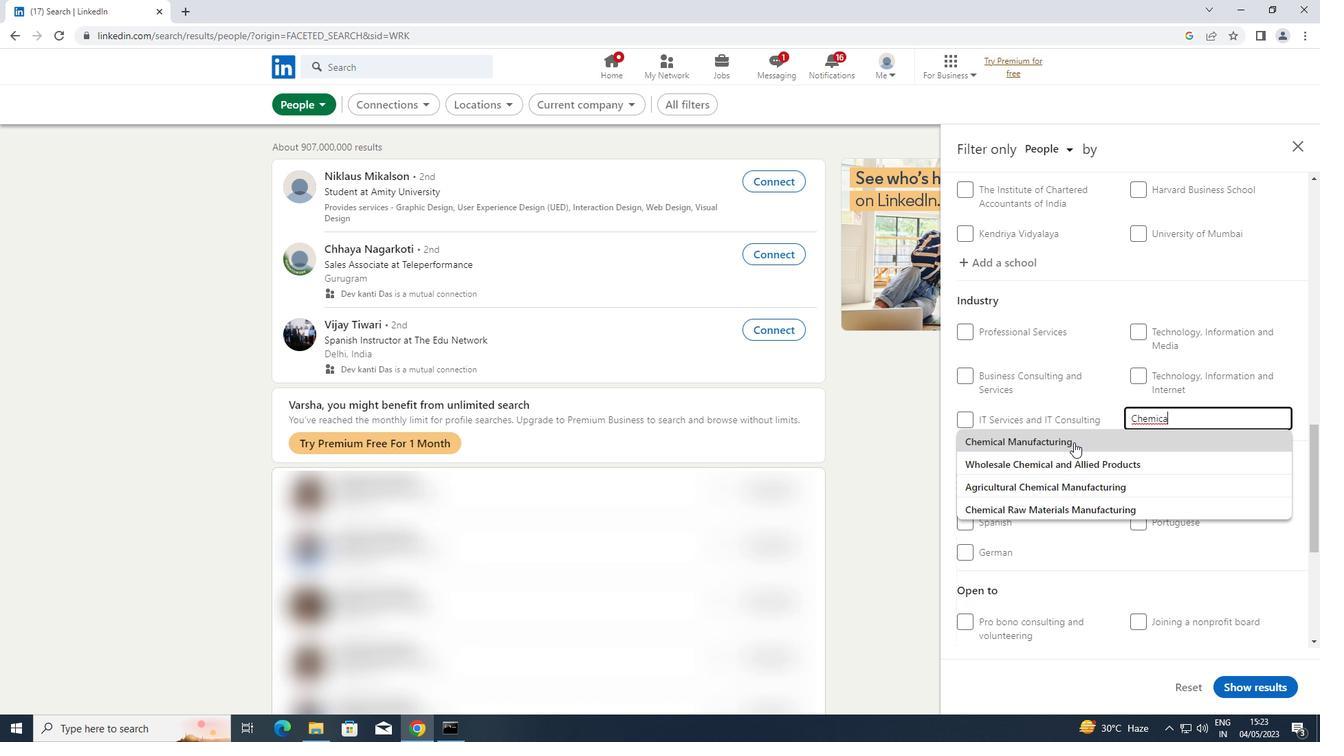 
Action: Mouse pressed left at (1073, 442)
Screenshot: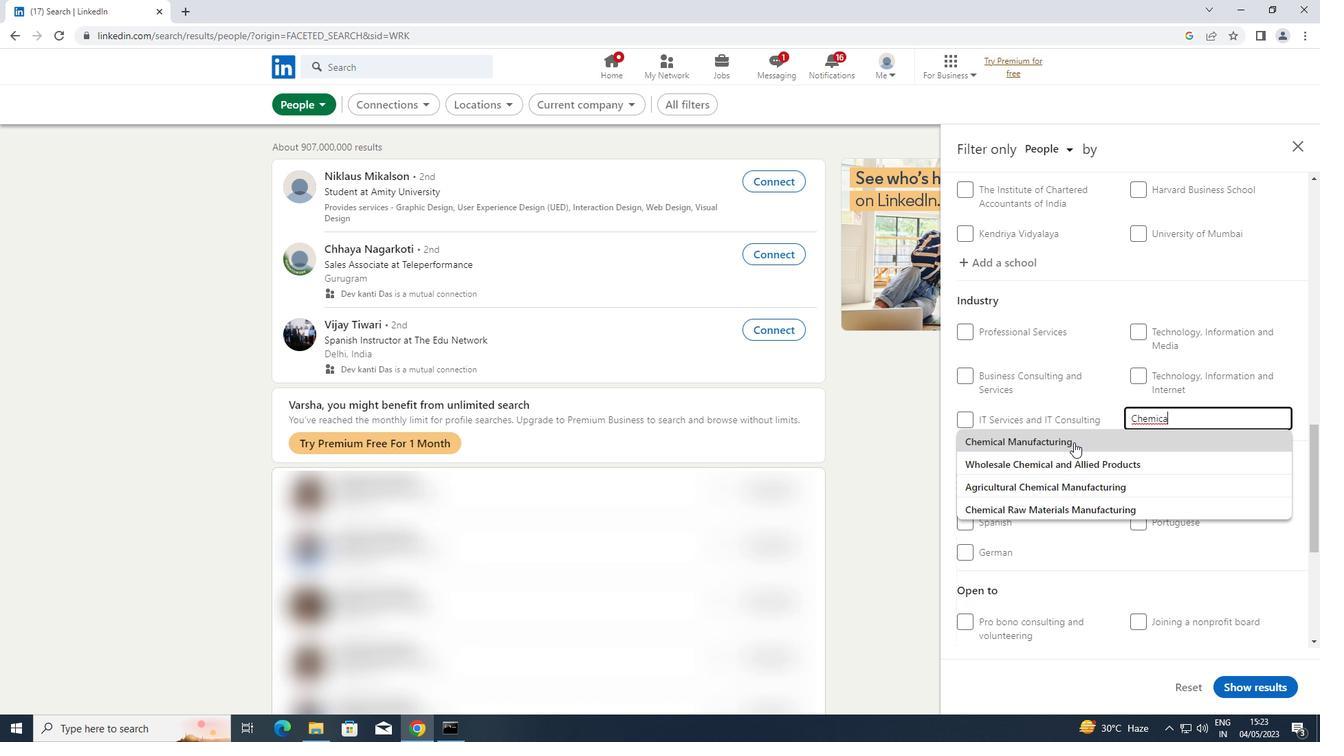 
Action: Mouse moved to (1073, 441)
Screenshot: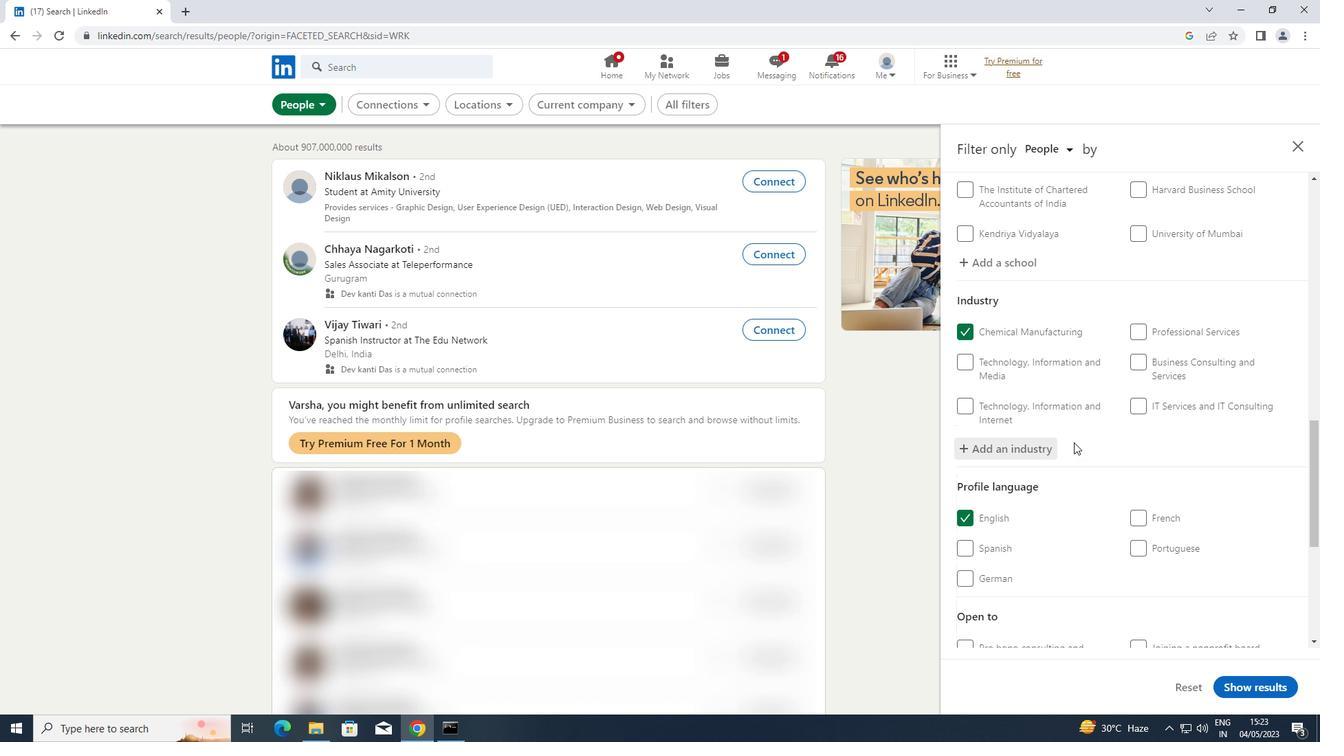 
Action: Mouse scrolled (1073, 440) with delta (0, 0)
Screenshot: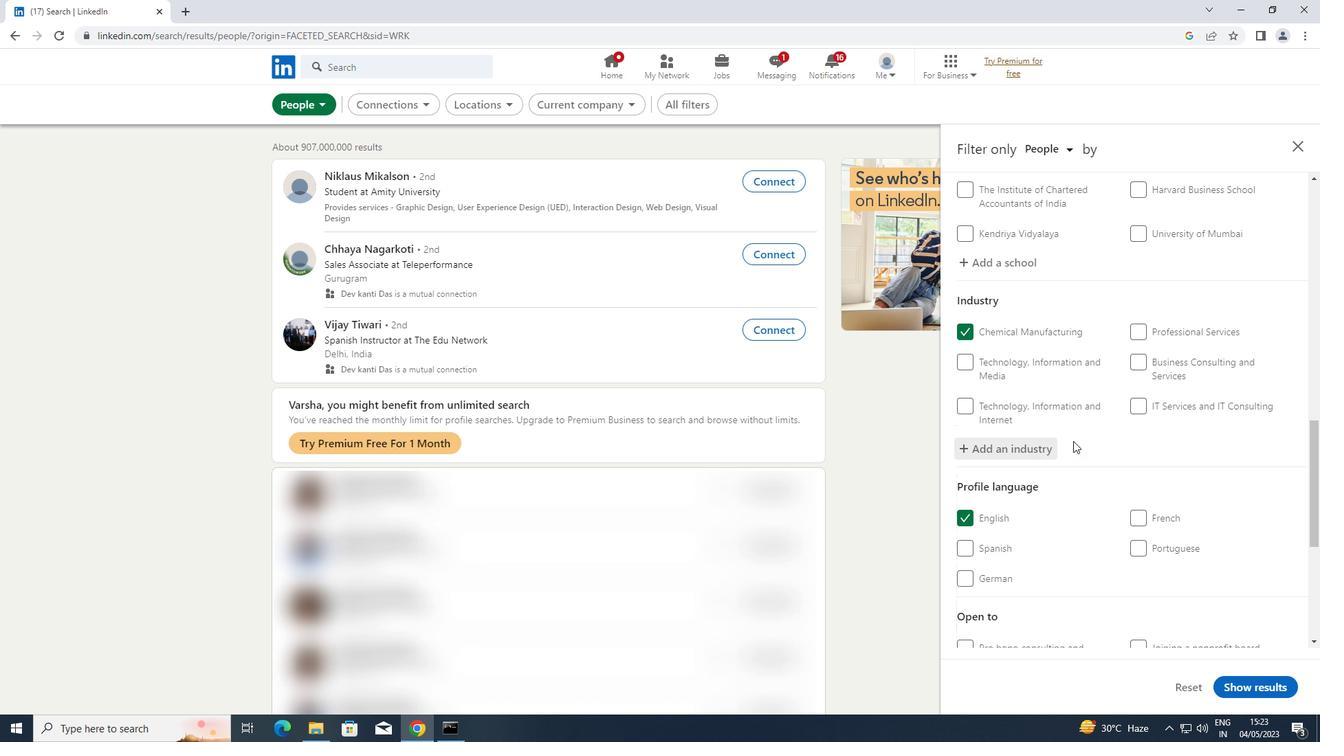 
Action: Mouse scrolled (1073, 440) with delta (0, 0)
Screenshot: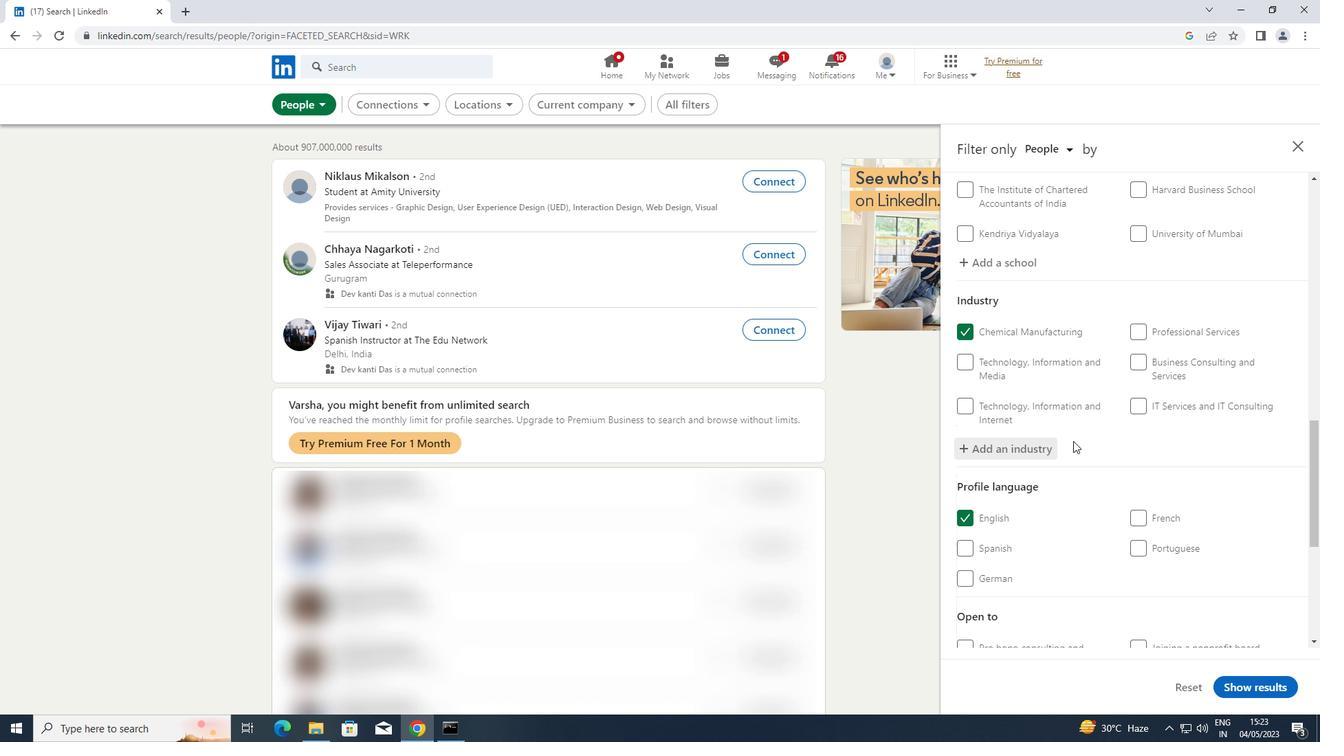 
Action: Mouse scrolled (1073, 440) with delta (0, 0)
Screenshot: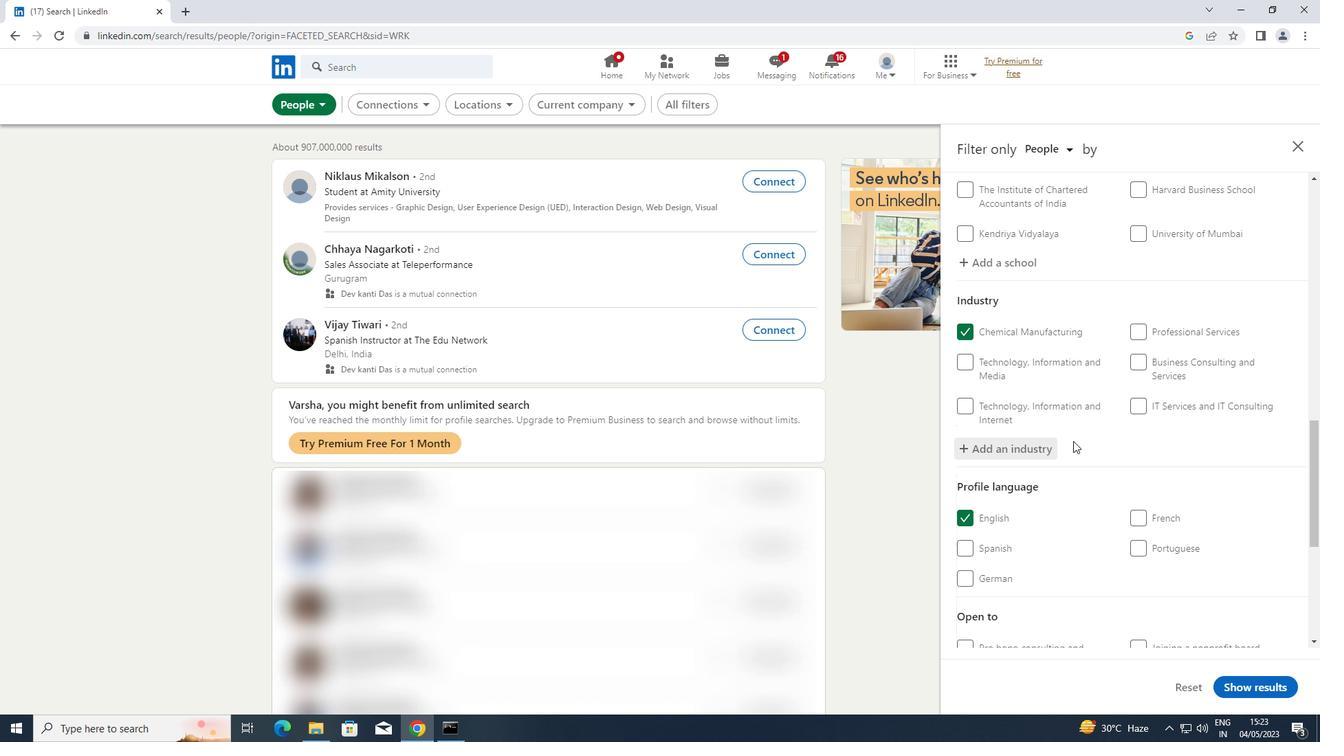 
Action: Mouse moved to (1136, 574)
Screenshot: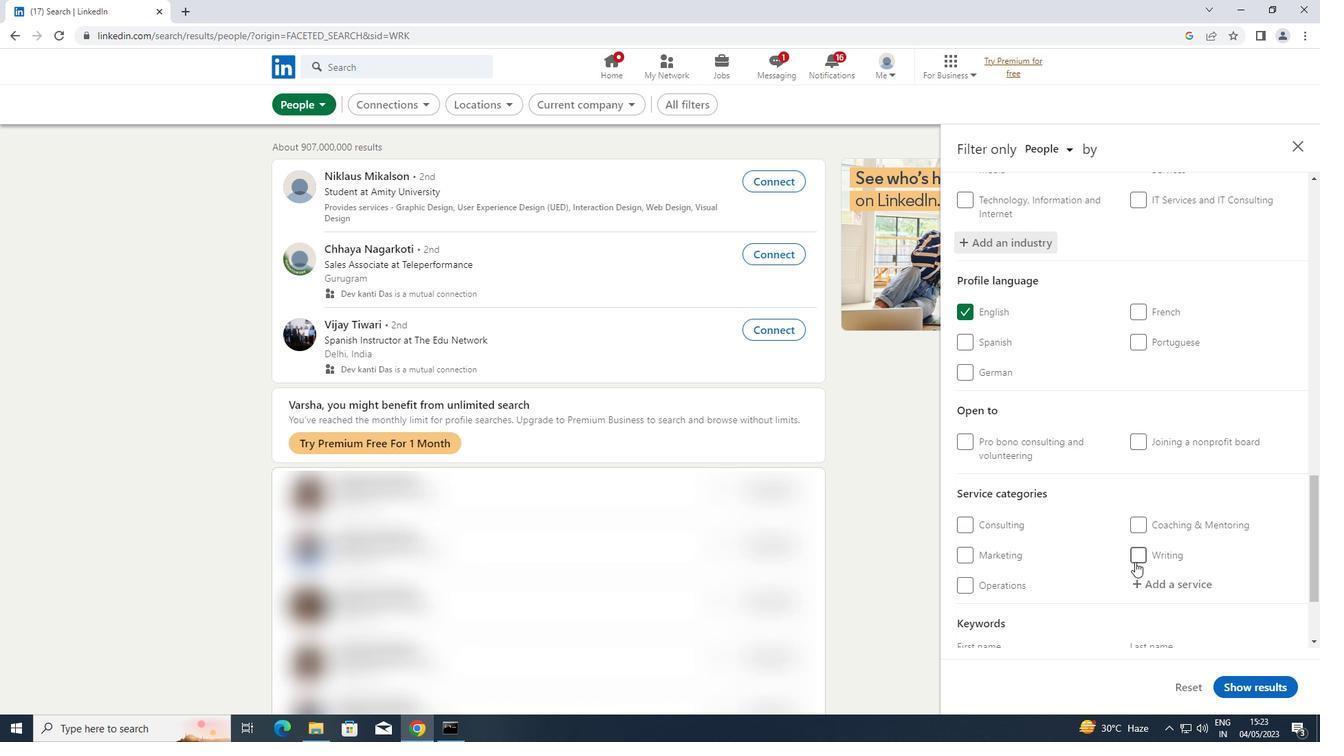 
Action: Mouse pressed left at (1136, 574)
Screenshot: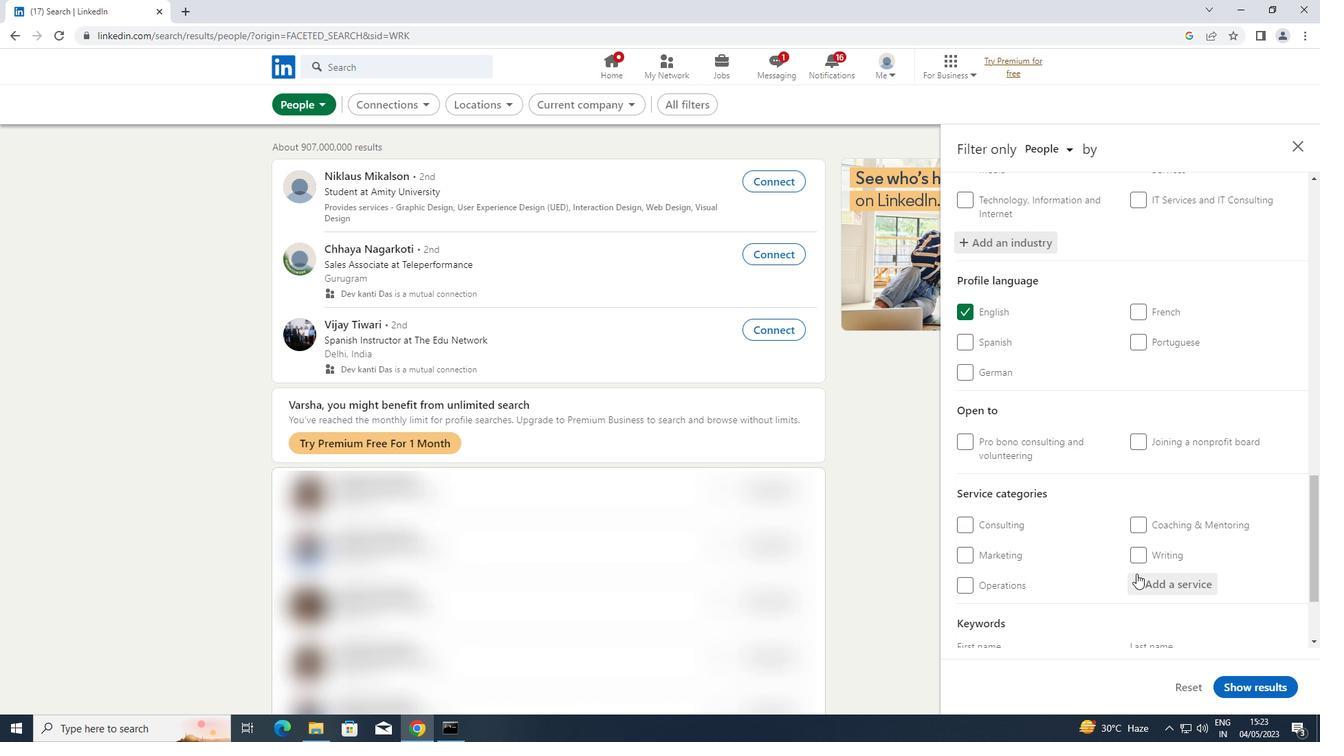 
Action: Key pressed <Key.shift>EVENT<Key.space><Key.shift>PLANNING
Screenshot: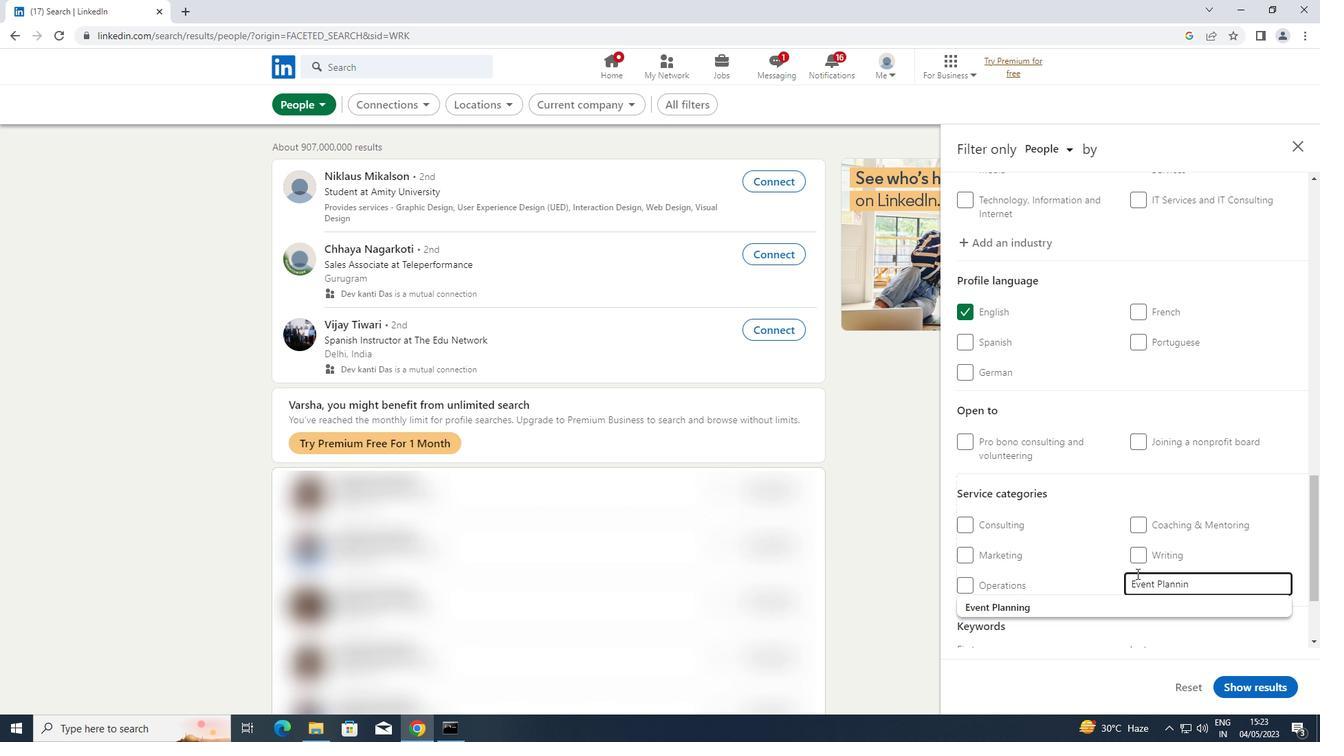 
Action: Mouse moved to (1073, 605)
Screenshot: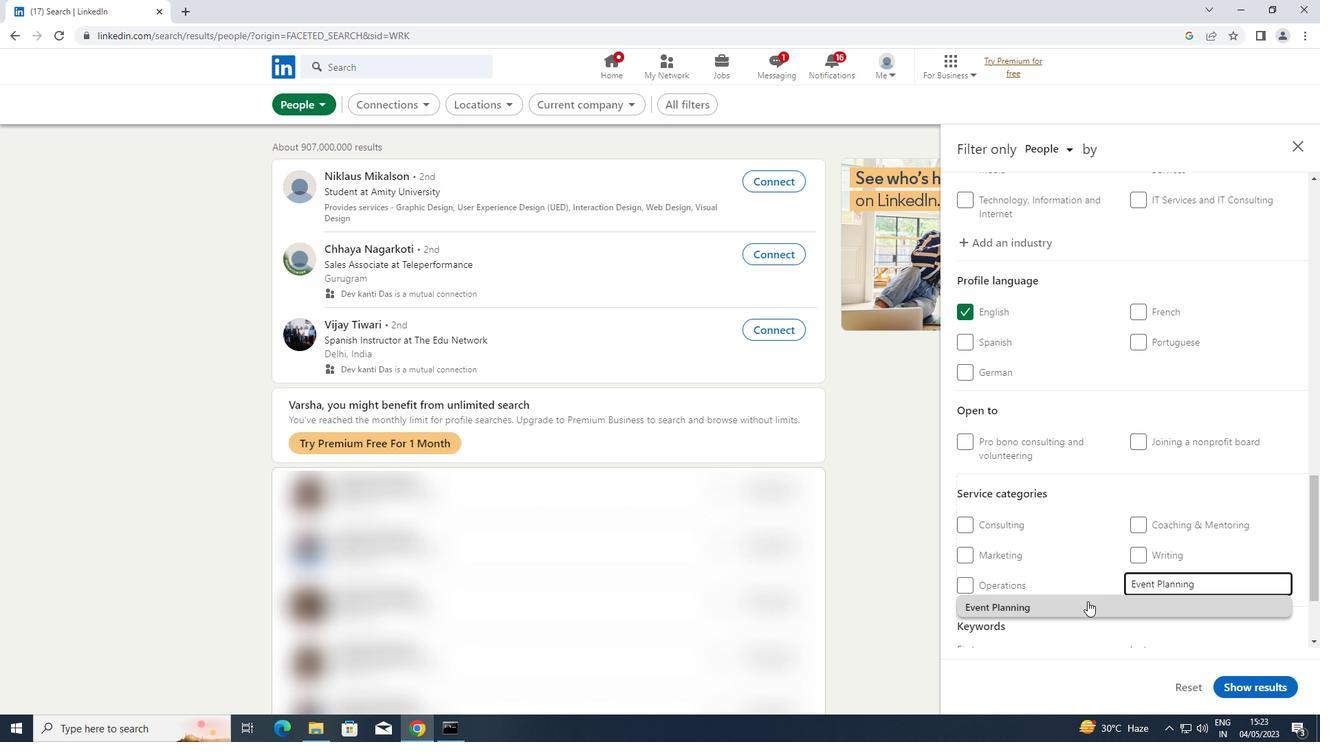 
Action: Mouse pressed left at (1073, 605)
Screenshot: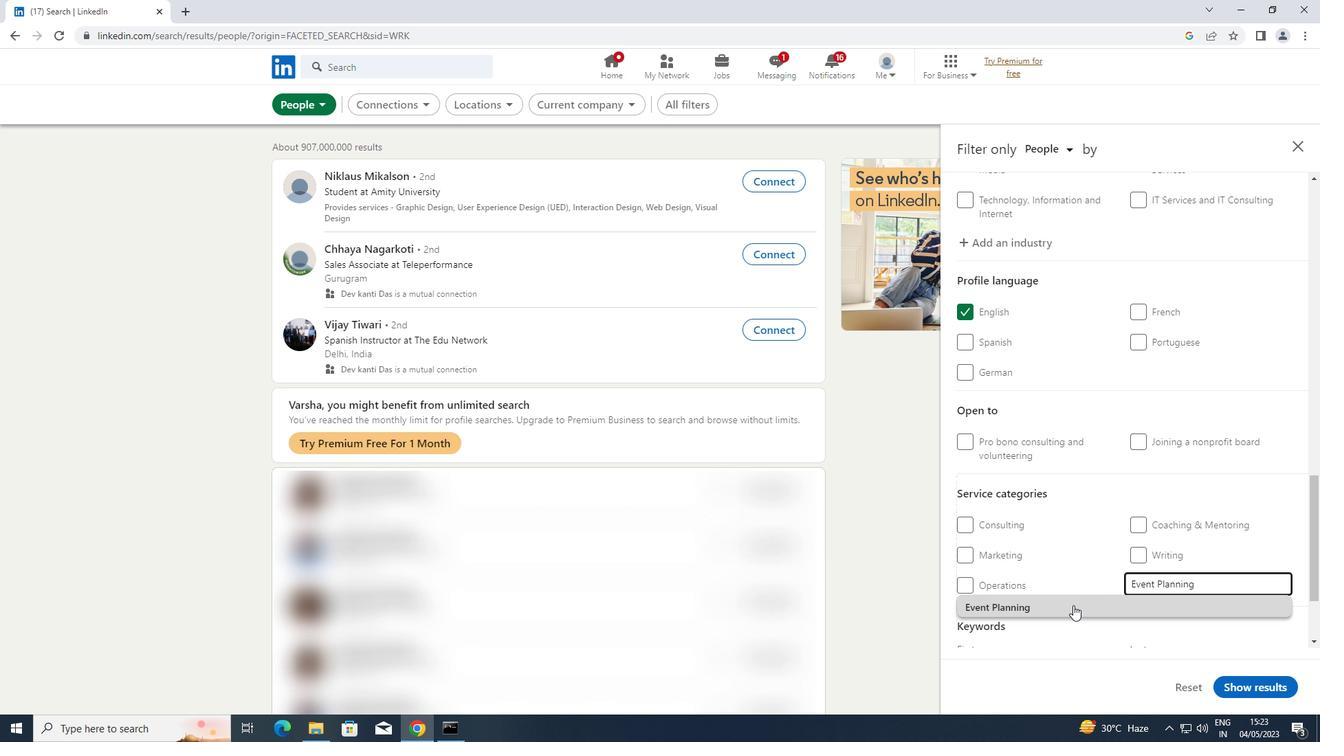 
Action: Mouse moved to (1111, 554)
Screenshot: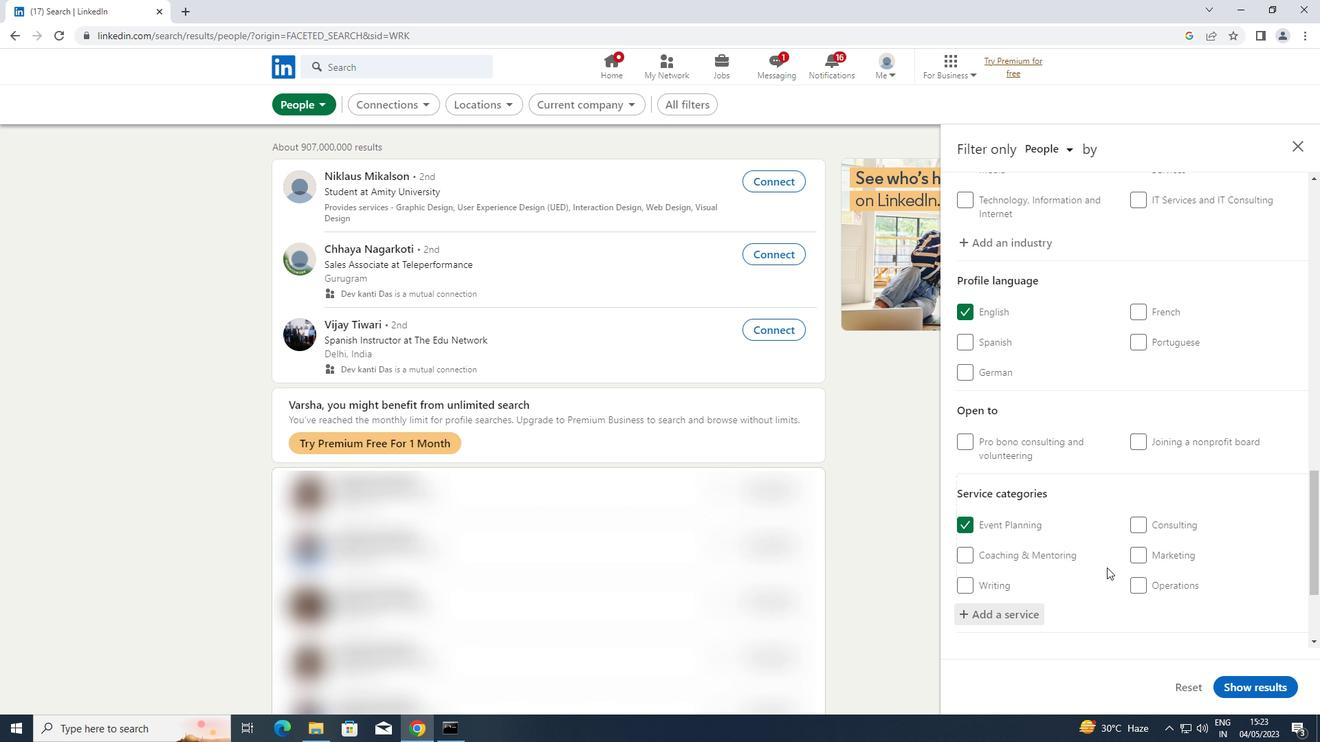 
Action: Mouse scrolled (1111, 553) with delta (0, 0)
Screenshot: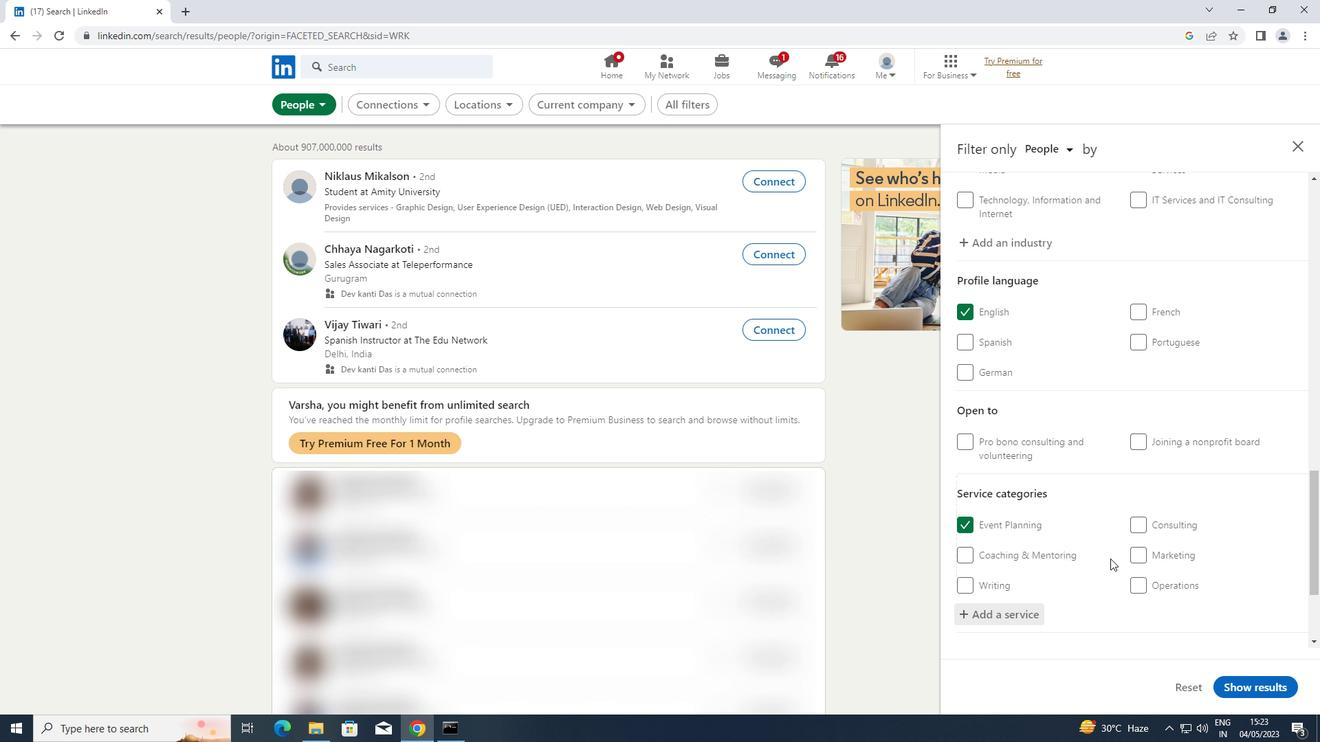 
Action: Mouse scrolled (1111, 553) with delta (0, 0)
Screenshot: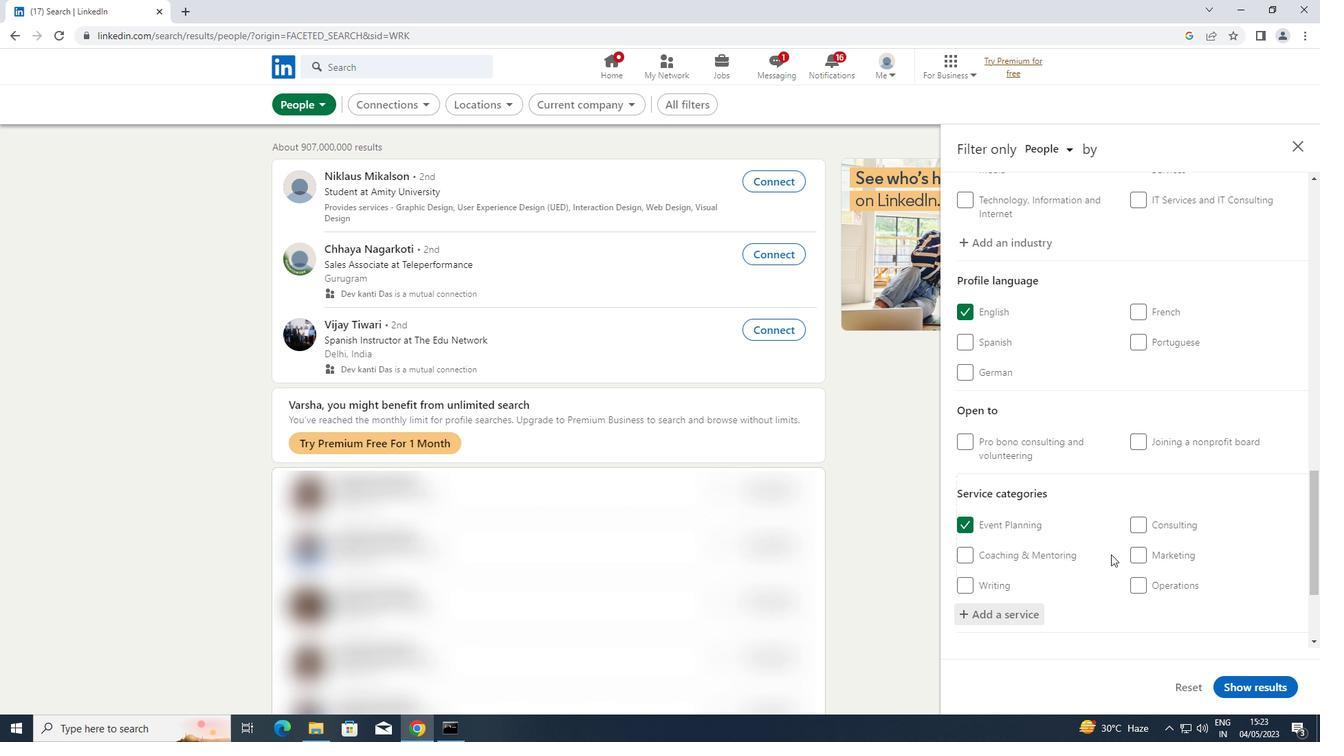 
Action: Mouse scrolled (1111, 553) with delta (0, 0)
Screenshot: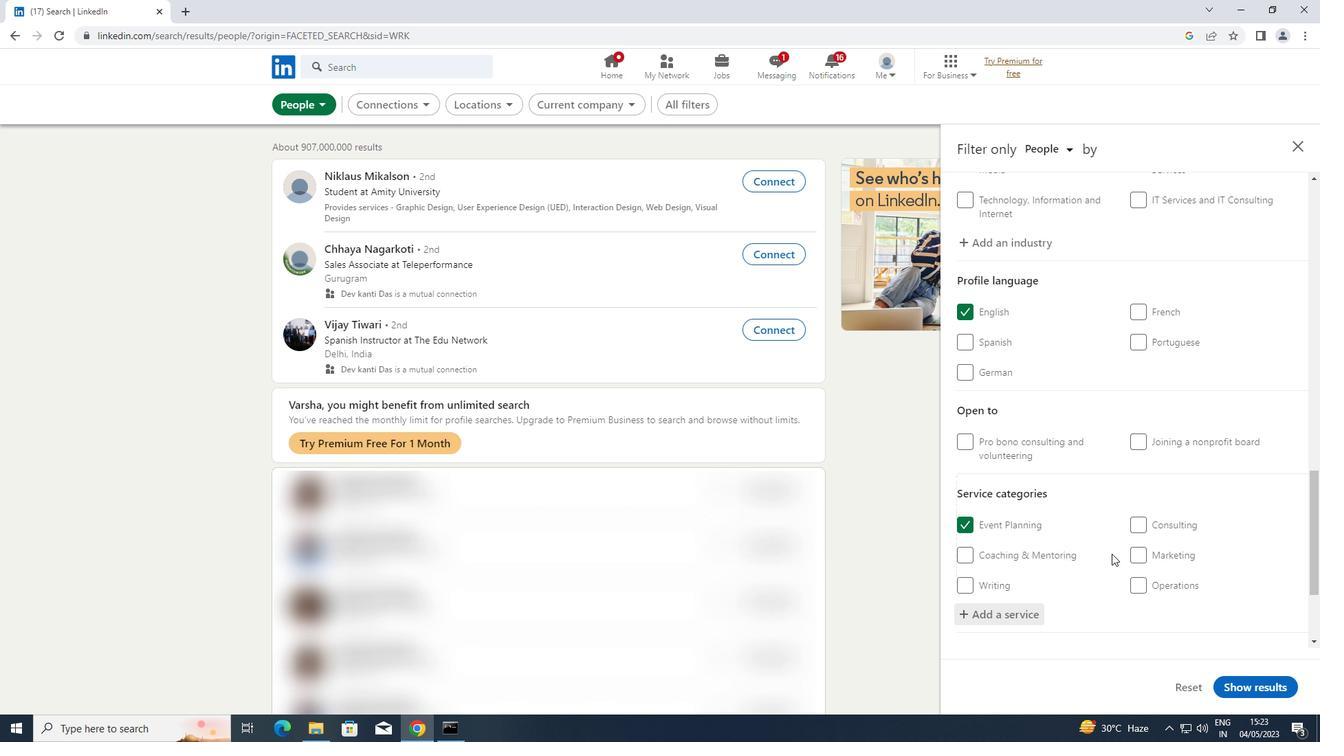 
Action: Mouse scrolled (1111, 553) with delta (0, 0)
Screenshot: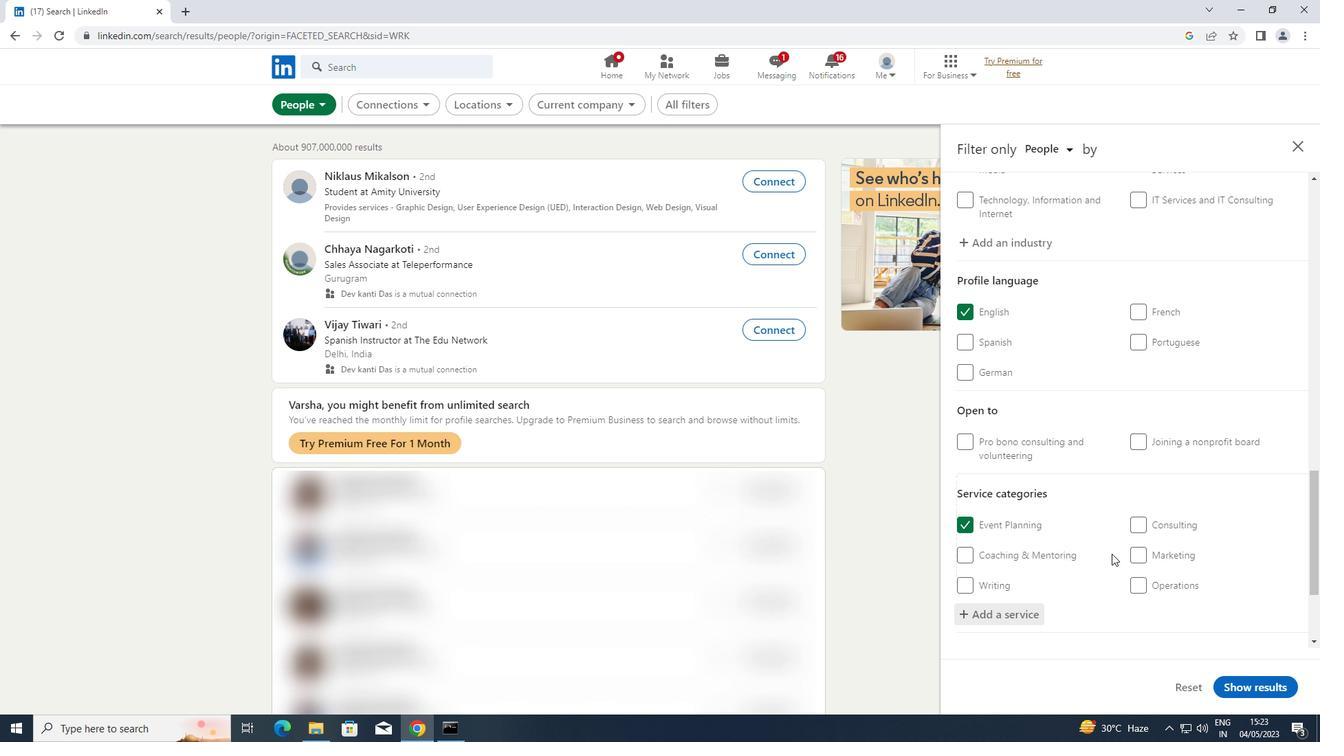 
Action: Mouse scrolled (1111, 553) with delta (0, 0)
Screenshot: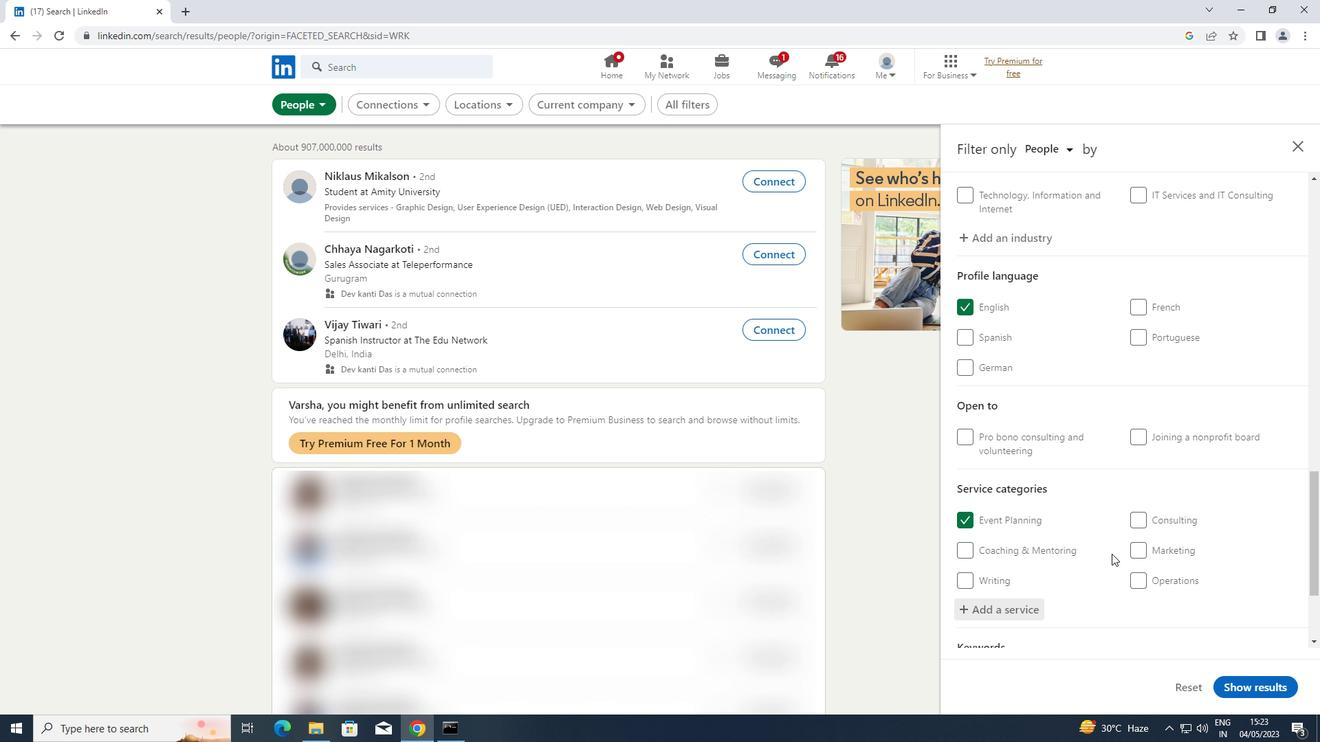 
Action: Mouse moved to (1069, 580)
Screenshot: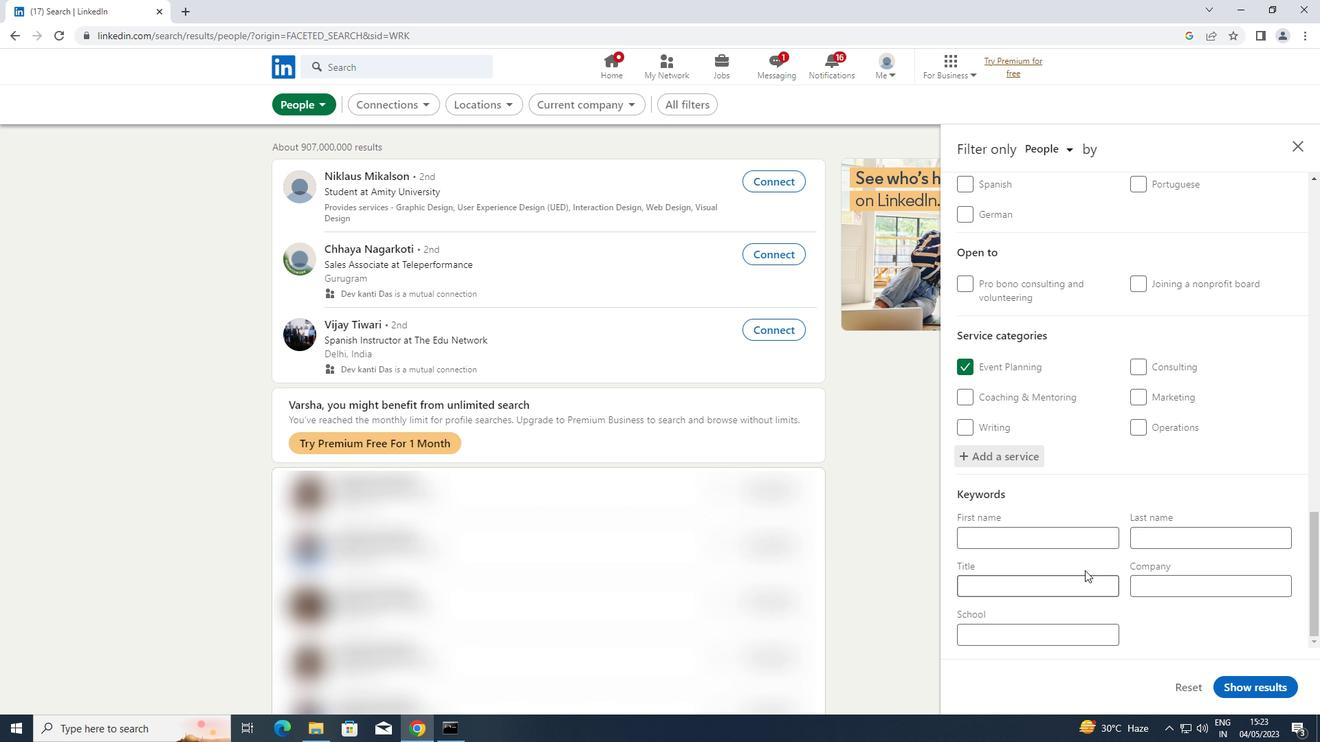 
Action: Mouse pressed left at (1069, 580)
Screenshot: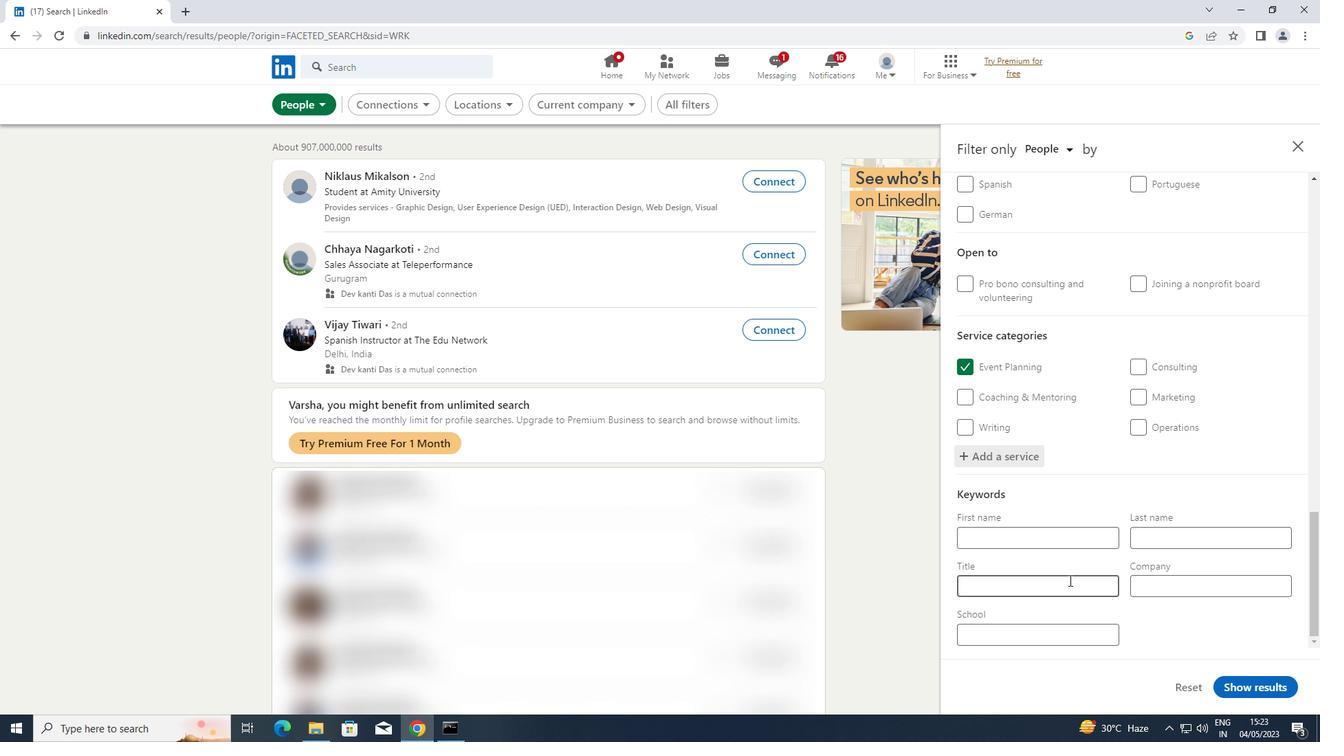 
Action: Key pressed <Key.shift>MASSAGE<Key.space><Key.shift>THERAPY
Screenshot: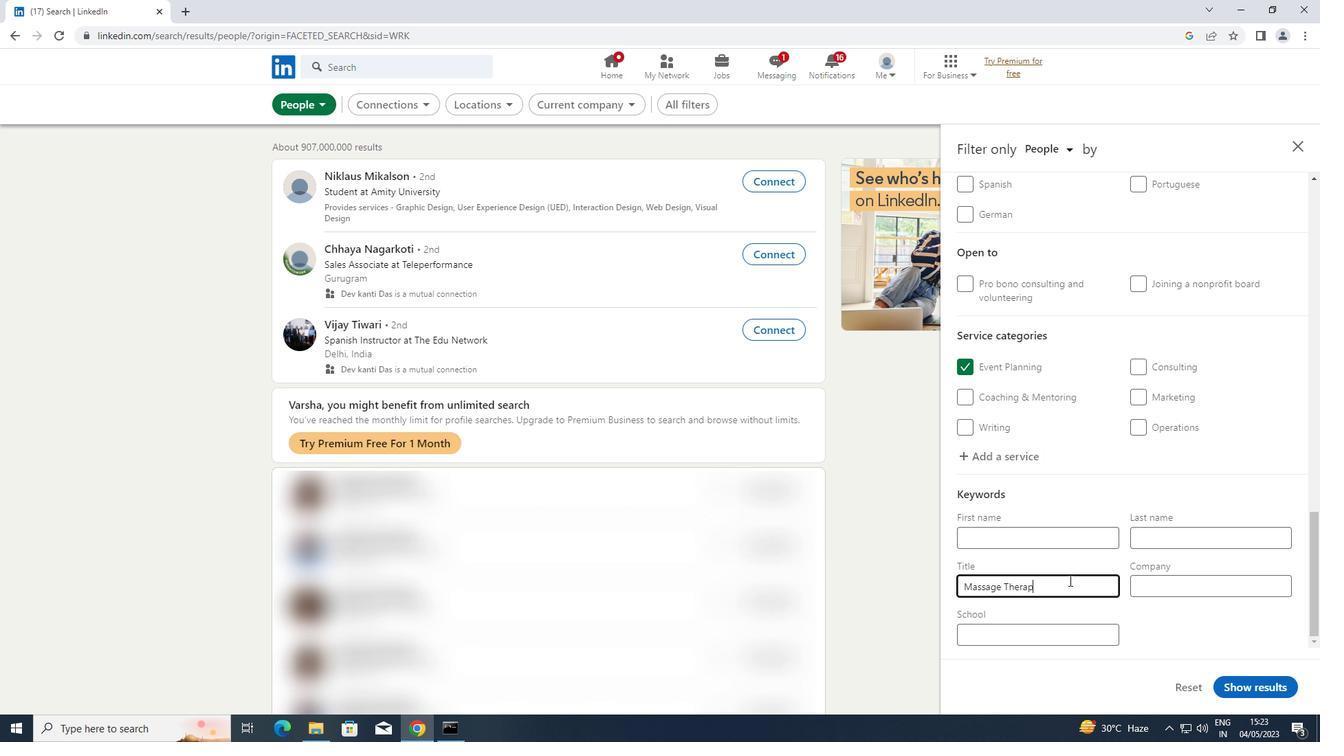 
Action: Mouse moved to (1221, 679)
Screenshot: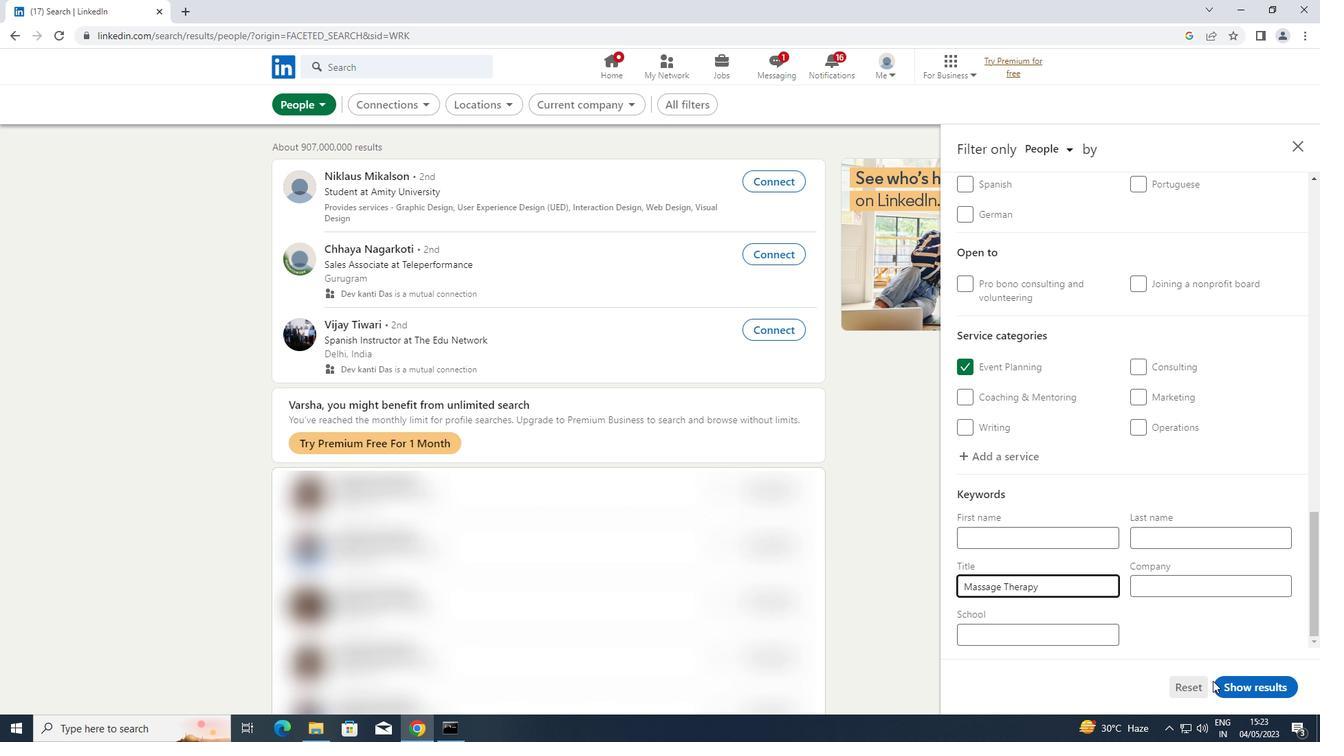 
Action: Mouse pressed left at (1221, 679)
Screenshot: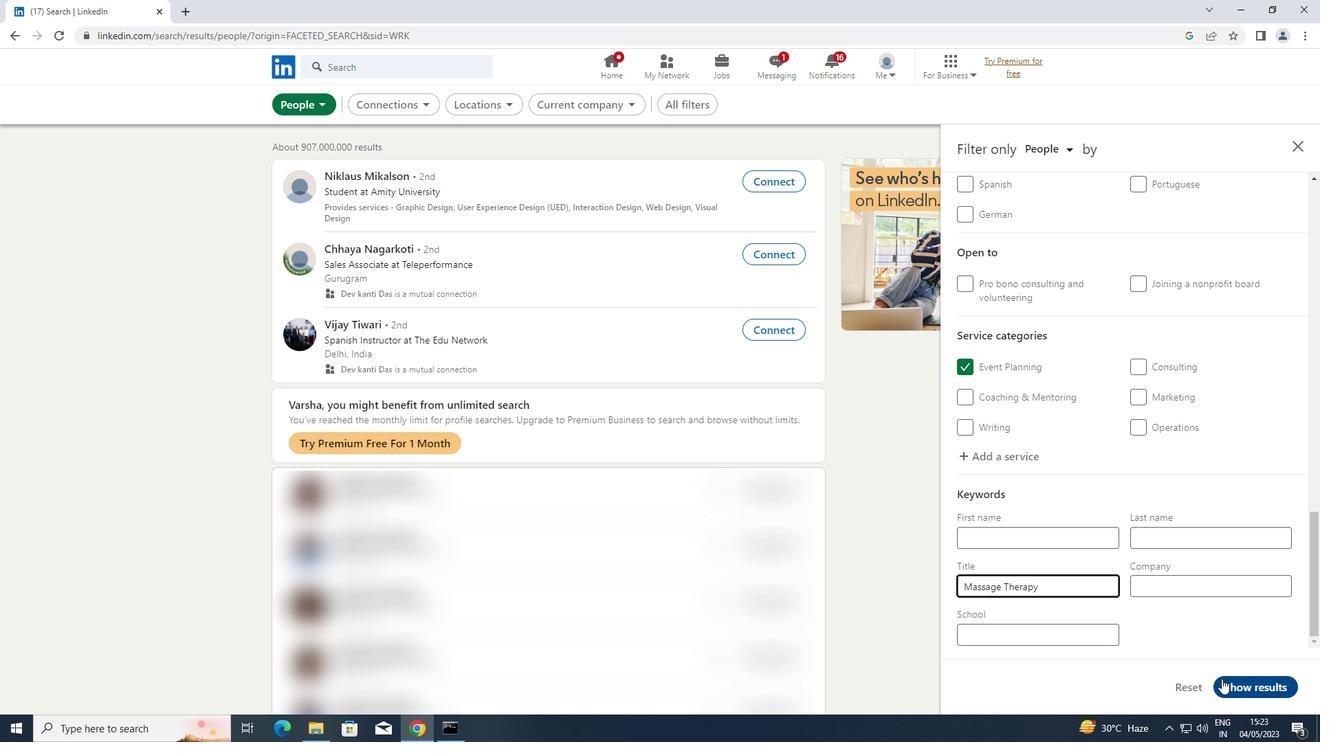 
